 Task: In the Company hp.com, Create email and send with subject: 'We're Thrilled to Welcome You ', and with mail content 'Good Evening._x000D_
Elevate your business to new heights. Our innovative solution is tailored to meet the unique needs of your industry, delivering exceptional results._x000D_
Thanks & Regards', attach the document: Terms_and_conditions.doc and insert image: visitingcard.jpg. Below Thanks & Regards, write Flickr and insert the URL: 'www.flickr.com'. Mark checkbox to create task to follow up : In 2 weeks.  Enter or choose an email address of recipient's from company's contact and send.. Logged in from softage.1@softage.net
Action: Mouse moved to (106, 77)
Screenshot: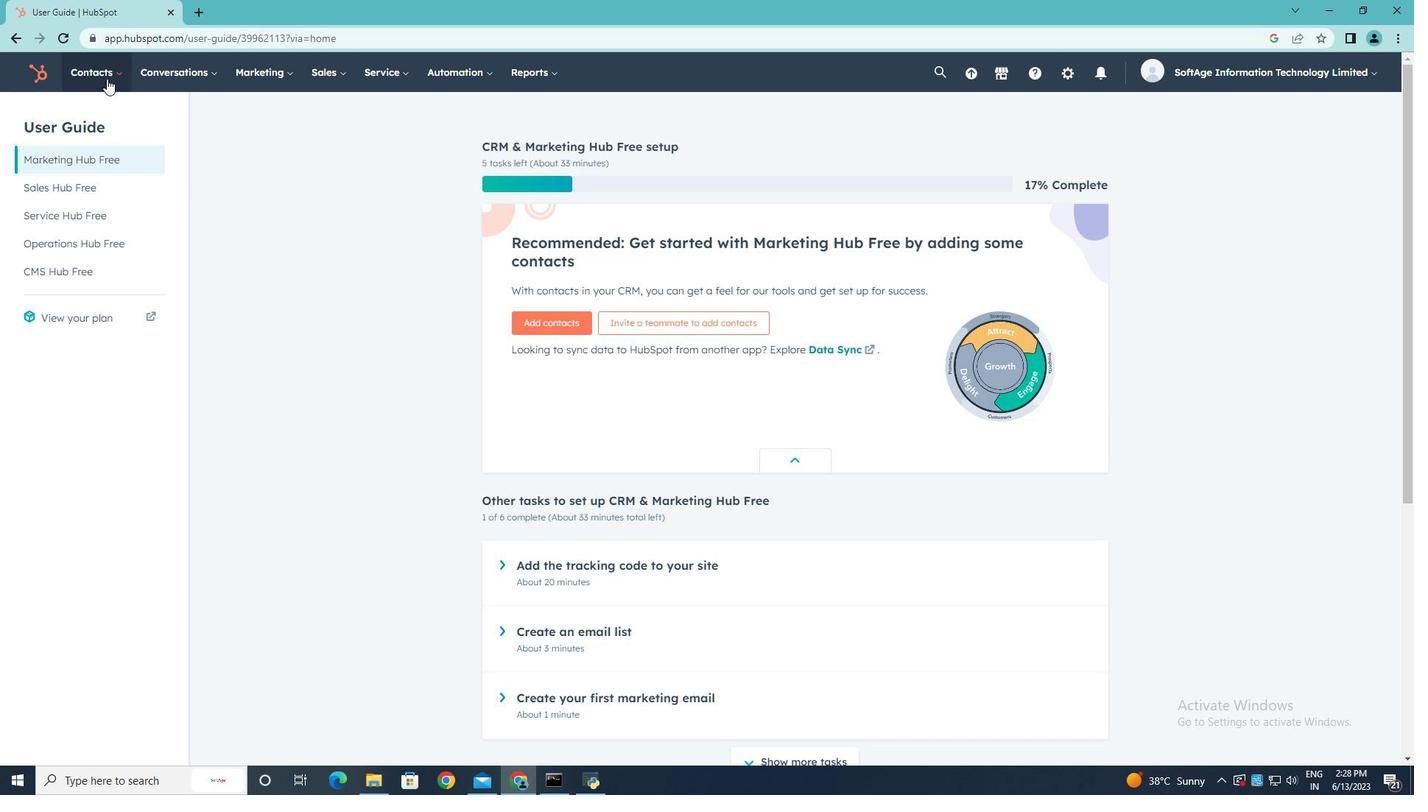 
Action: Mouse pressed left at (106, 77)
Screenshot: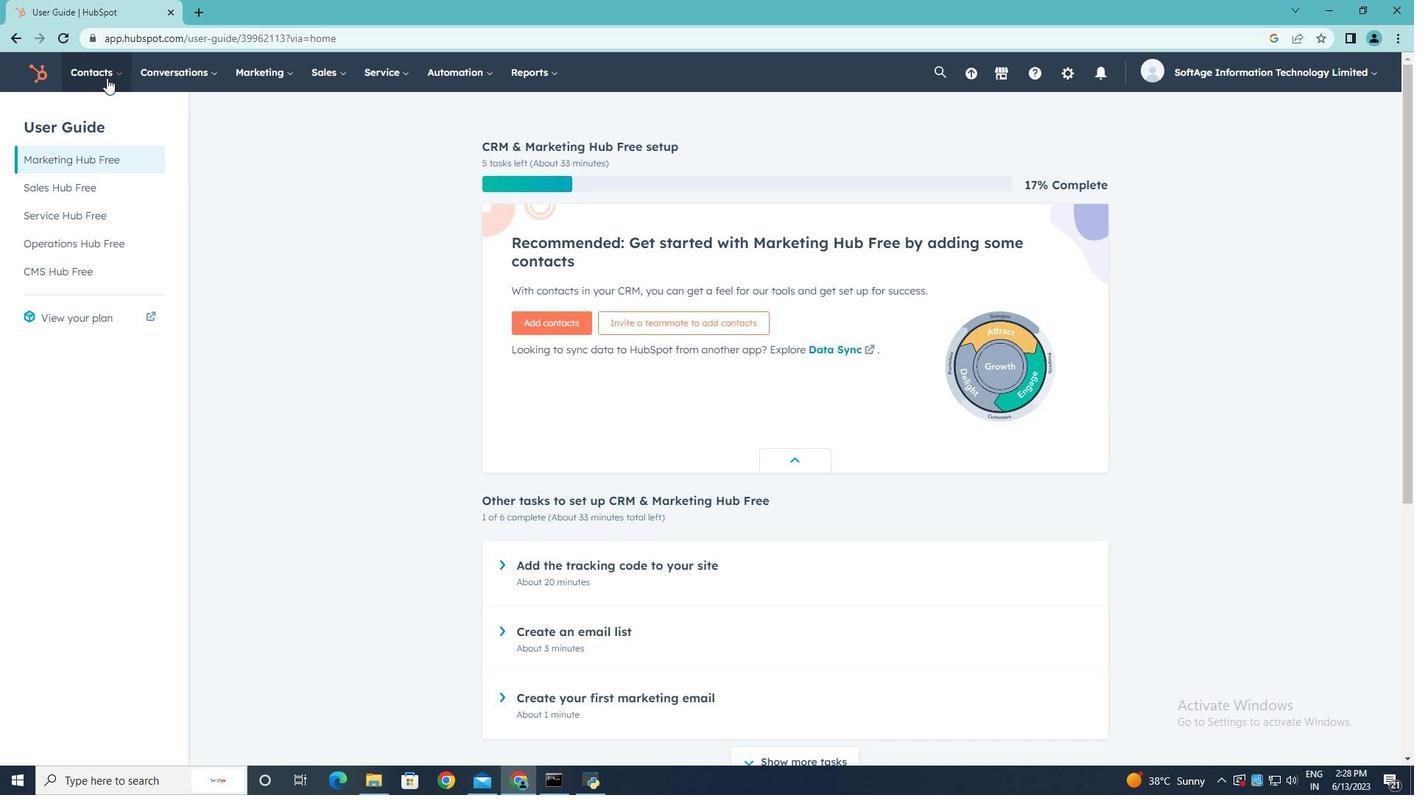 
Action: Mouse moved to (108, 148)
Screenshot: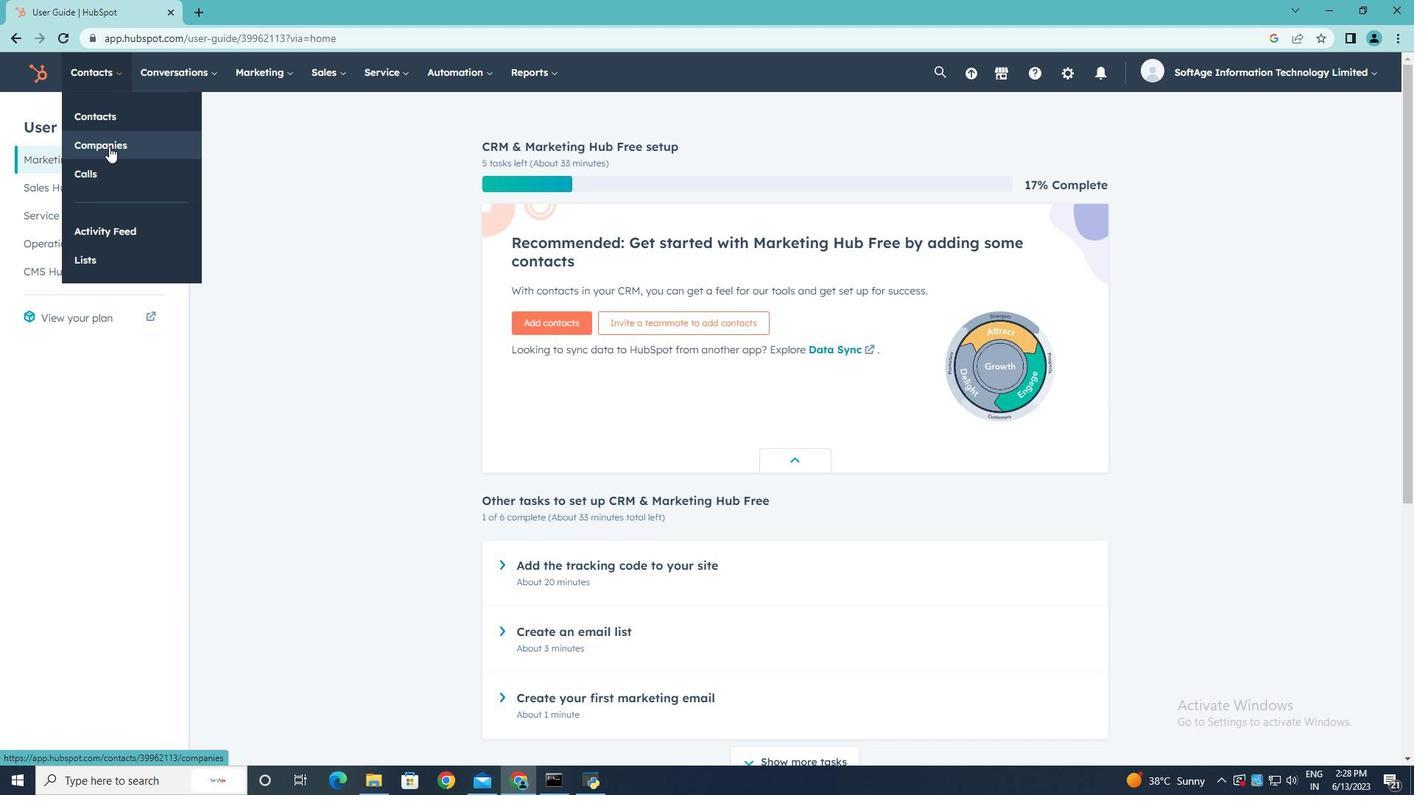 
Action: Mouse pressed left at (108, 148)
Screenshot: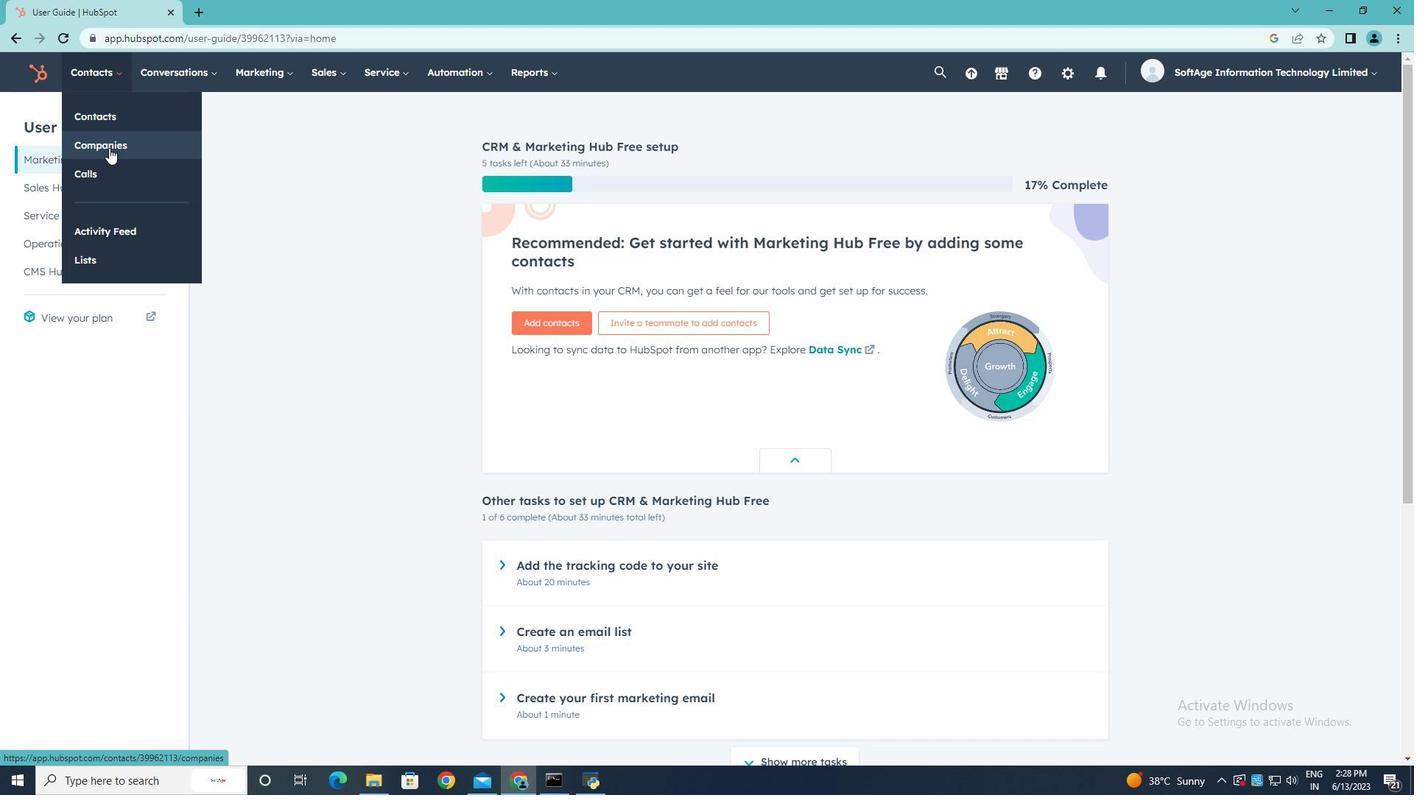 
Action: Mouse moved to (94, 235)
Screenshot: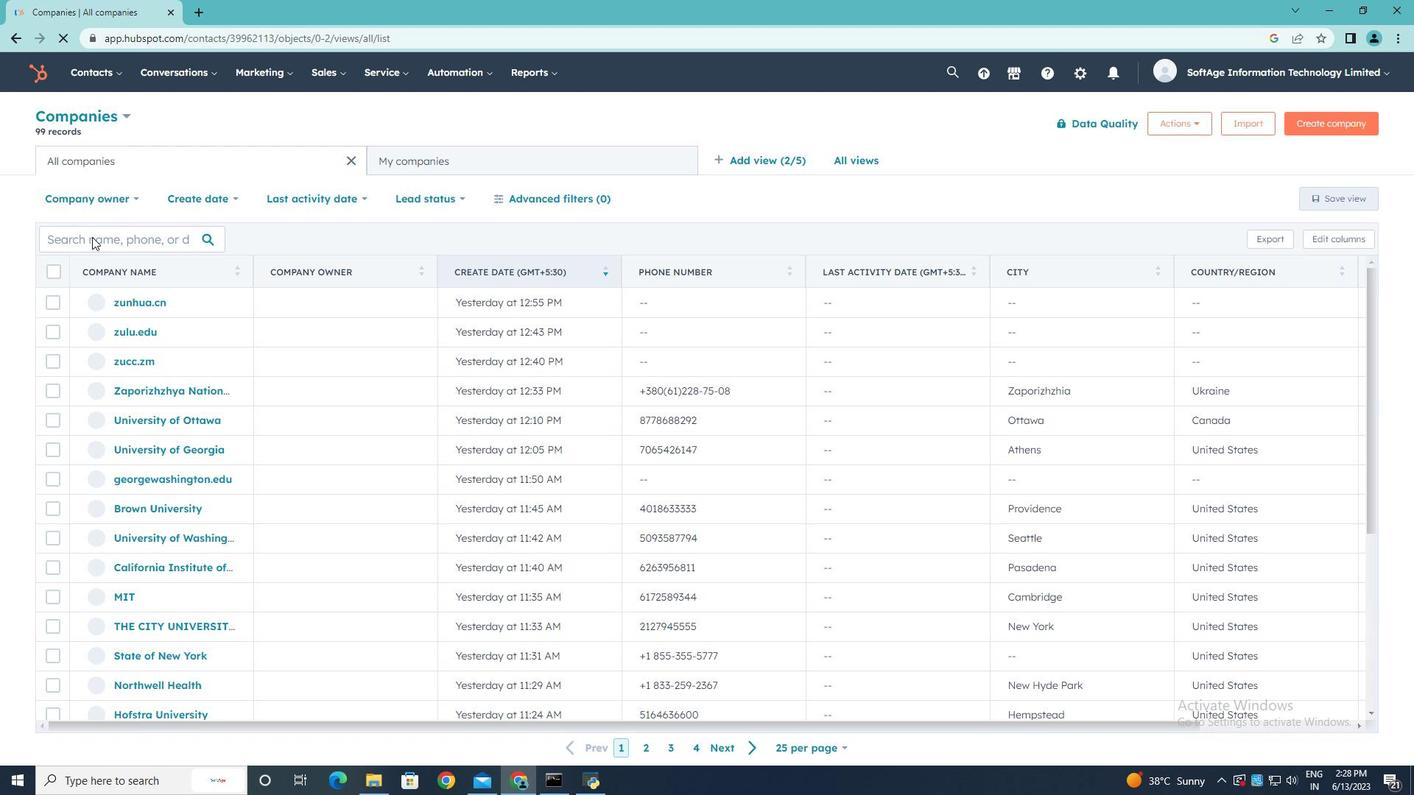 
Action: Mouse pressed left at (94, 235)
Screenshot: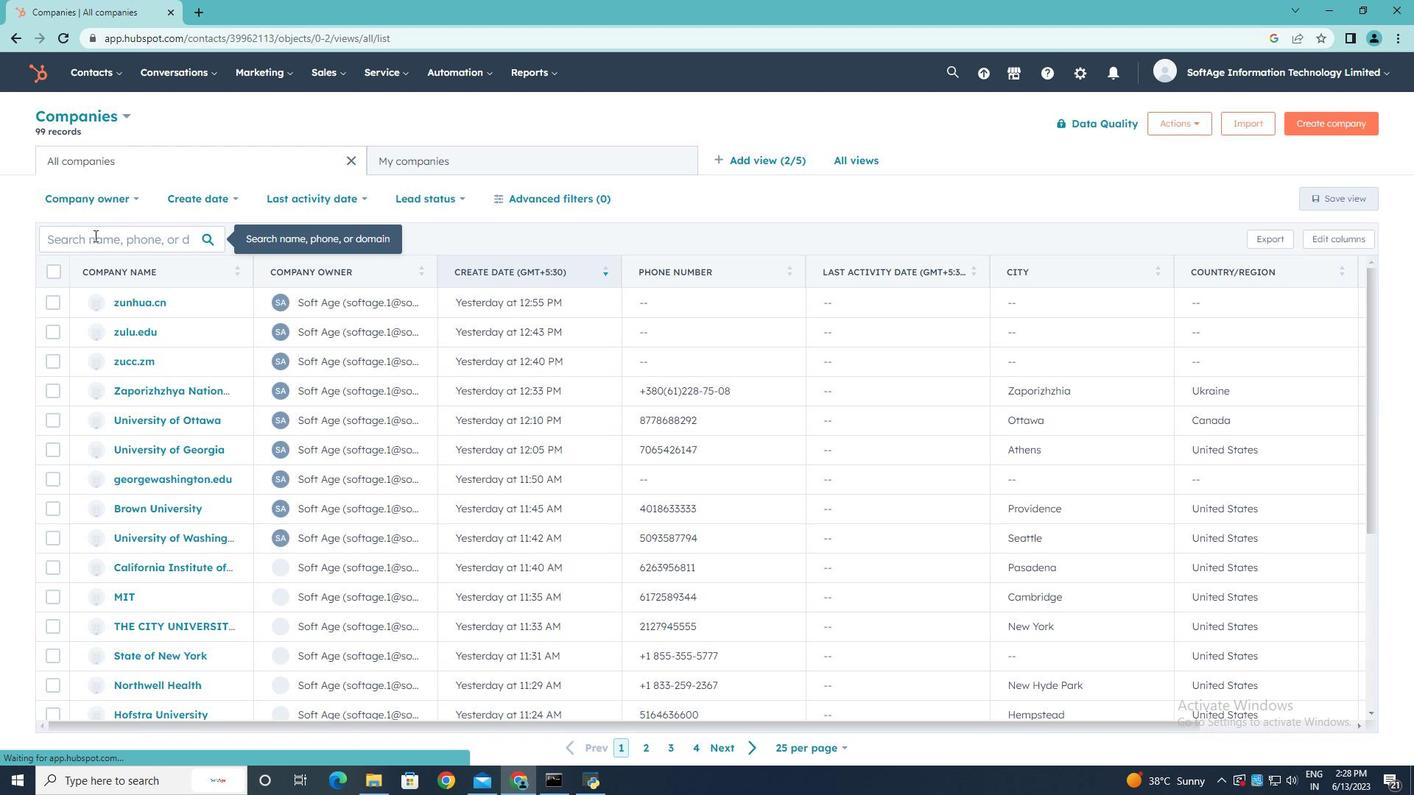 
Action: Key pressed hp.com
Screenshot: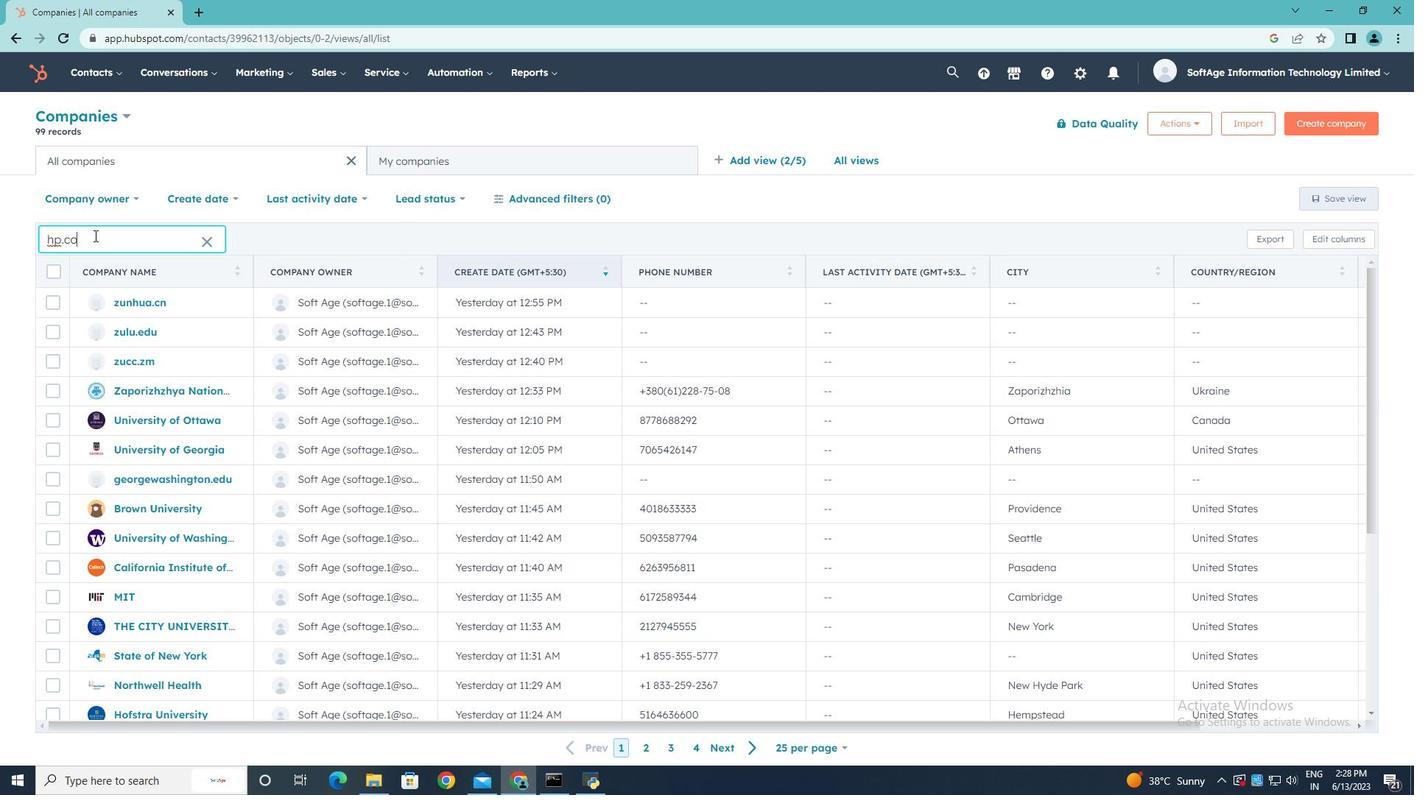 
Action: Mouse moved to (142, 301)
Screenshot: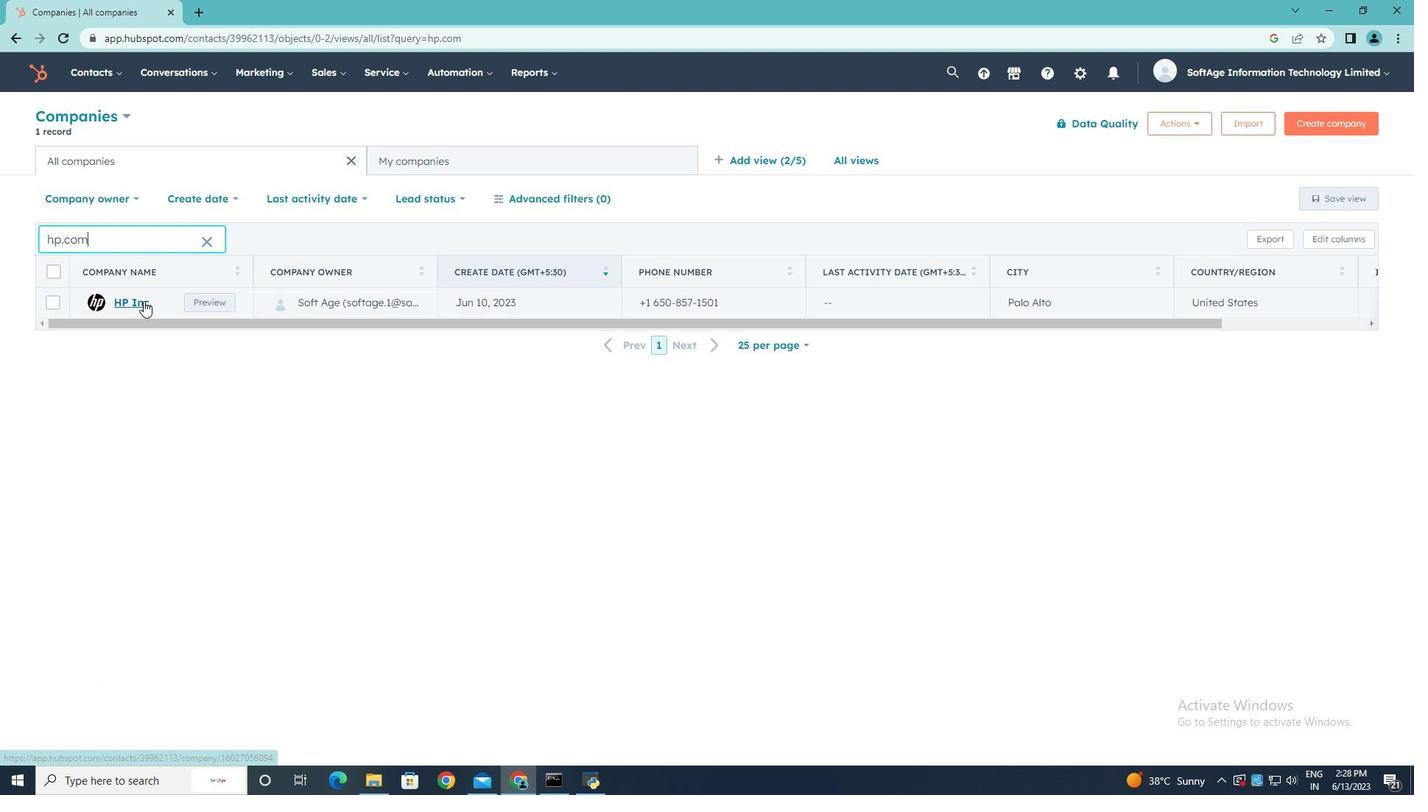 
Action: Mouse pressed left at (142, 301)
Screenshot: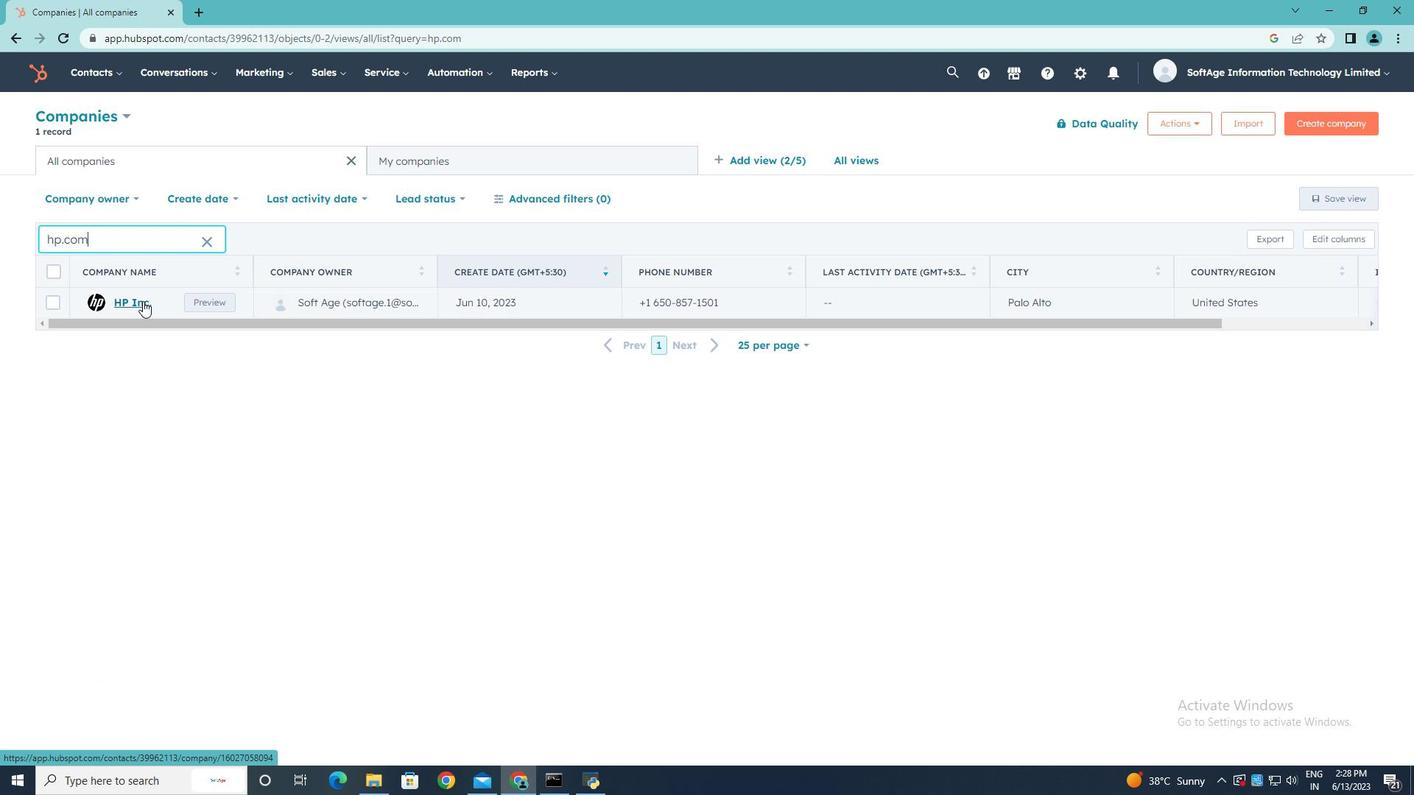 
Action: Mouse moved to (104, 255)
Screenshot: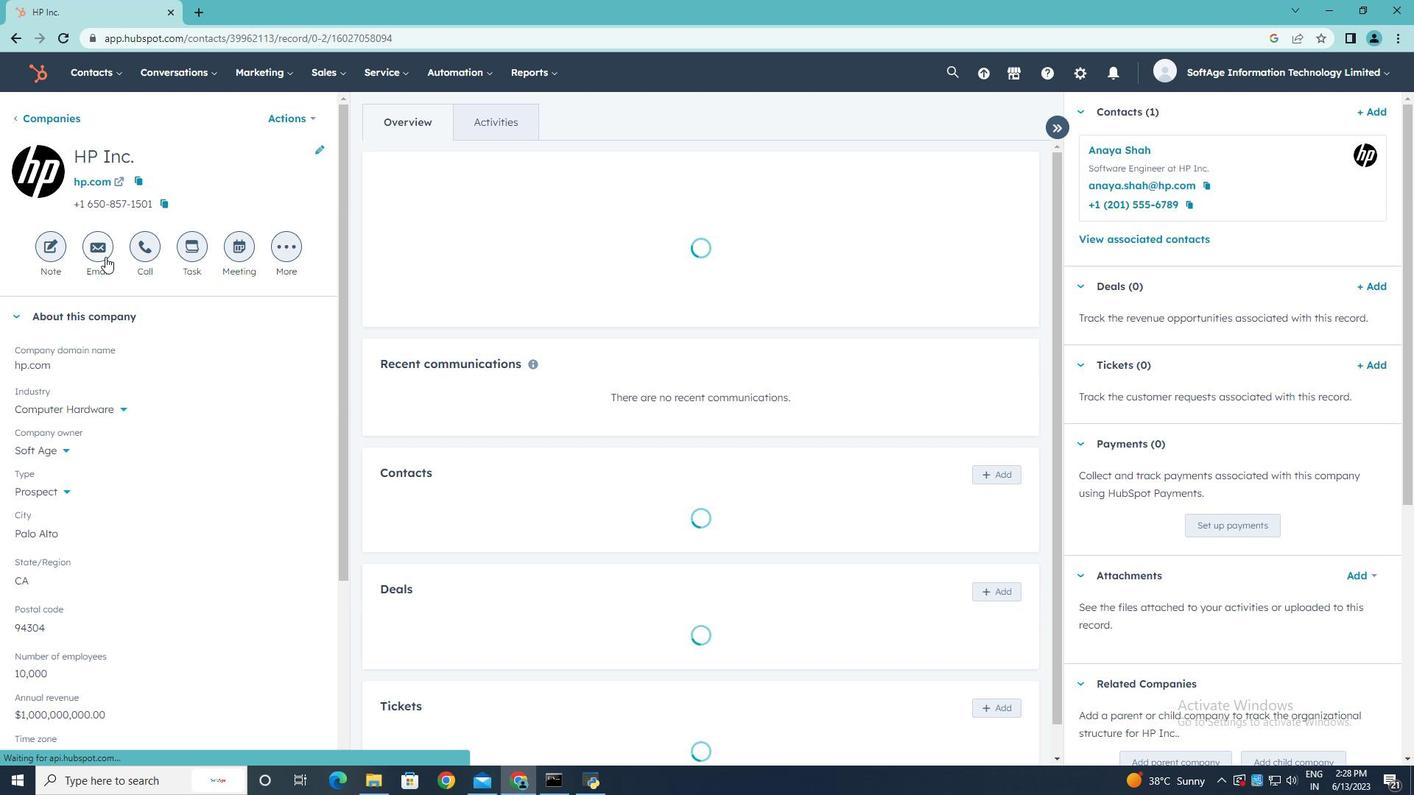 
Action: Mouse pressed left at (104, 255)
Screenshot: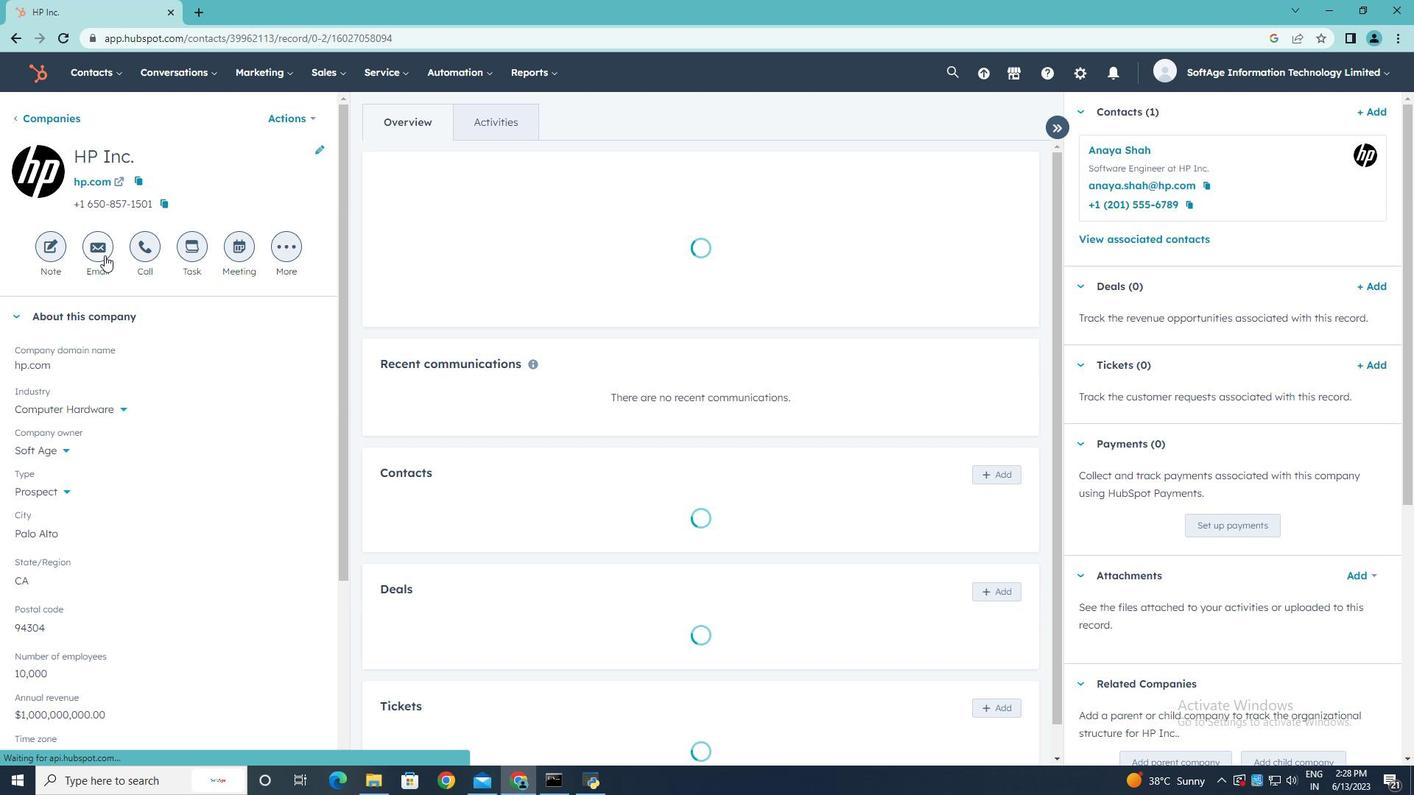 
Action: Mouse moved to (173, 274)
Screenshot: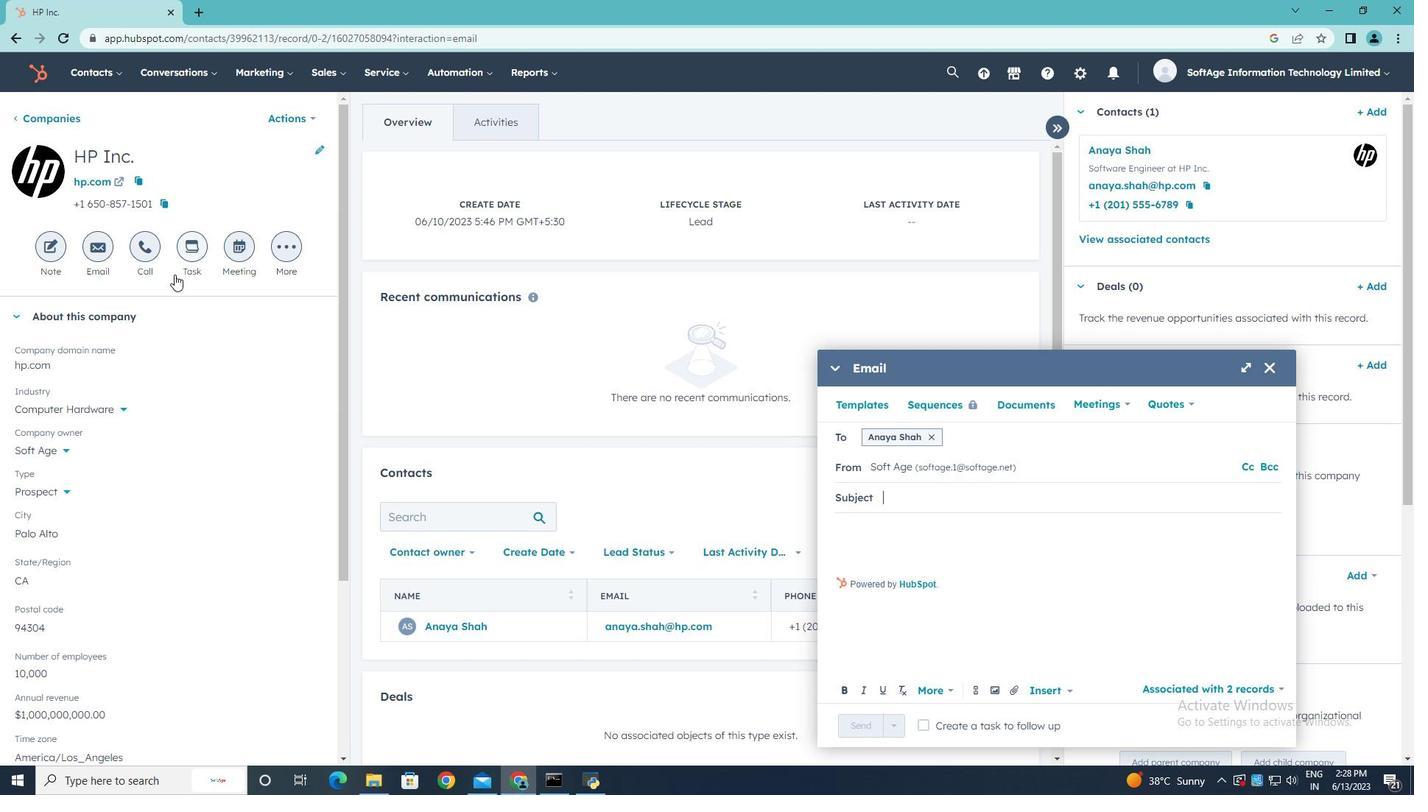 
Action: Key pressed <Key.shift>We're<Key.space><Key.shift>Thrilled<Key.space>to<Key.space><Key.shift>Welcome<Key.space><Key.shift>You
Screenshot: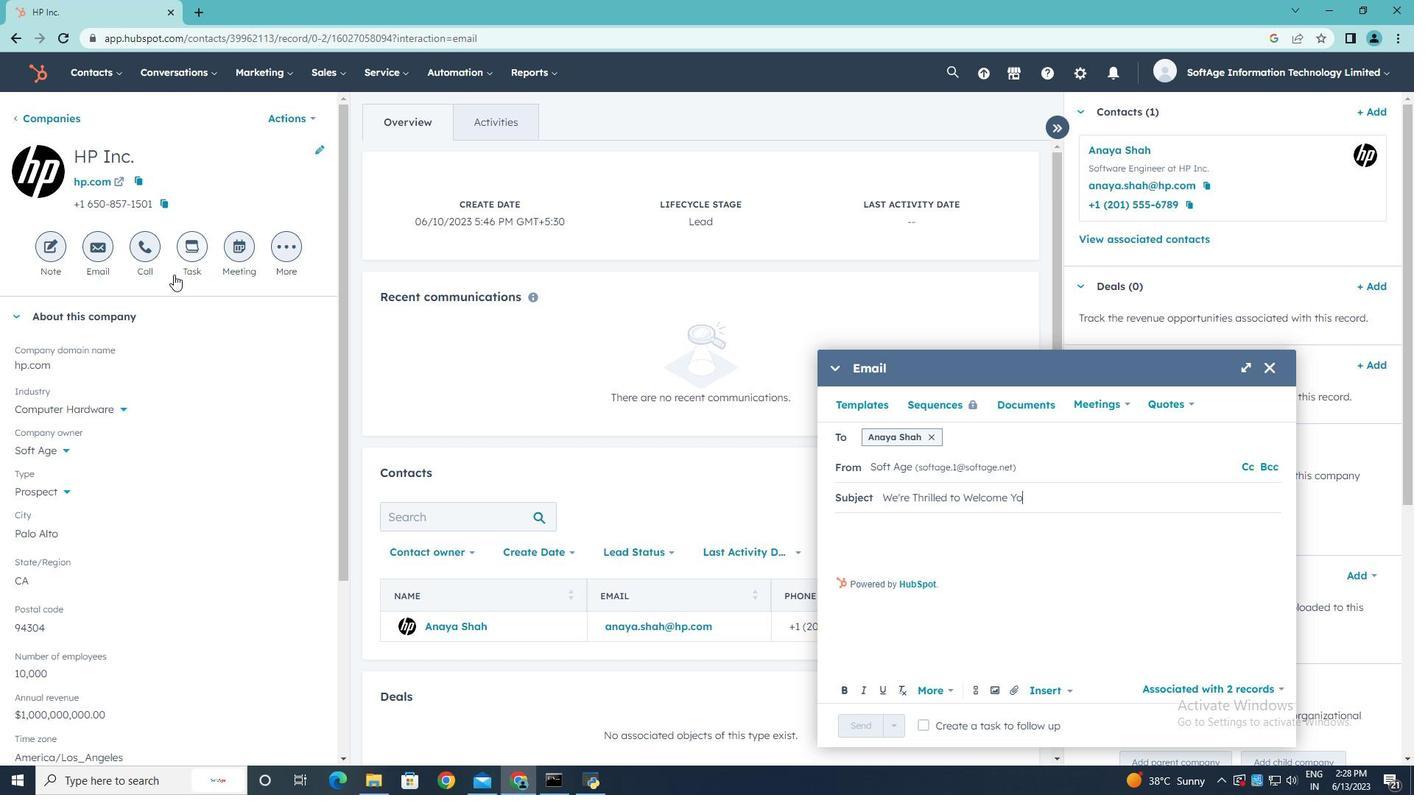 
Action: Mouse moved to (836, 523)
Screenshot: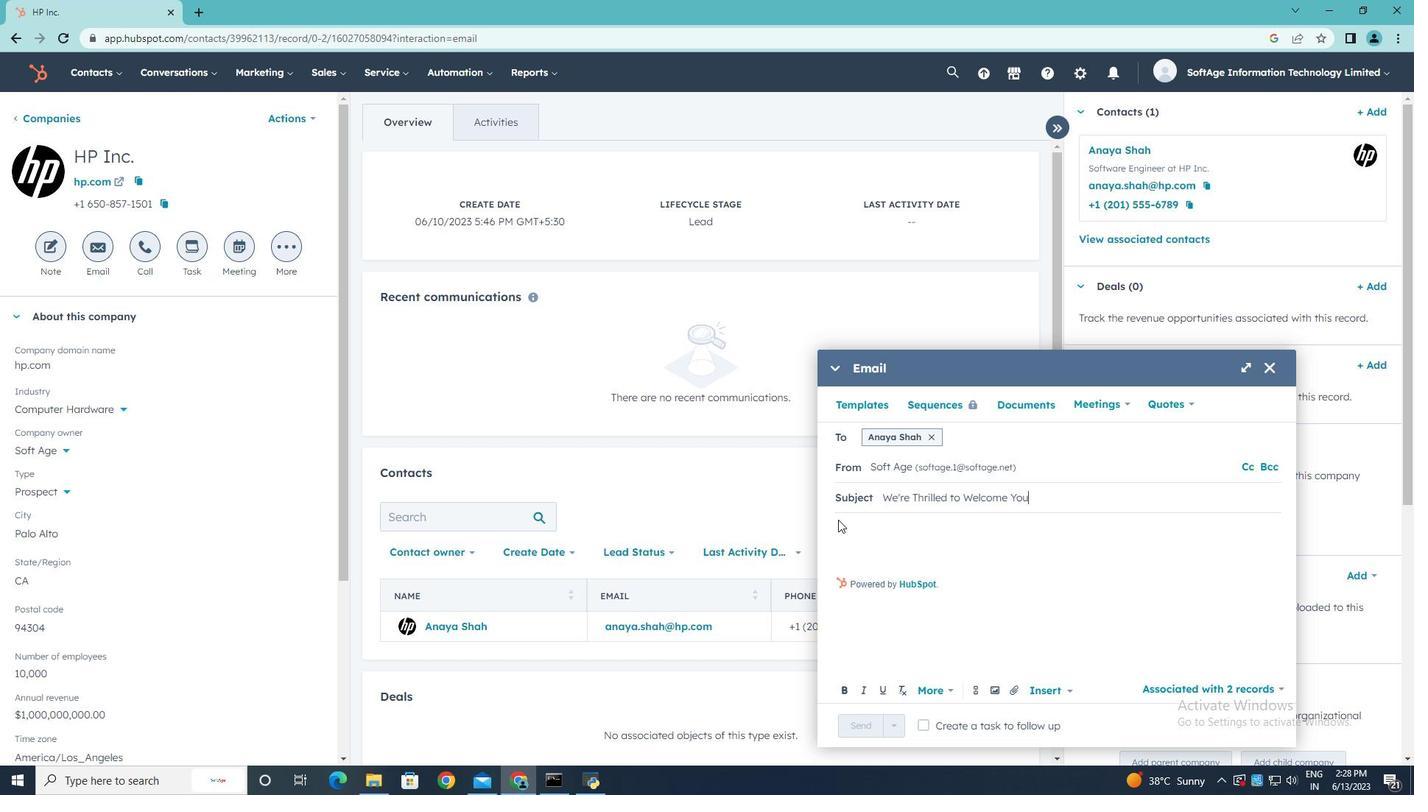 
Action: Mouse pressed left at (836, 523)
Screenshot: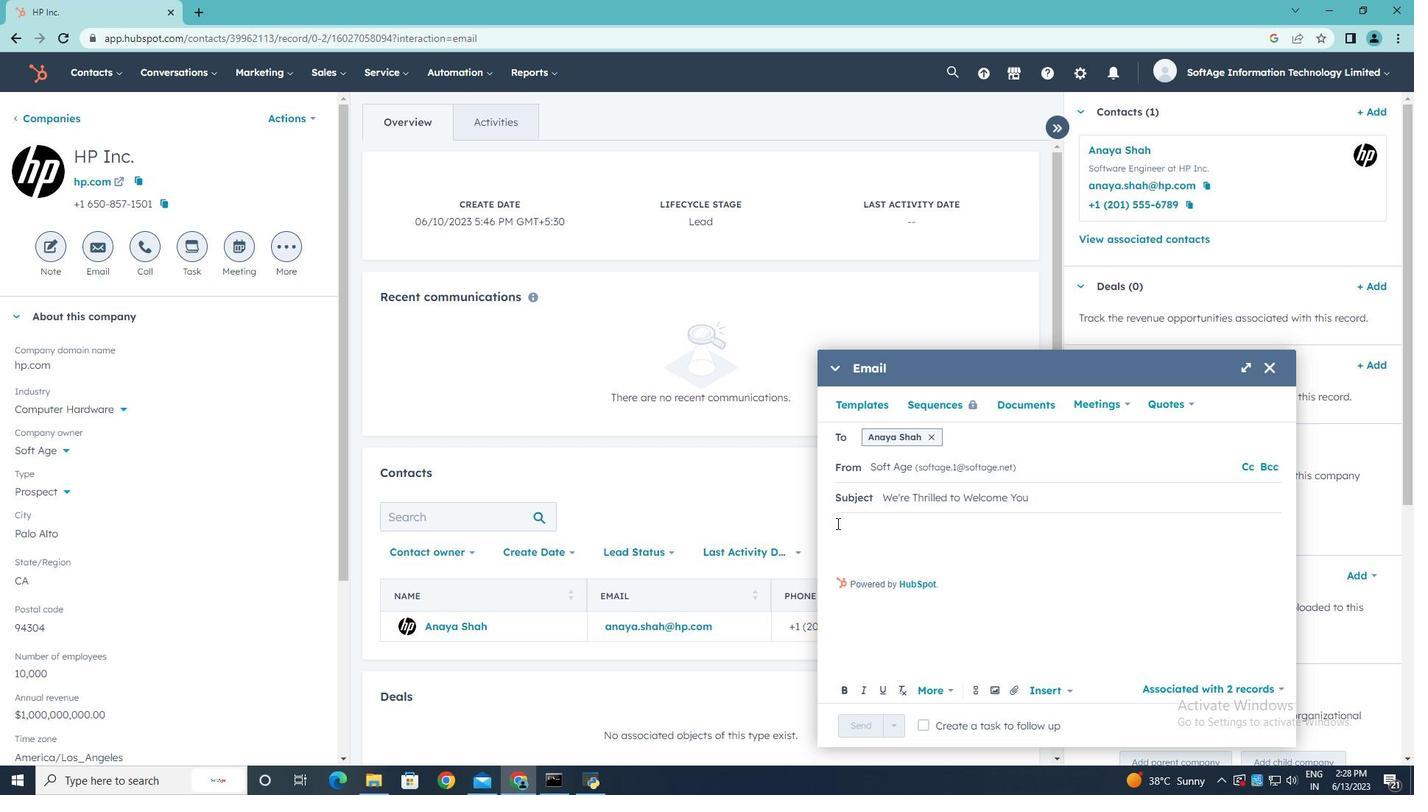 
Action: Mouse moved to (838, 466)
Screenshot: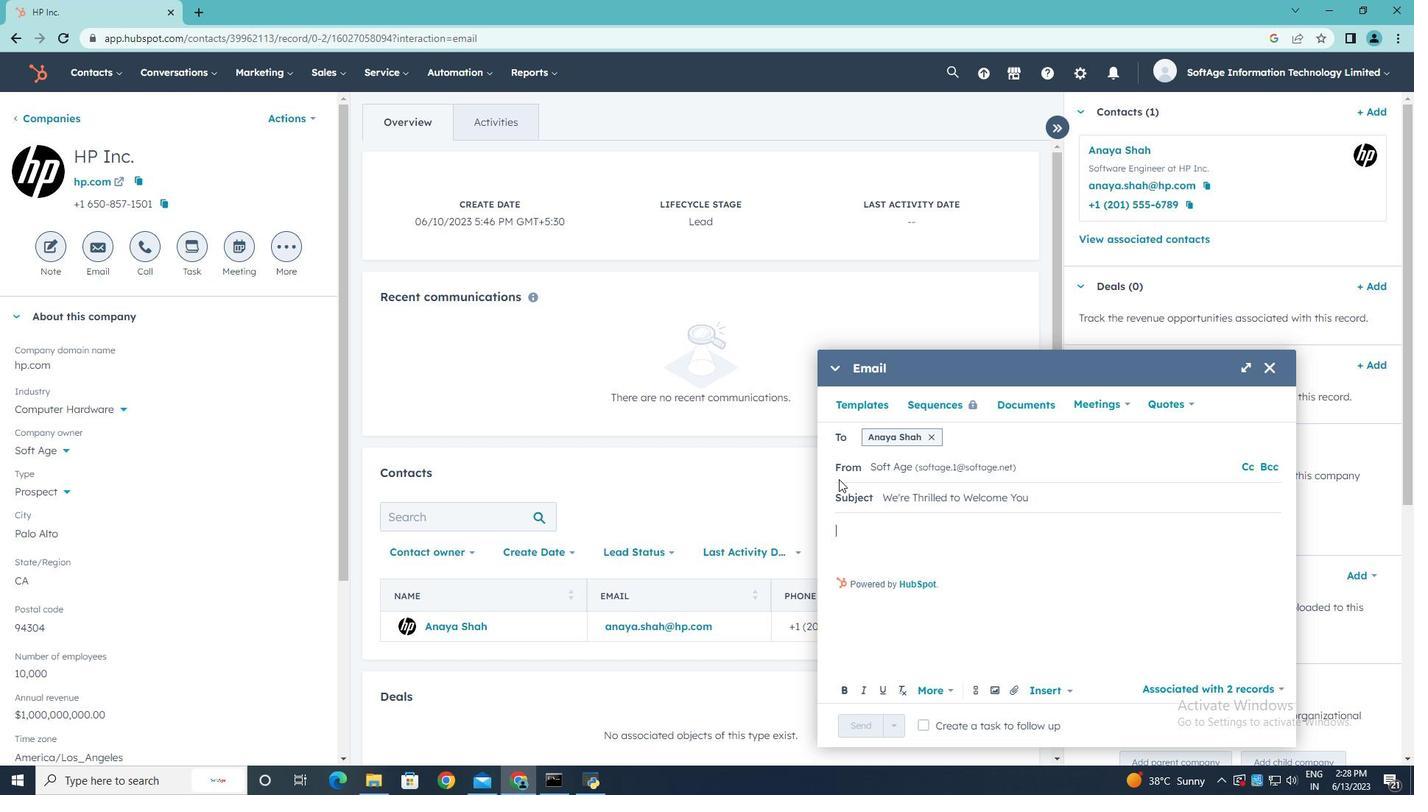 
Action: Key pressed <Key.shift><Key.shift><Key.shift><Key.shift><Key.shift><Key.shift><Key.shift><Key.shift><Key.shift><Key.shift><Key.shift><Key.shift><Key.shift><Key.shift><Key.shift><Key.shift><Key.shift><Key.shift><Key.shift><Key.shift><Key.shift><Key.shift><Key.shift><Key.shift><Key.shift><Key.shift><Key.shift><Key.shift><Key.shift><Key.shift><Key.shift><Key.shift><Key.shift>Good<Key.space><Key.shift><Key.shift><Key.shift><Key.shift><Key.shift><Key.shift><Key.shift><Key.shift><Key.shift><Key.shift>Evening.
Screenshot: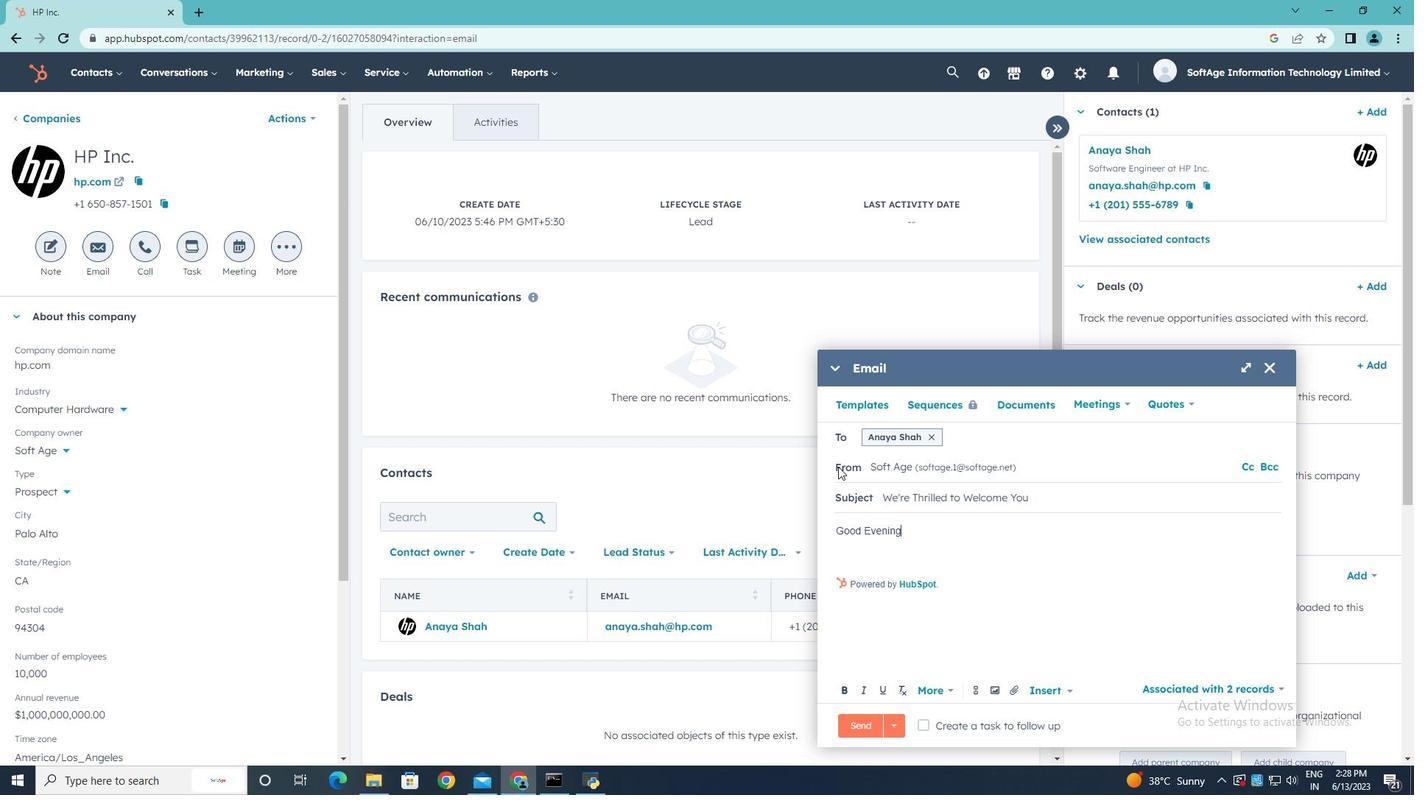 
Action: Mouse moved to (838, 545)
Screenshot: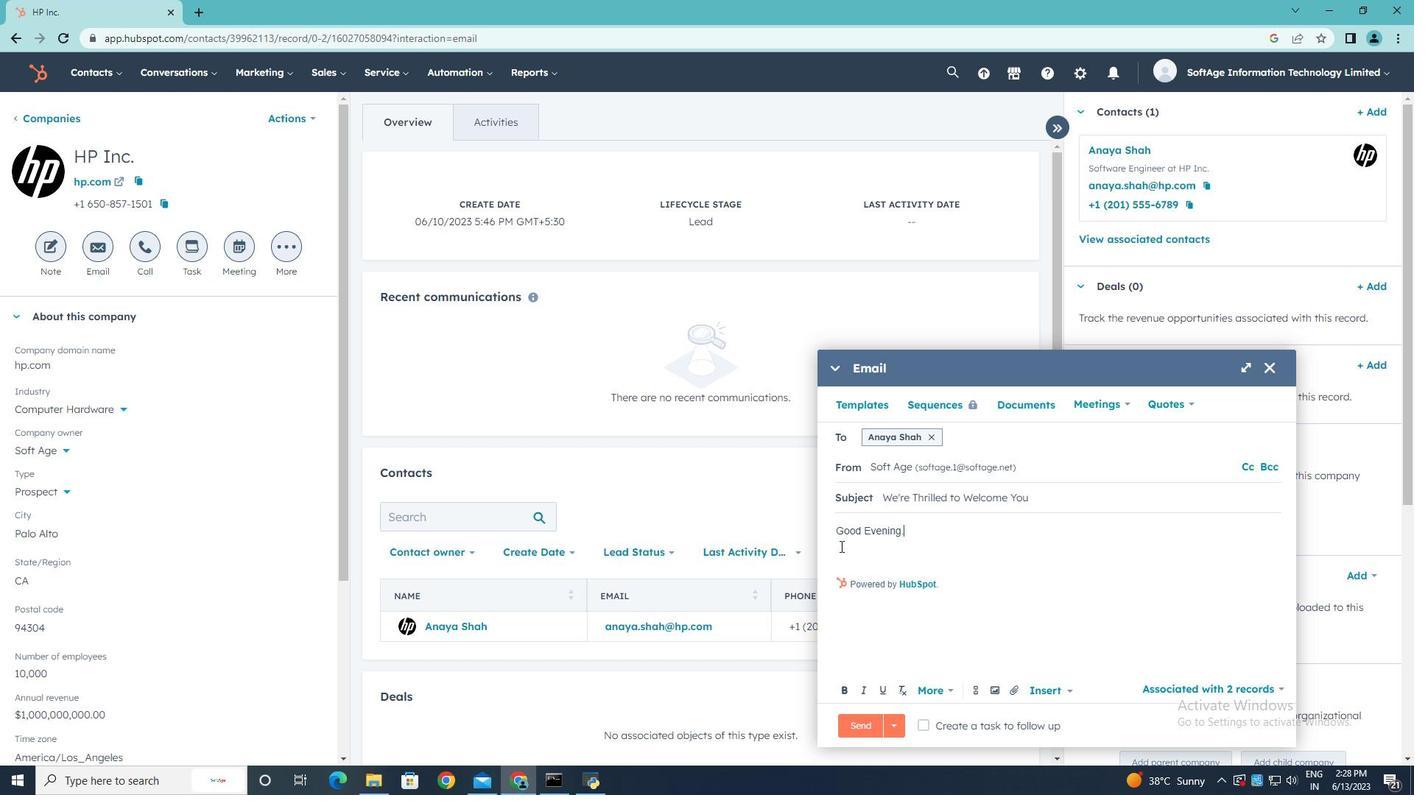 
Action: Mouse pressed left at (838, 545)
Screenshot: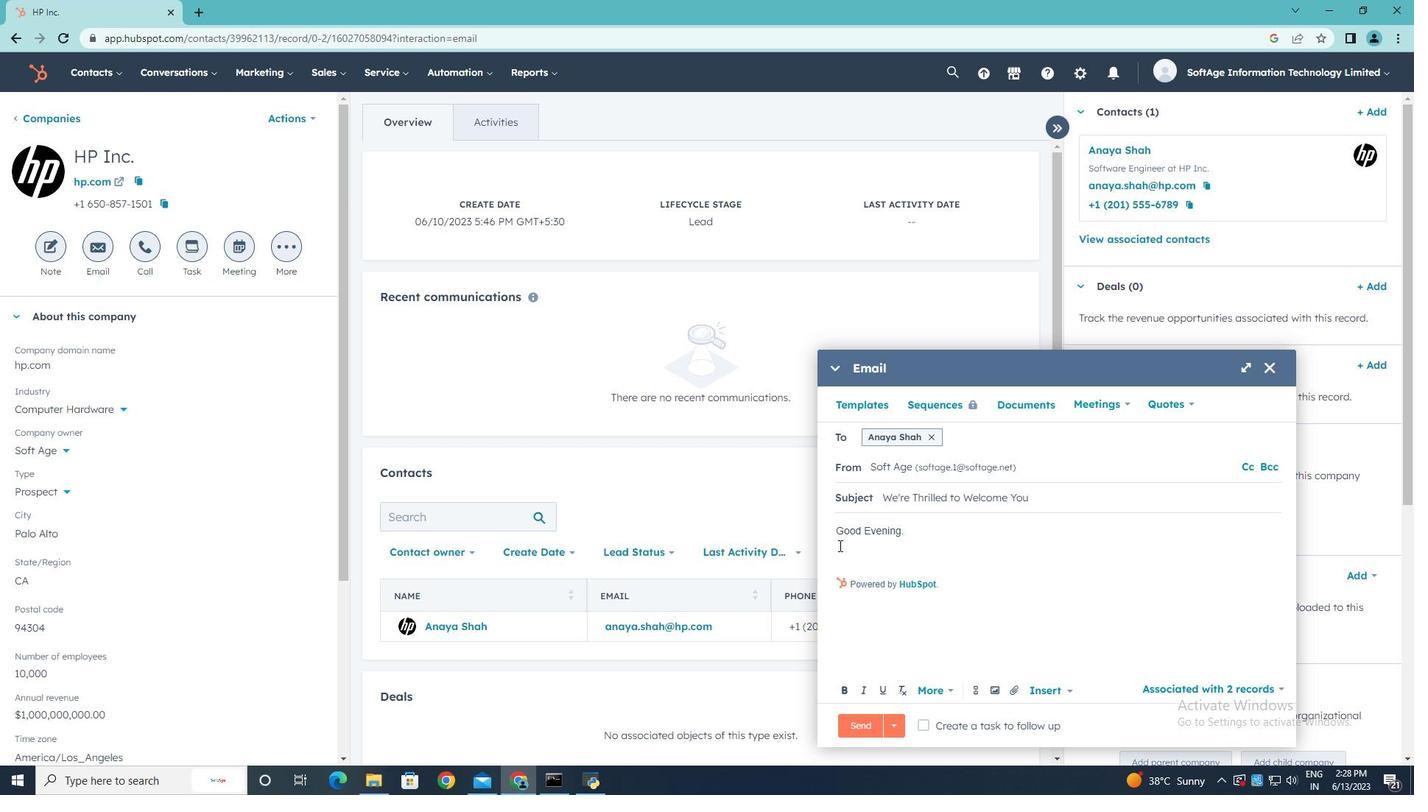 
Action: Mouse moved to (842, 463)
Screenshot: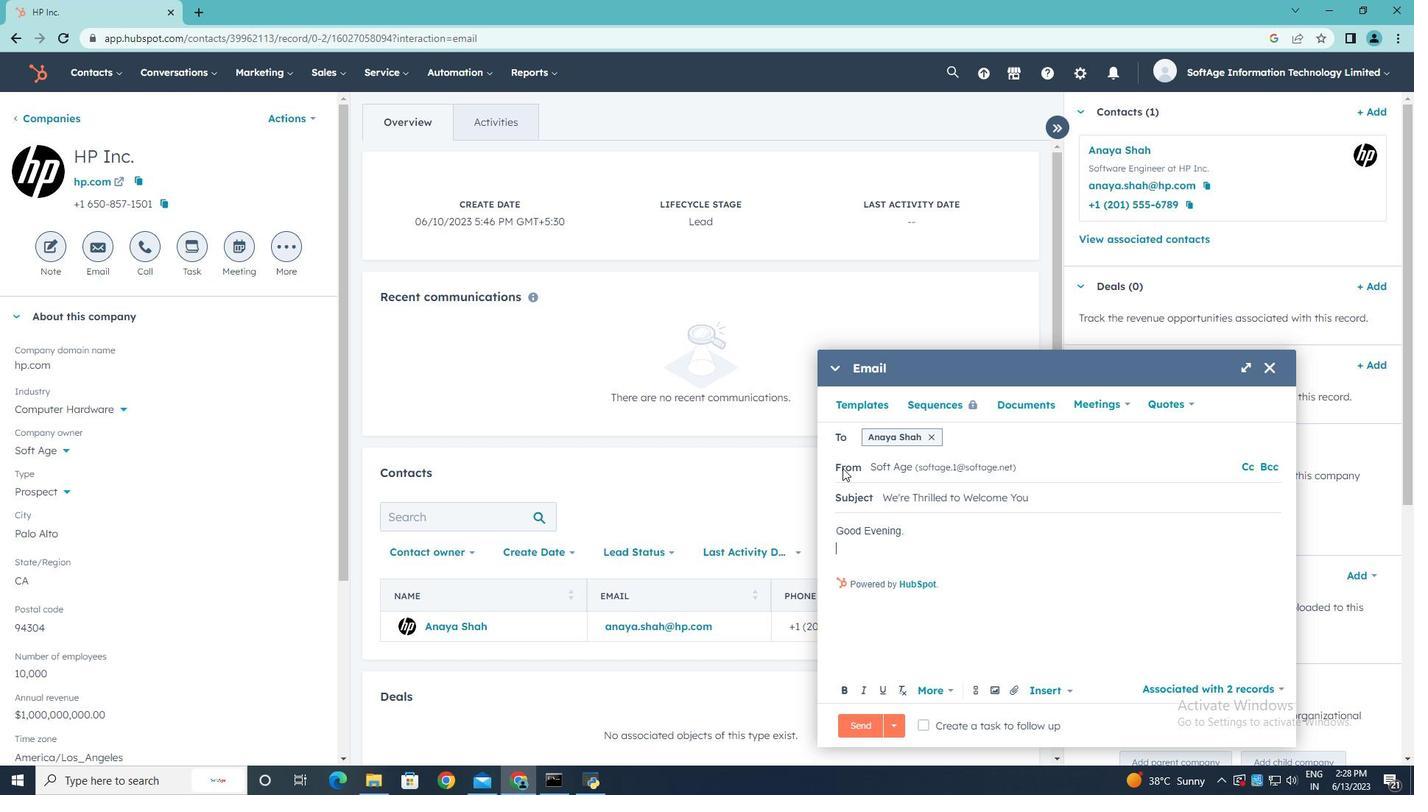 
Action: Key pressed <Key.shift><Key.shift><Key.shift><Key.shift>Elevate<Key.space>your<Key.space>business<Key.space>to<Key.space>new<Key.space>heights.<Key.space><Key.shift>Our<Key.space>innovative<Key.space>solution<Key.space>is<Key.space>tailored<Key.space>to<Key.space>meet<Key.space>the<Key.space>unique<Key.space>needs<Key.space>of<Key.space>your<Key.space>industry,<Key.space>delivering<Key.space>exceptional<Key.space>results.
Screenshot: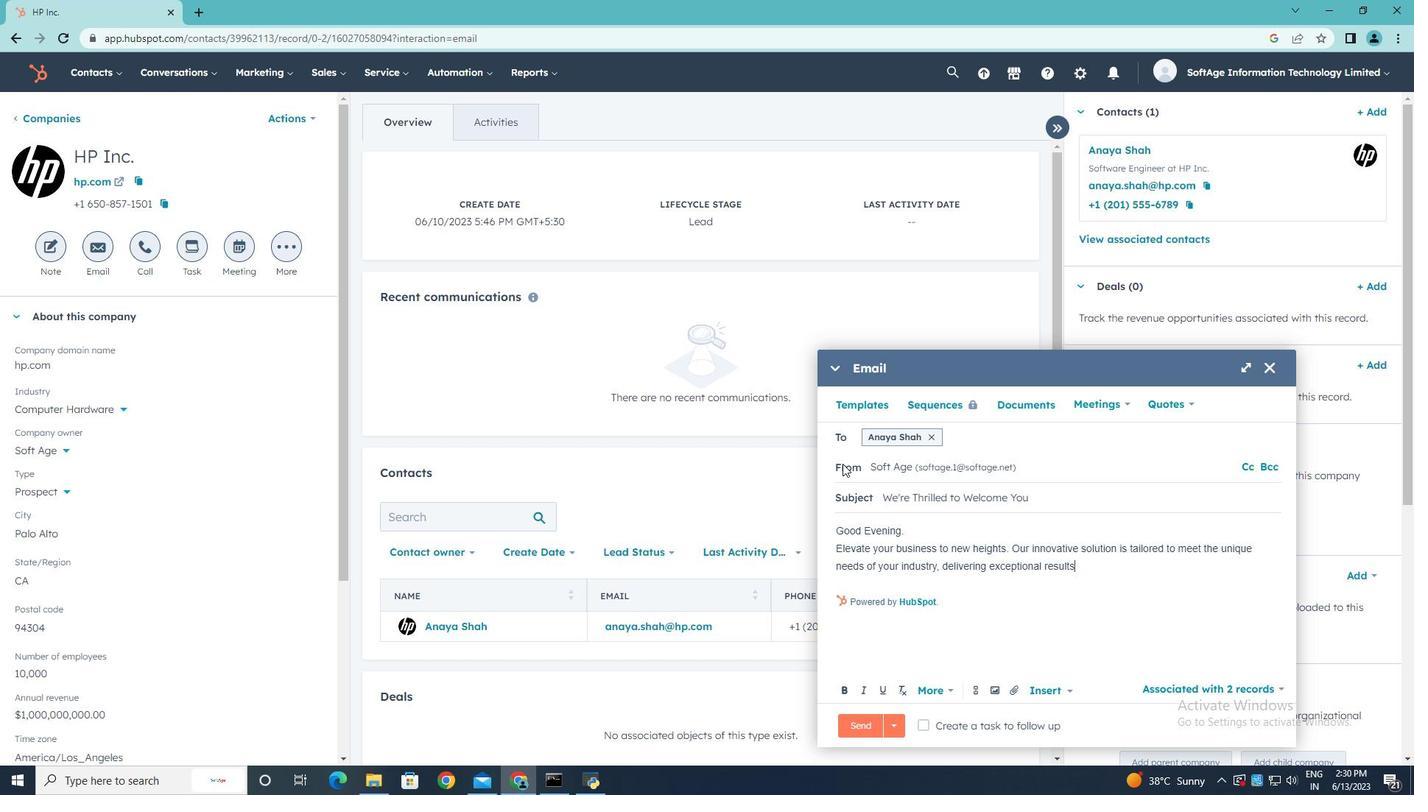 
Action: Mouse moved to (844, 580)
Screenshot: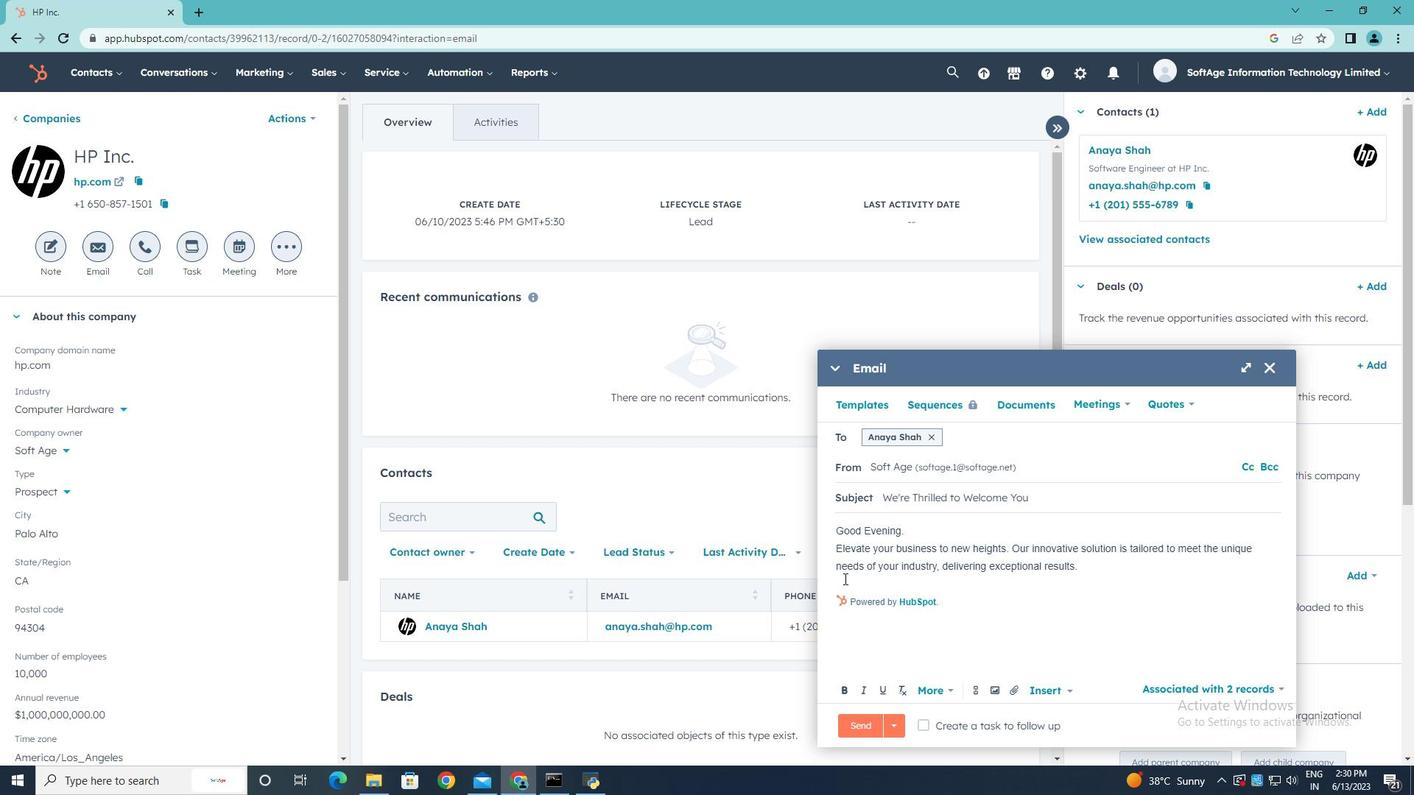 
Action: Mouse pressed left at (844, 580)
Screenshot: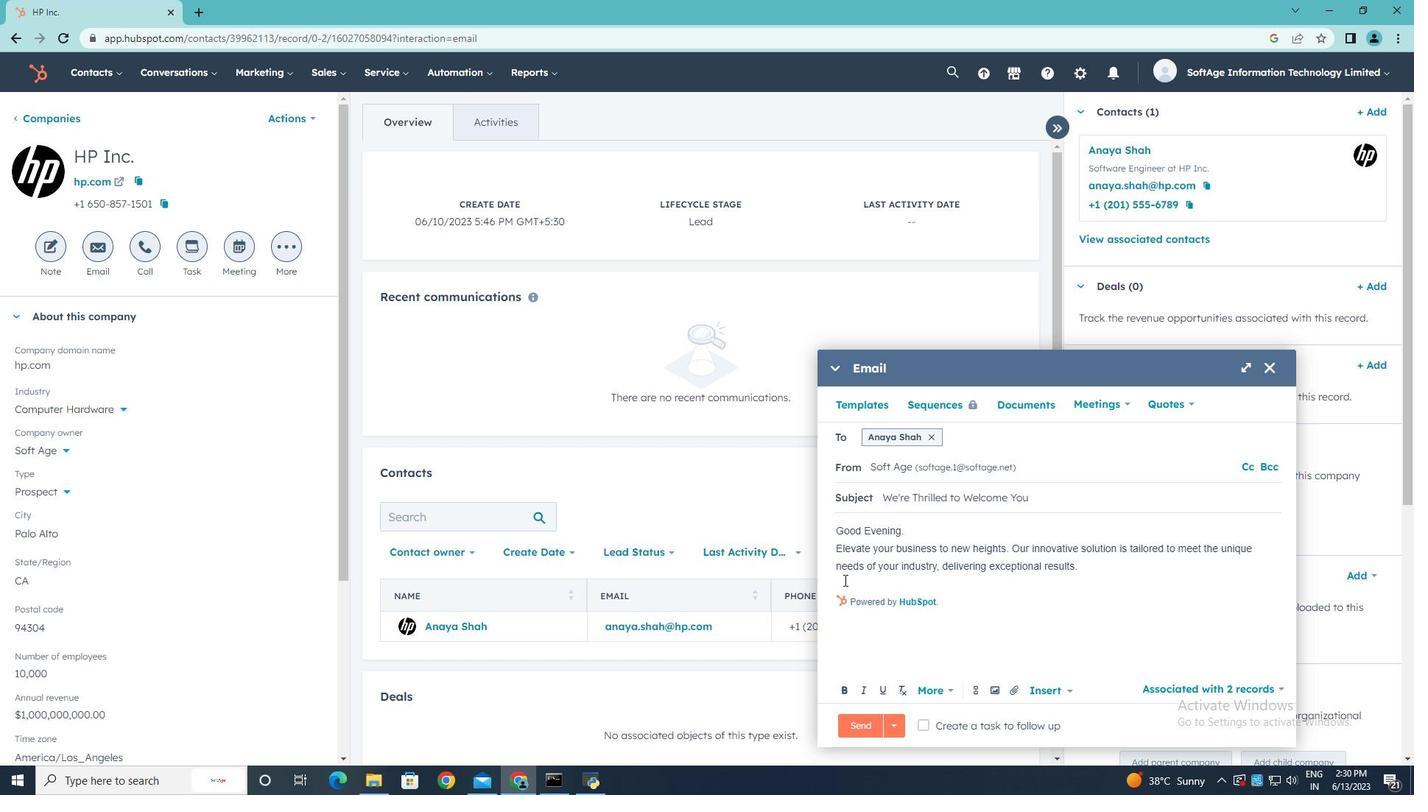 
Action: Key pressed <Key.enter><Key.shift>Thanks<Key.space><Key.shift><Key.shift><Key.shift><Key.shift>&<Key.space><Key.shift>Regards,
Screenshot: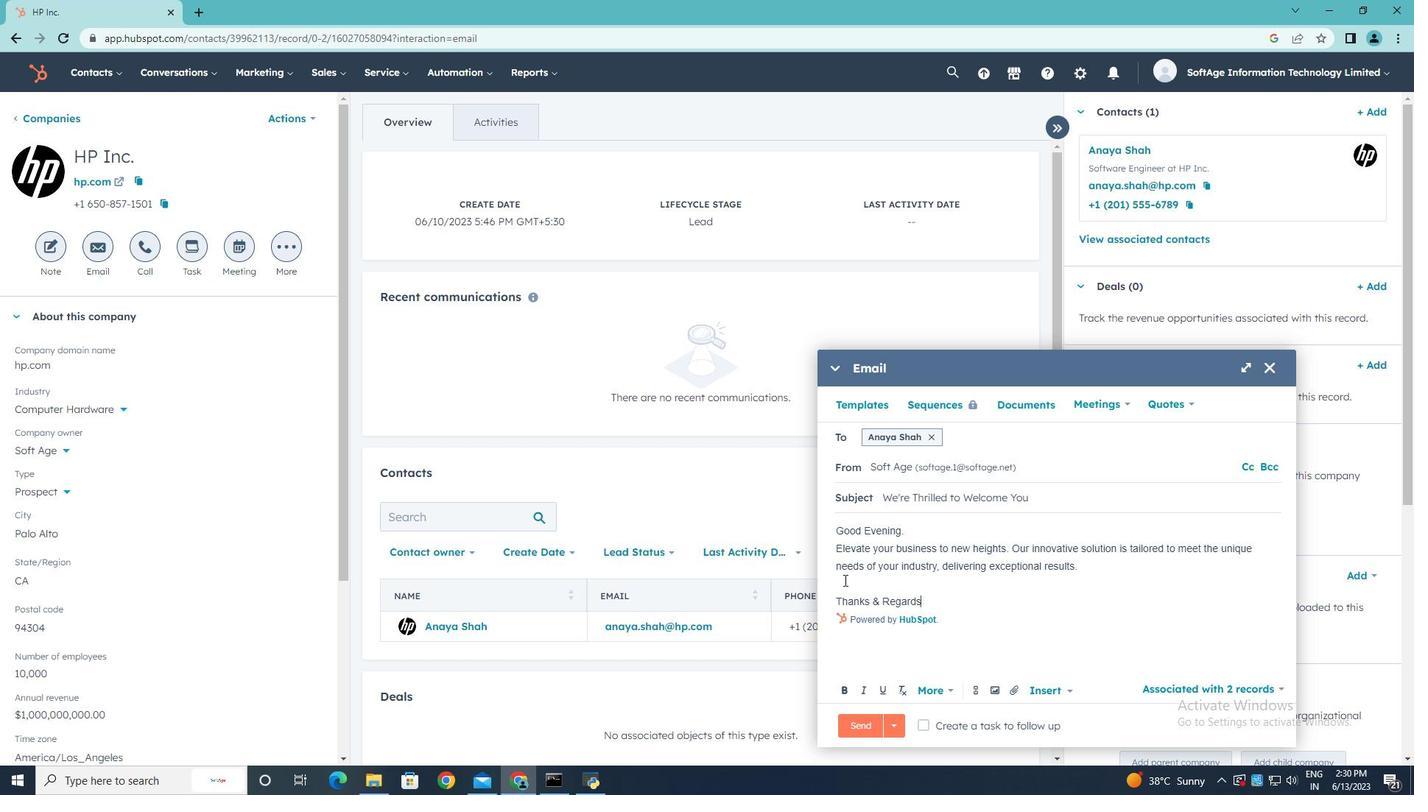 
Action: Mouse moved to (1011, 694)
Screenshot: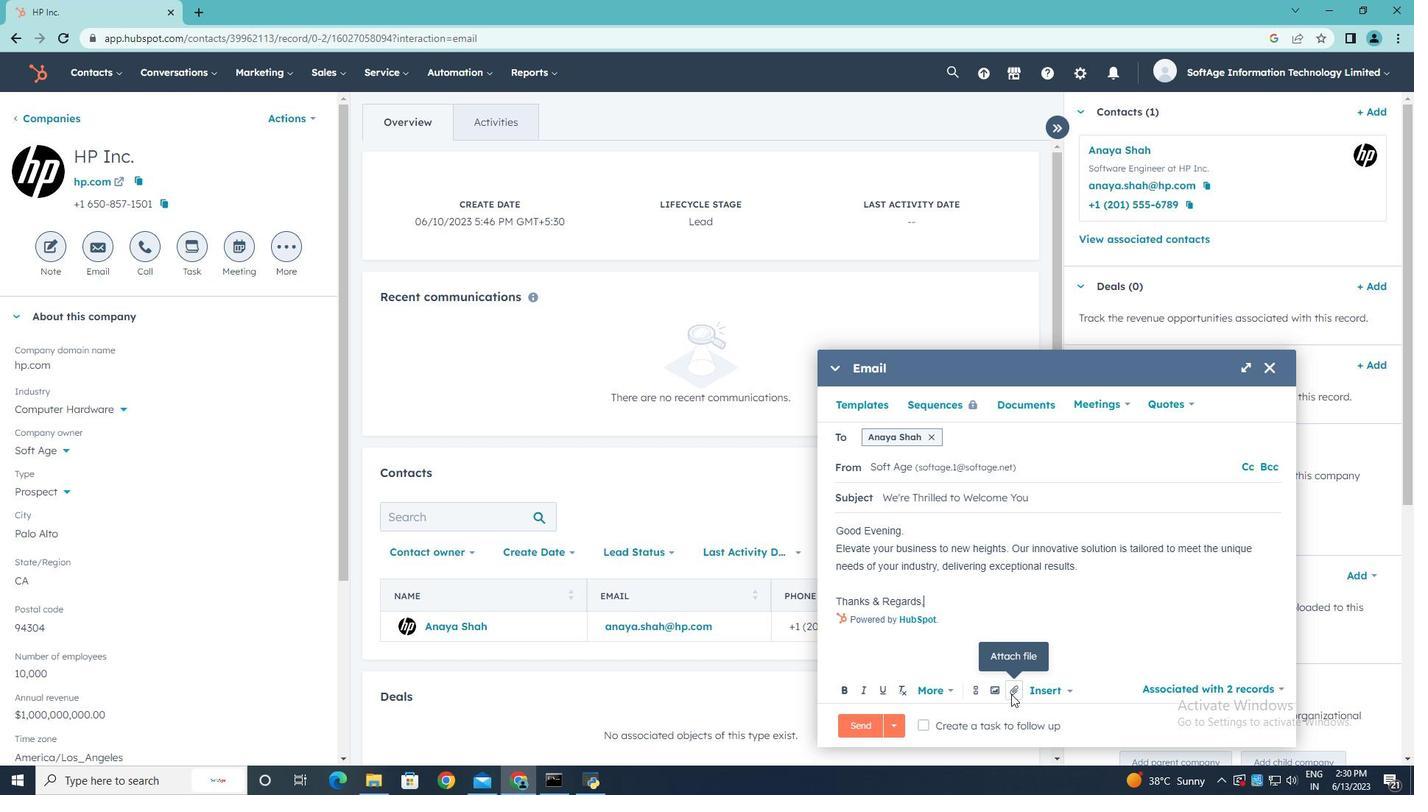 
Action: Mouse pressed left at (1011, 694)
Screenshot: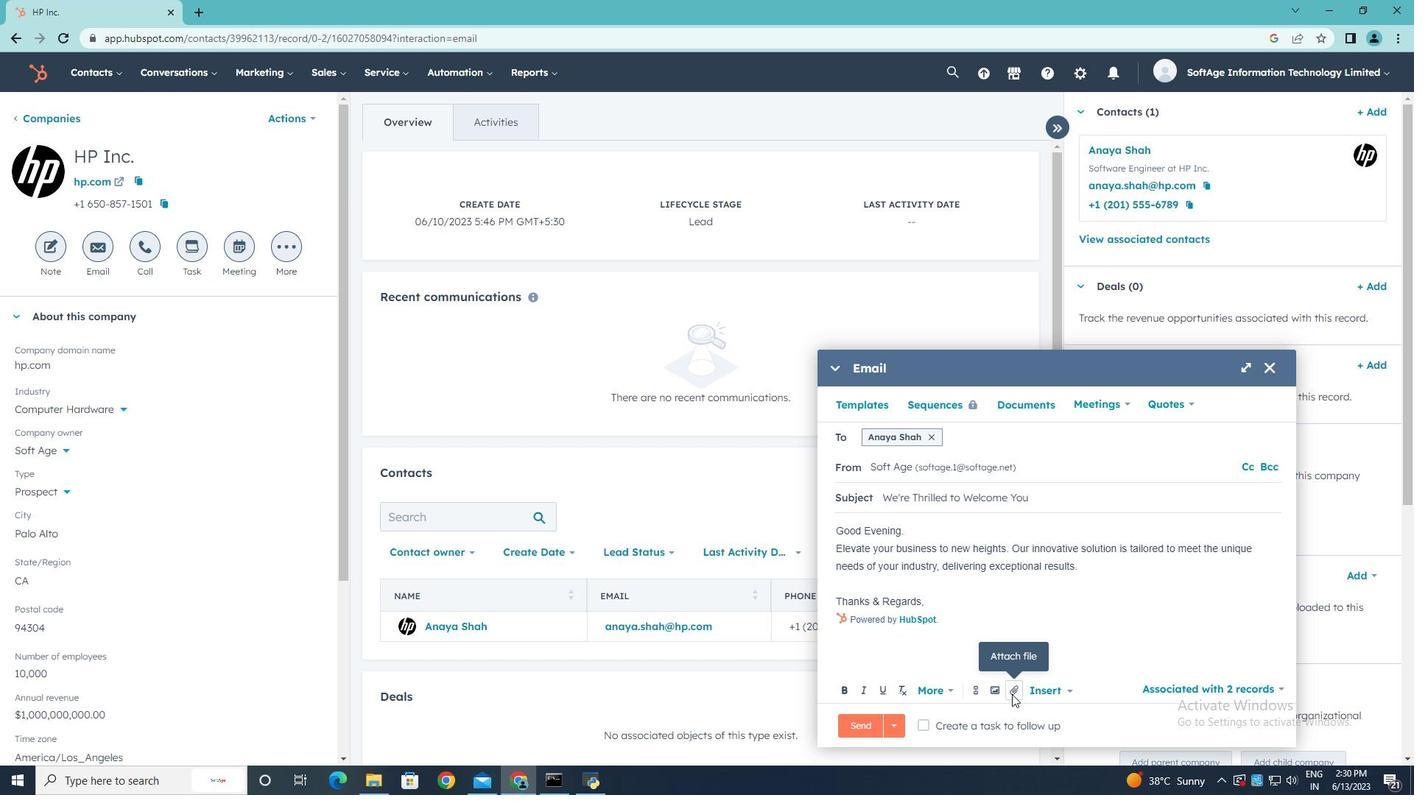 
Action: Mouse moved to (1041, 653)
Screenshot: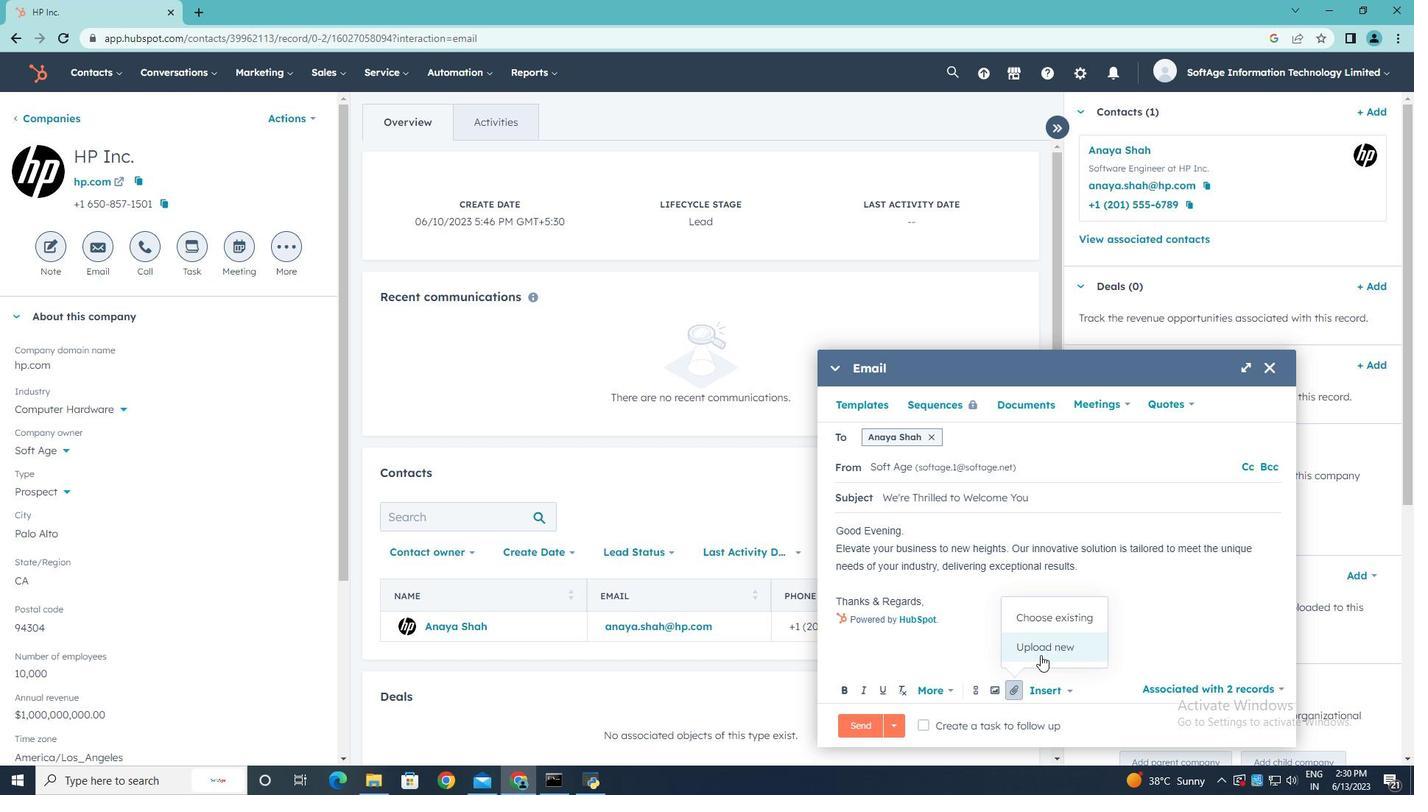 
Action: Mouse pressed left at (1041, 653)
Screenshot: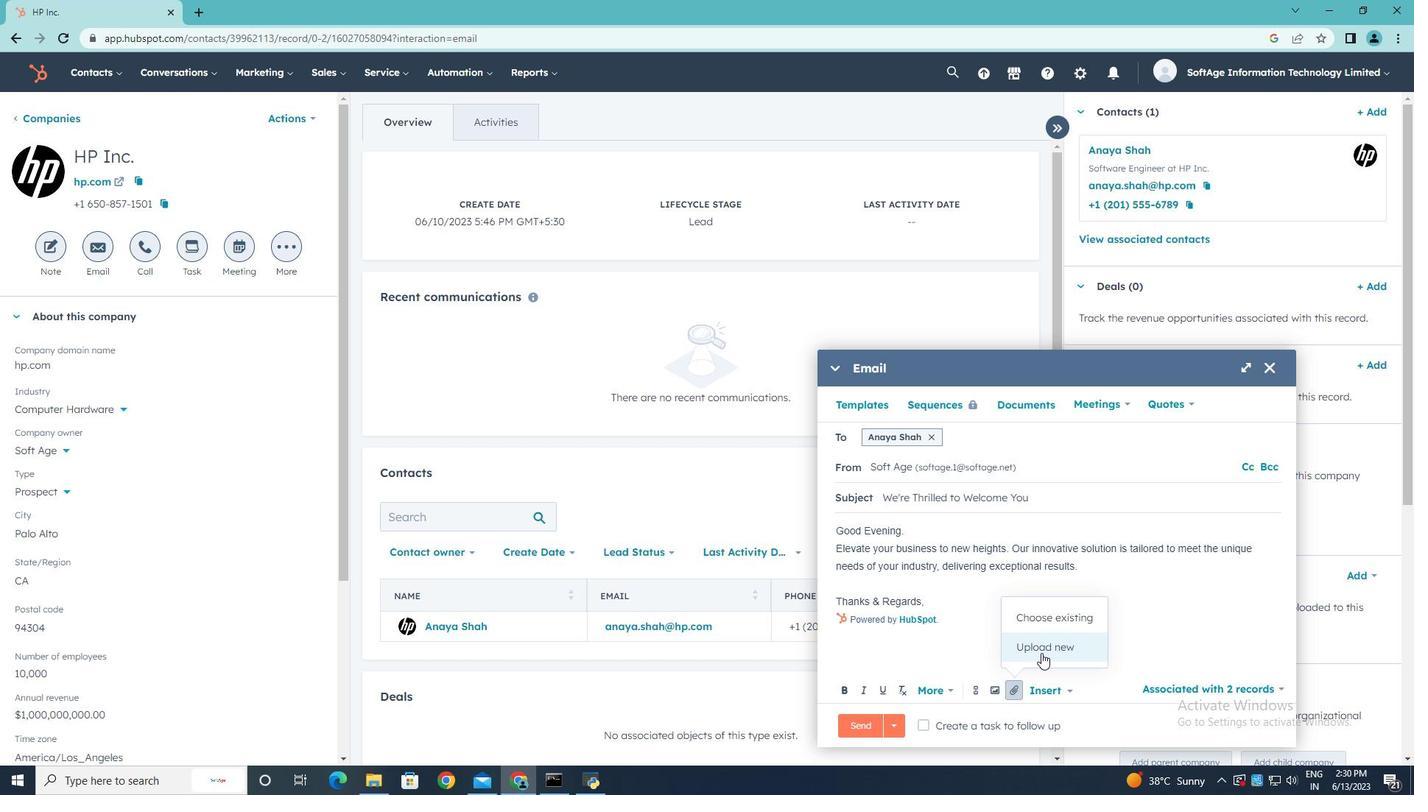 
Action: Mouse moved to (272, 148)
Screenshot: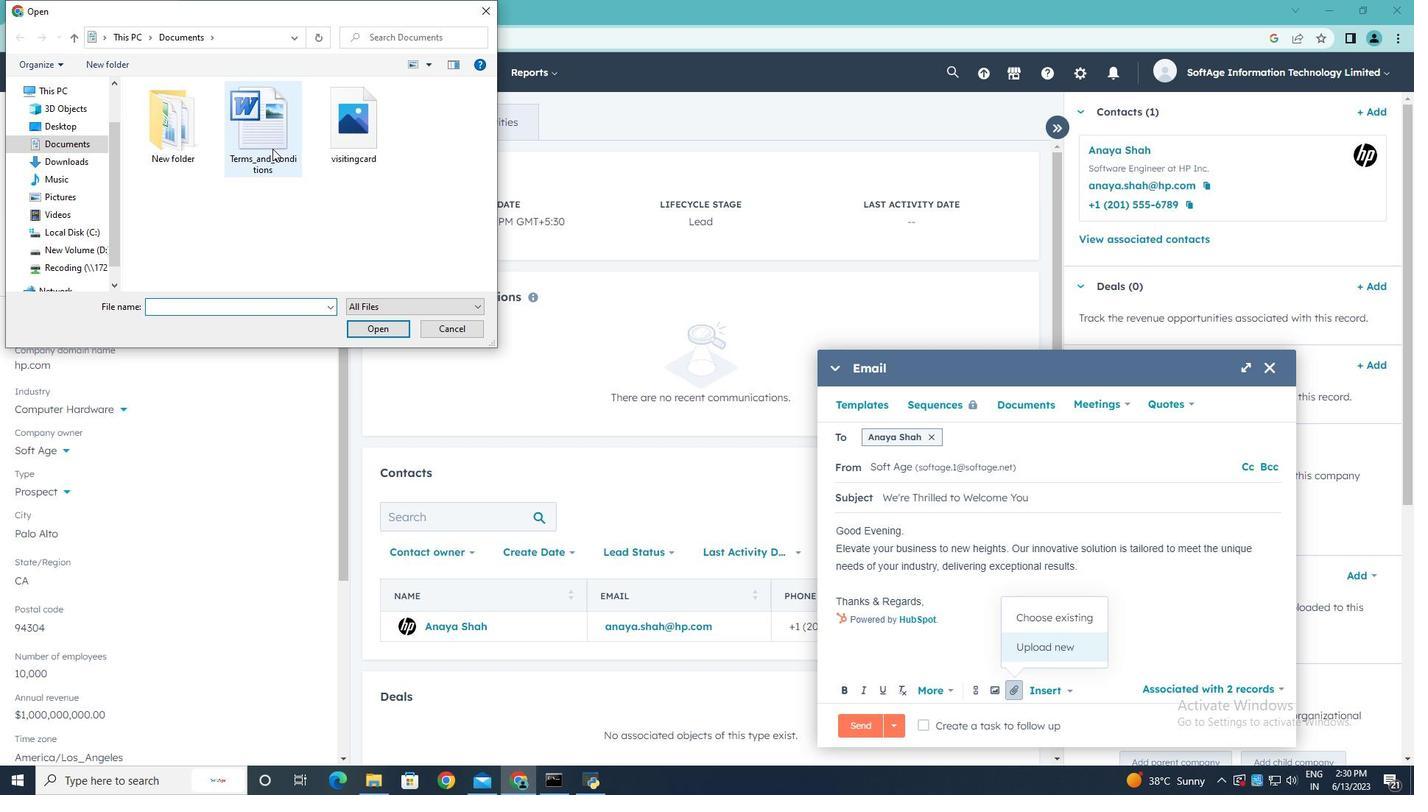 
Action: Mouse pressed left at (272, 148)
Screenshot: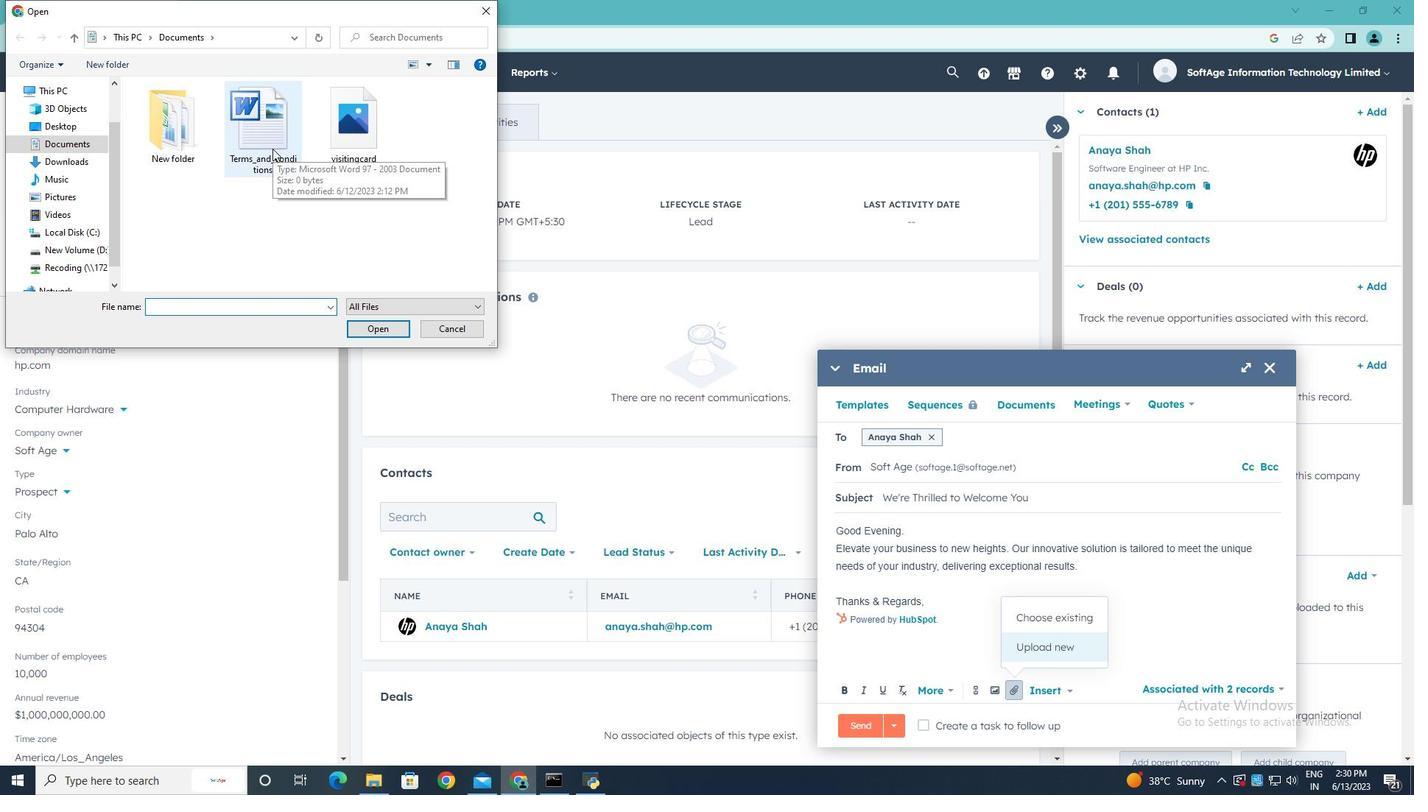 
Action: Mouse moved to (382, 331)
Screenshot: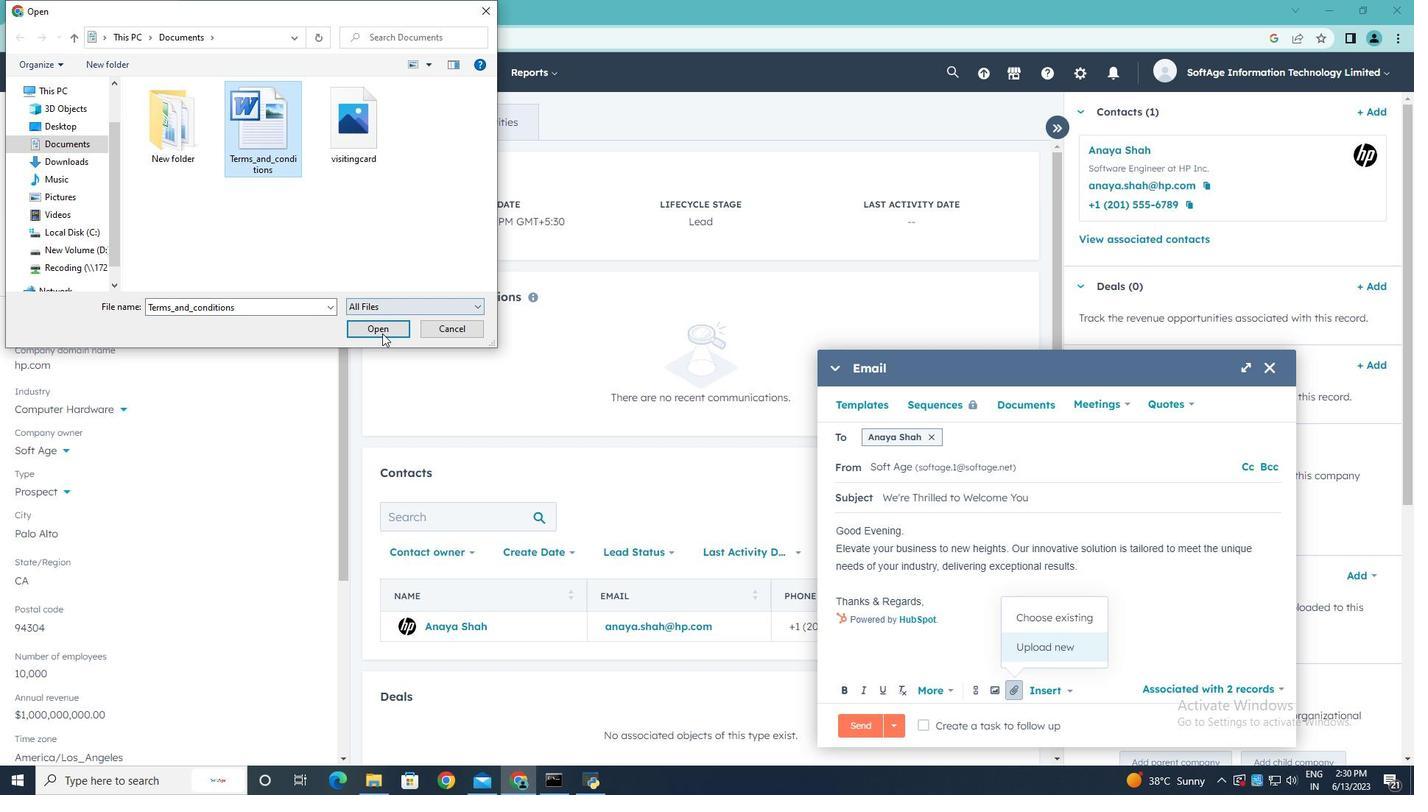 
Action: Mouse pressed left at (382, 331)
Screenshot: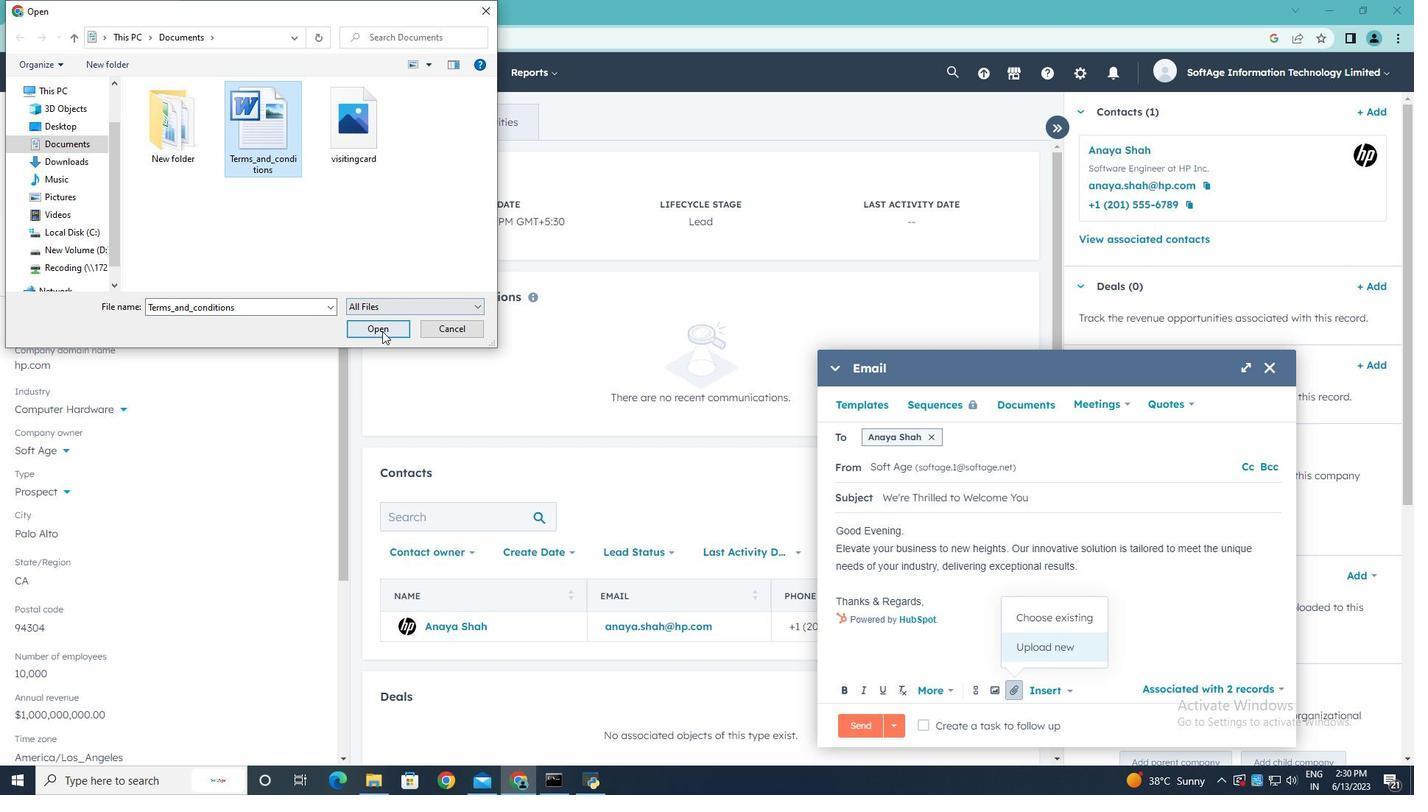 
Action: Mouse moved to (1014, 645)
Screenshot: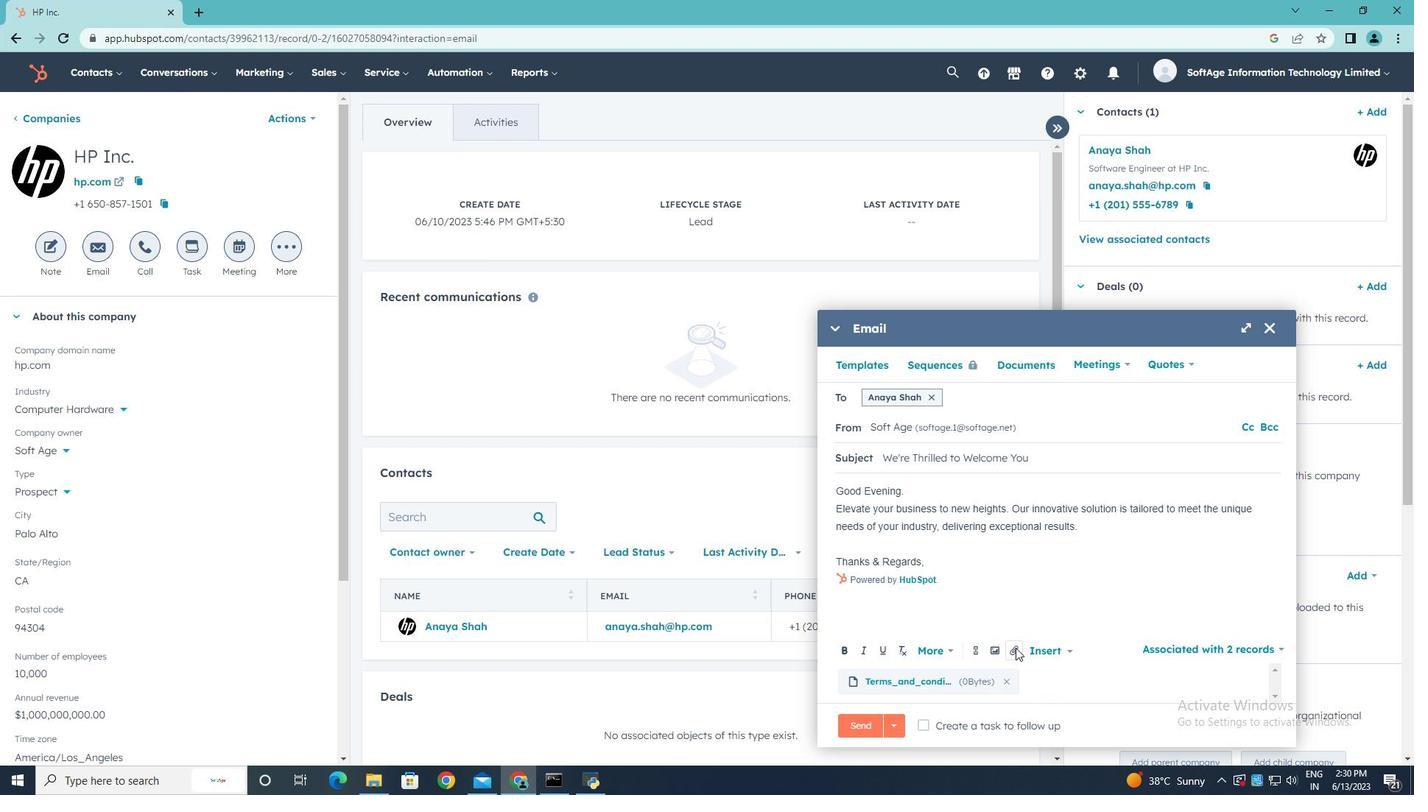
Action: Mouse pressed left at (1014, 645)
Screenshot: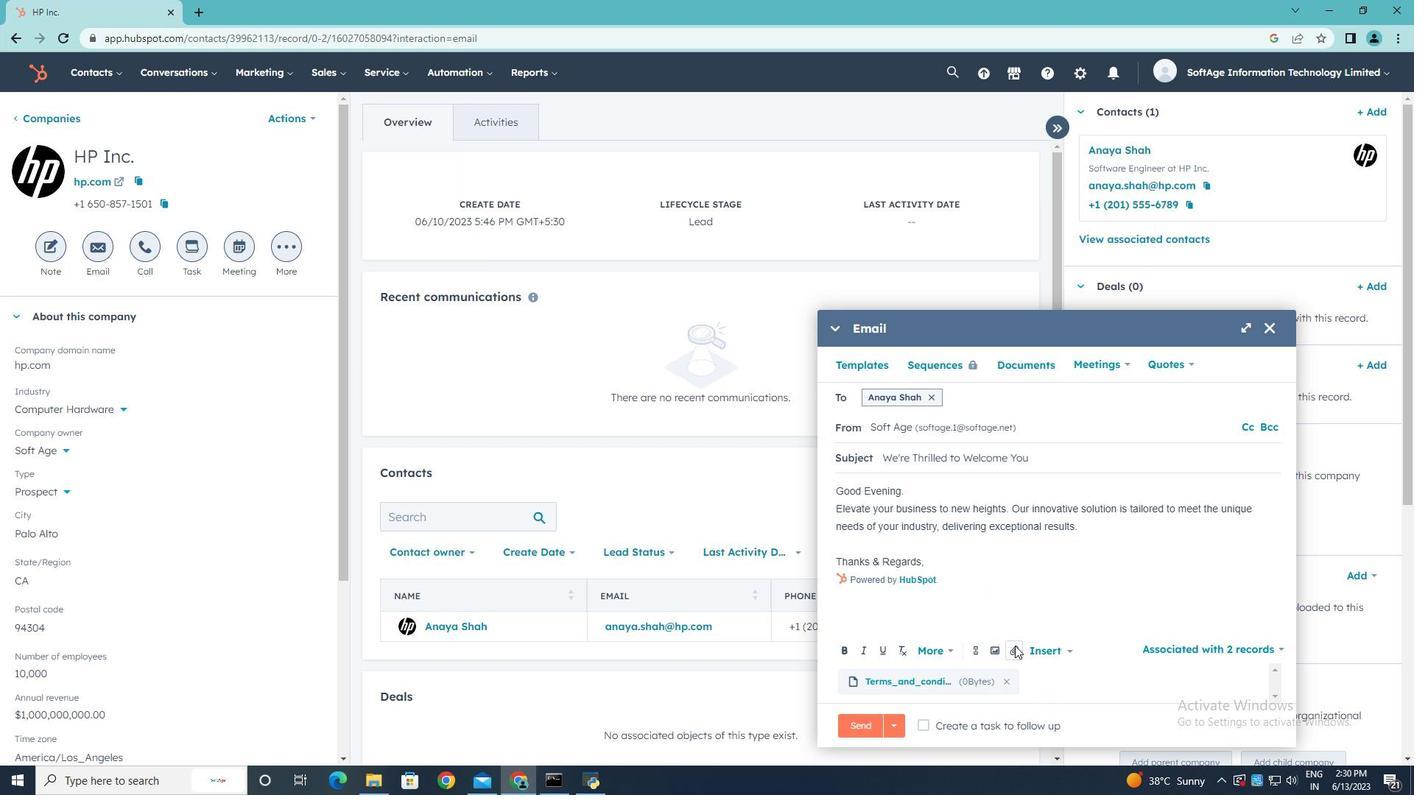 
Action: Mouse moved to (1048, 610)
Screenshot: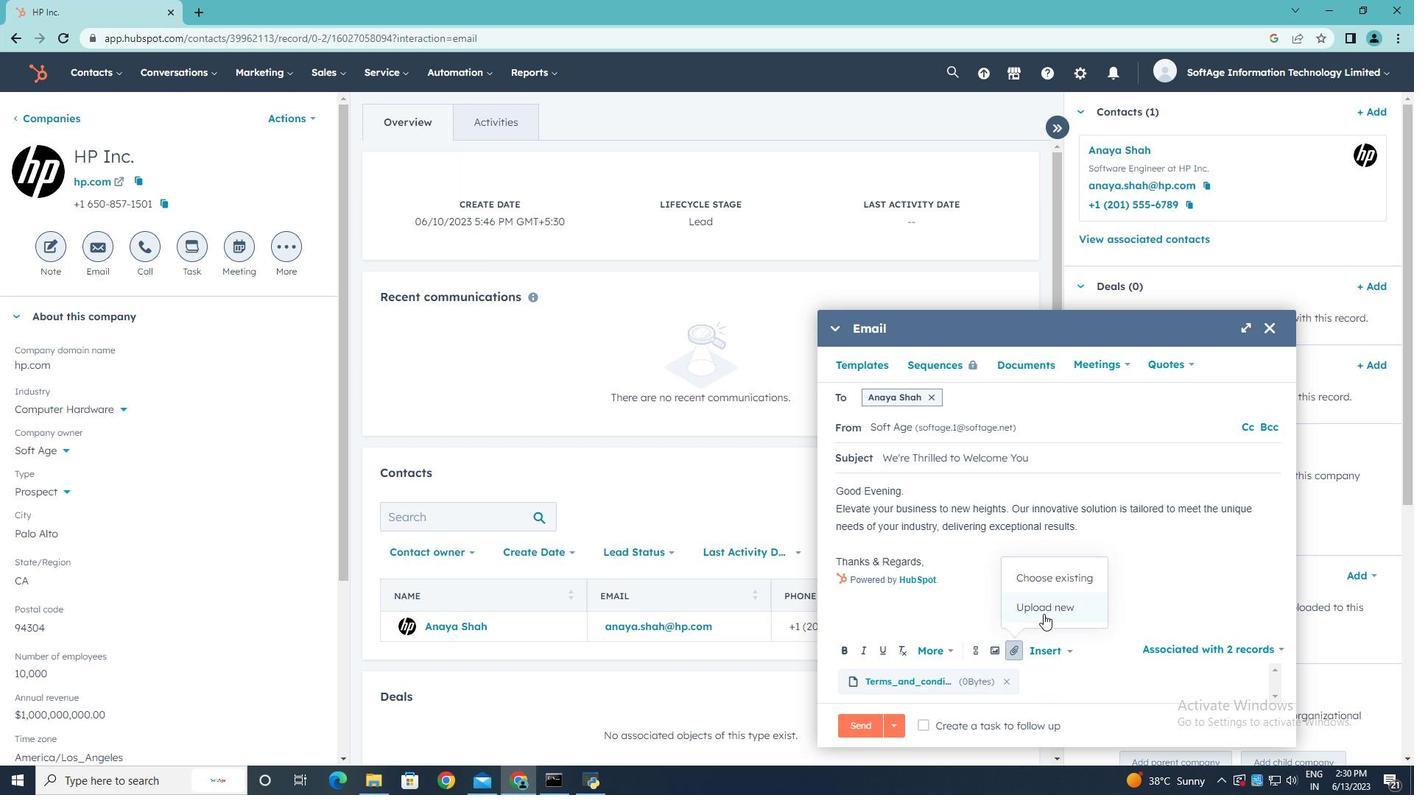 
Action: Mouse pressed left at (1048, 610)
Screenshot: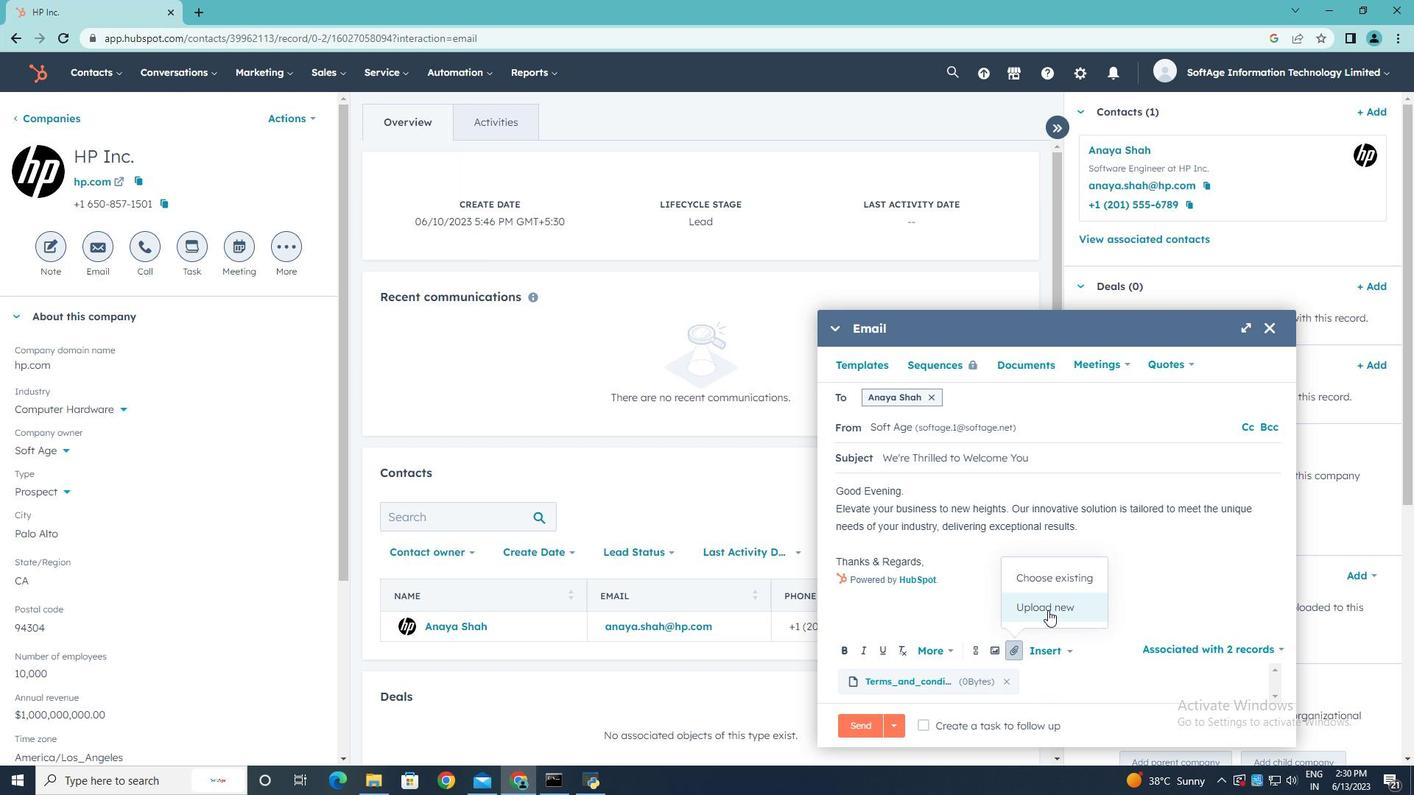 
Action: Mouse moved to (347, 140)
Screenshot: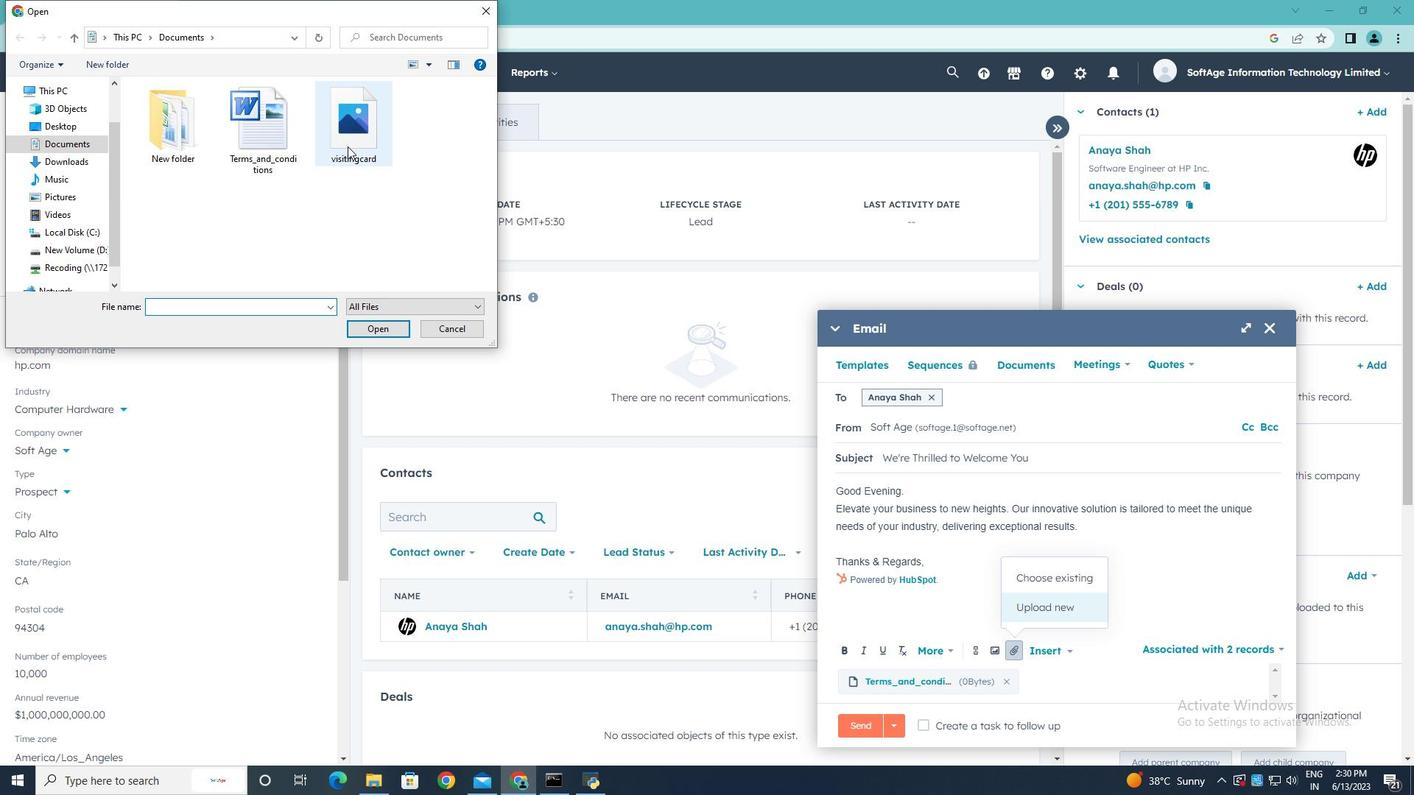 
Action: Mouse pressed left at (347, 140)
Screenshot: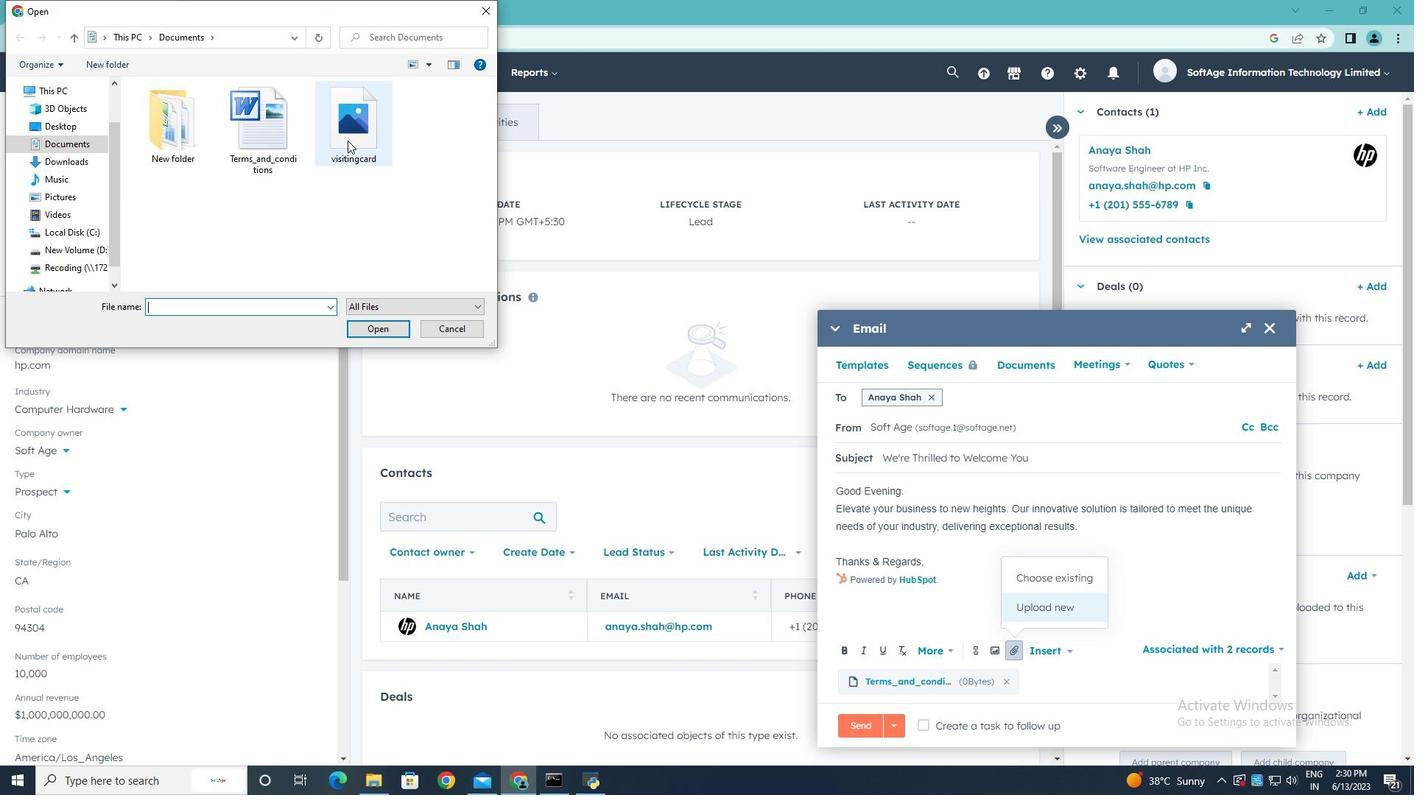 
Action: Mouse moved to (375, 332)
Screenshot: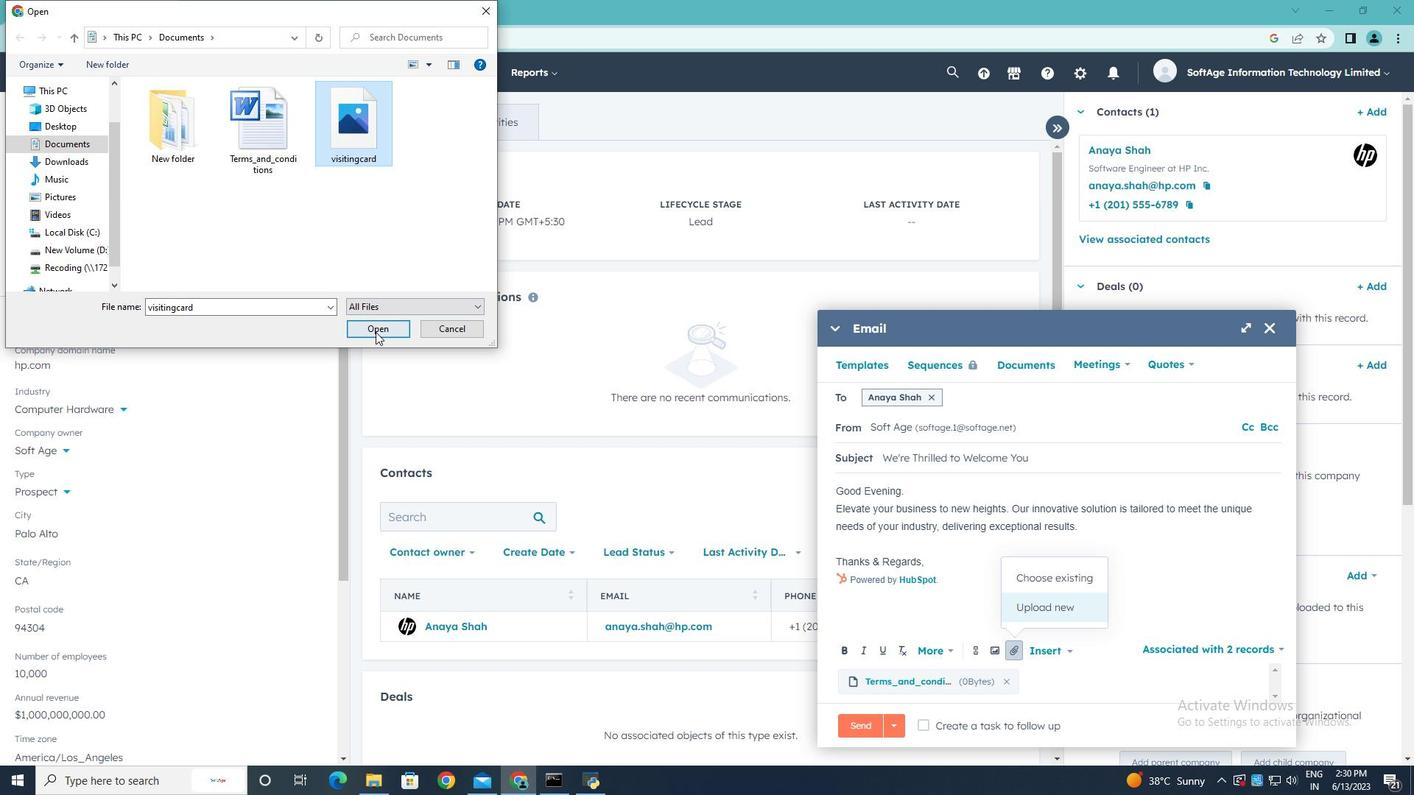 
Action: Mouse pressed left at (375, 332)
Screenshot: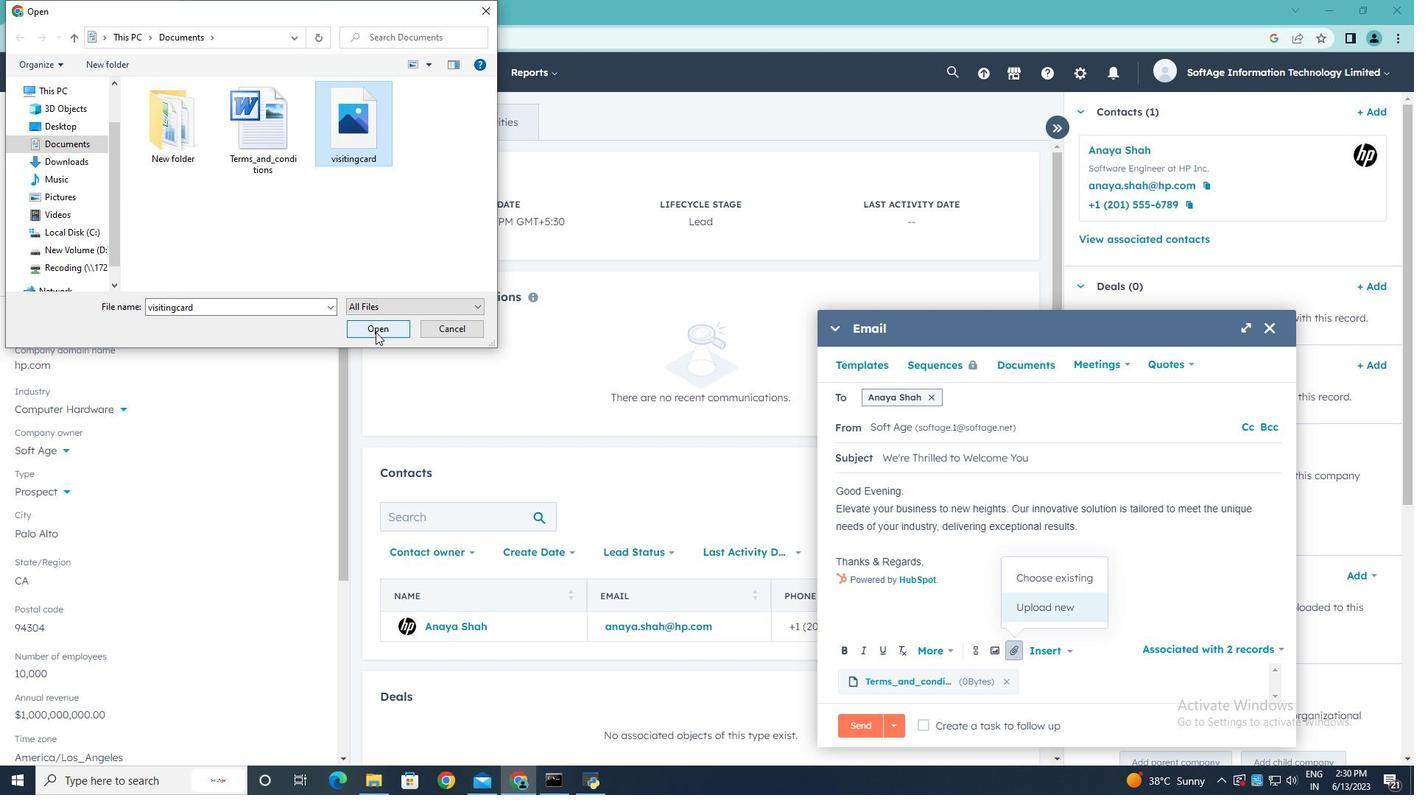 
Action: Mouse moved to (932, 562)
Screenshot: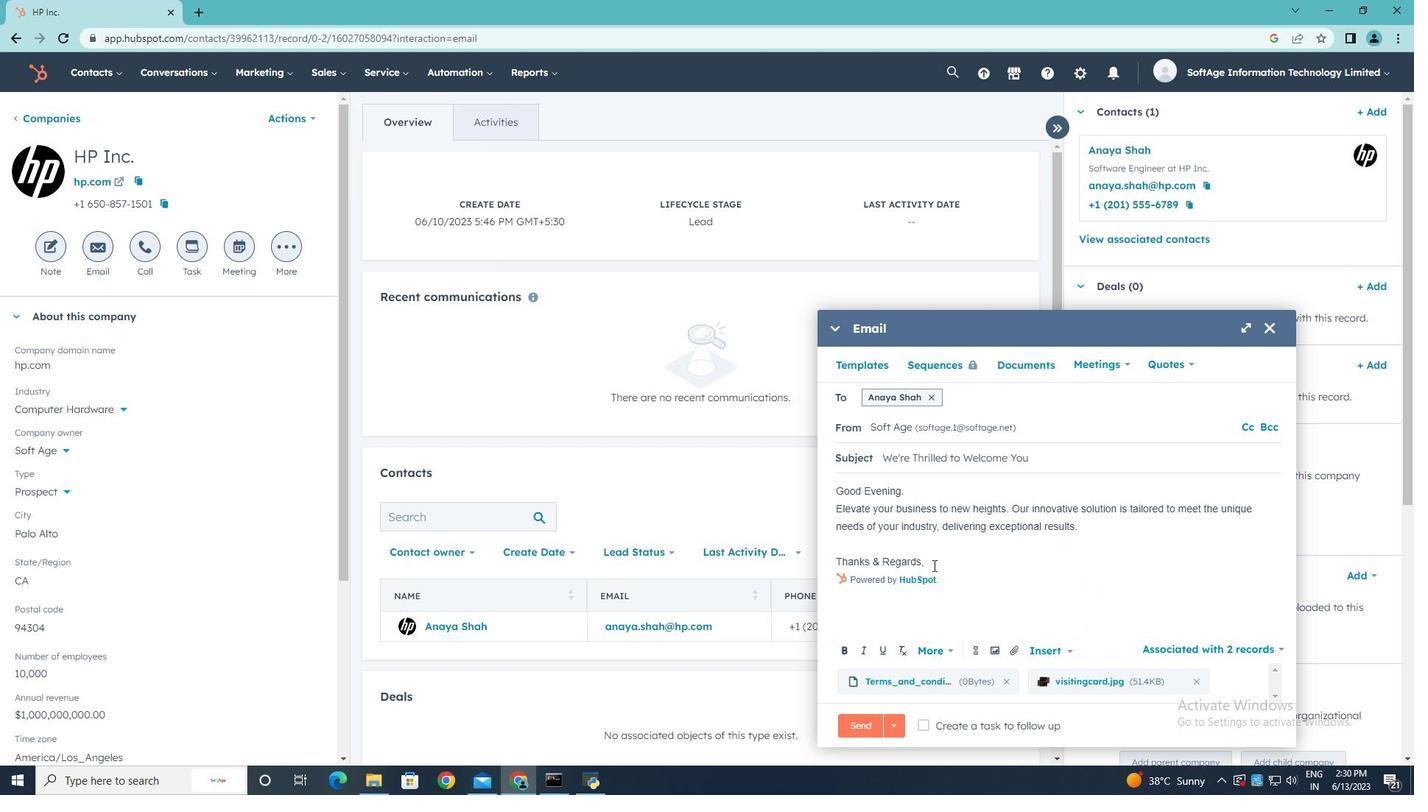 
Action: Mouse pressed left at (932, 562)
Screenshot: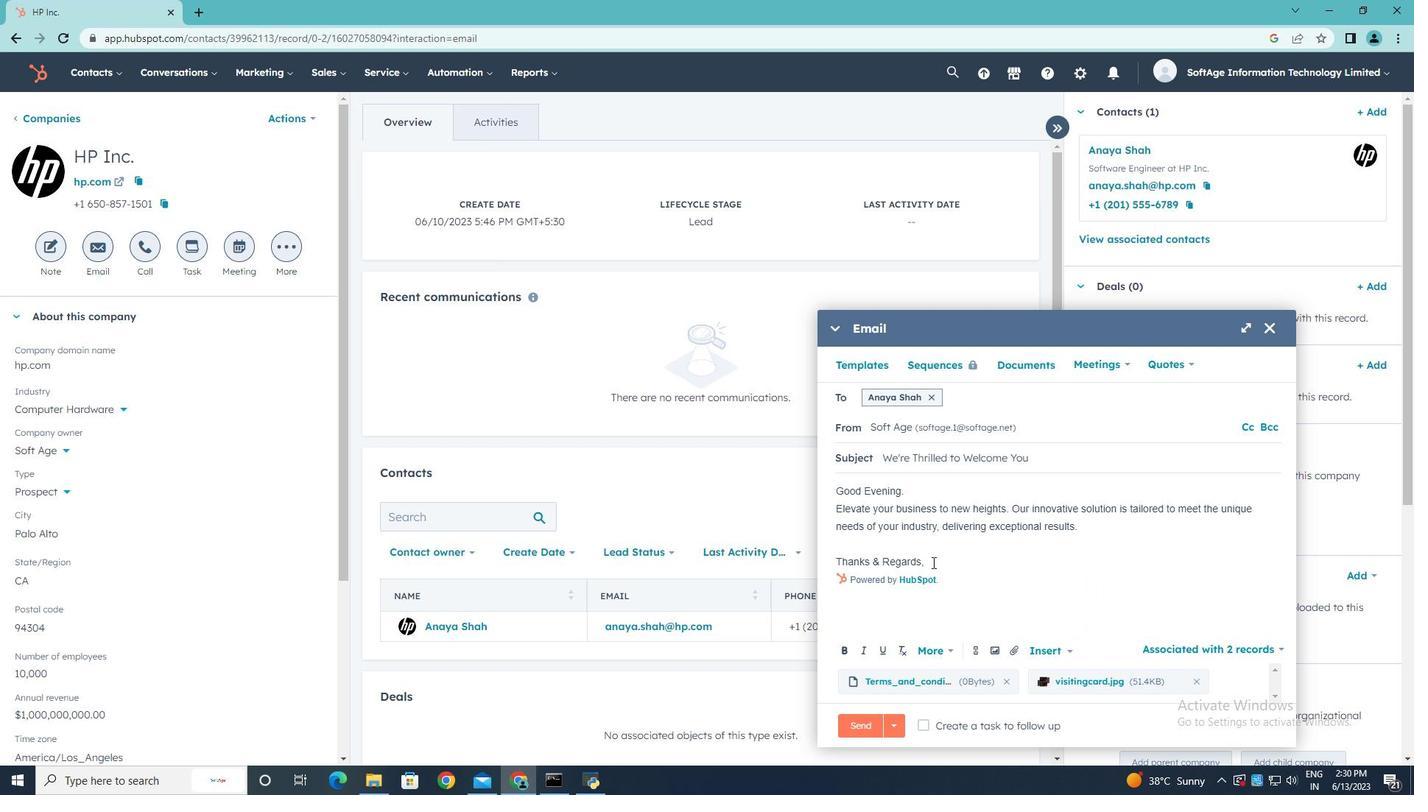 
Action: Key pressed <Key.enter>
Screenshot: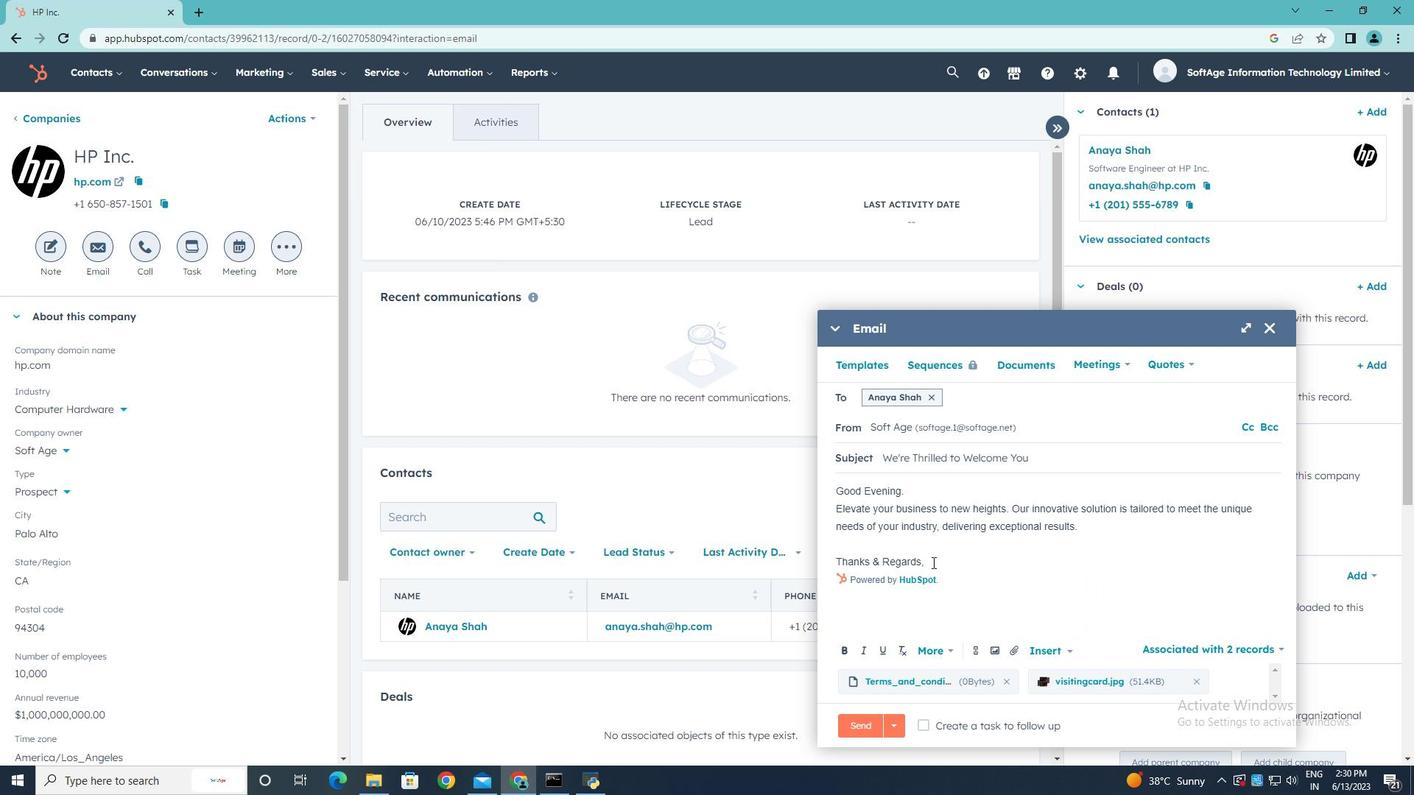 
Action: Mouse moved to (975, 651)
Screenshot: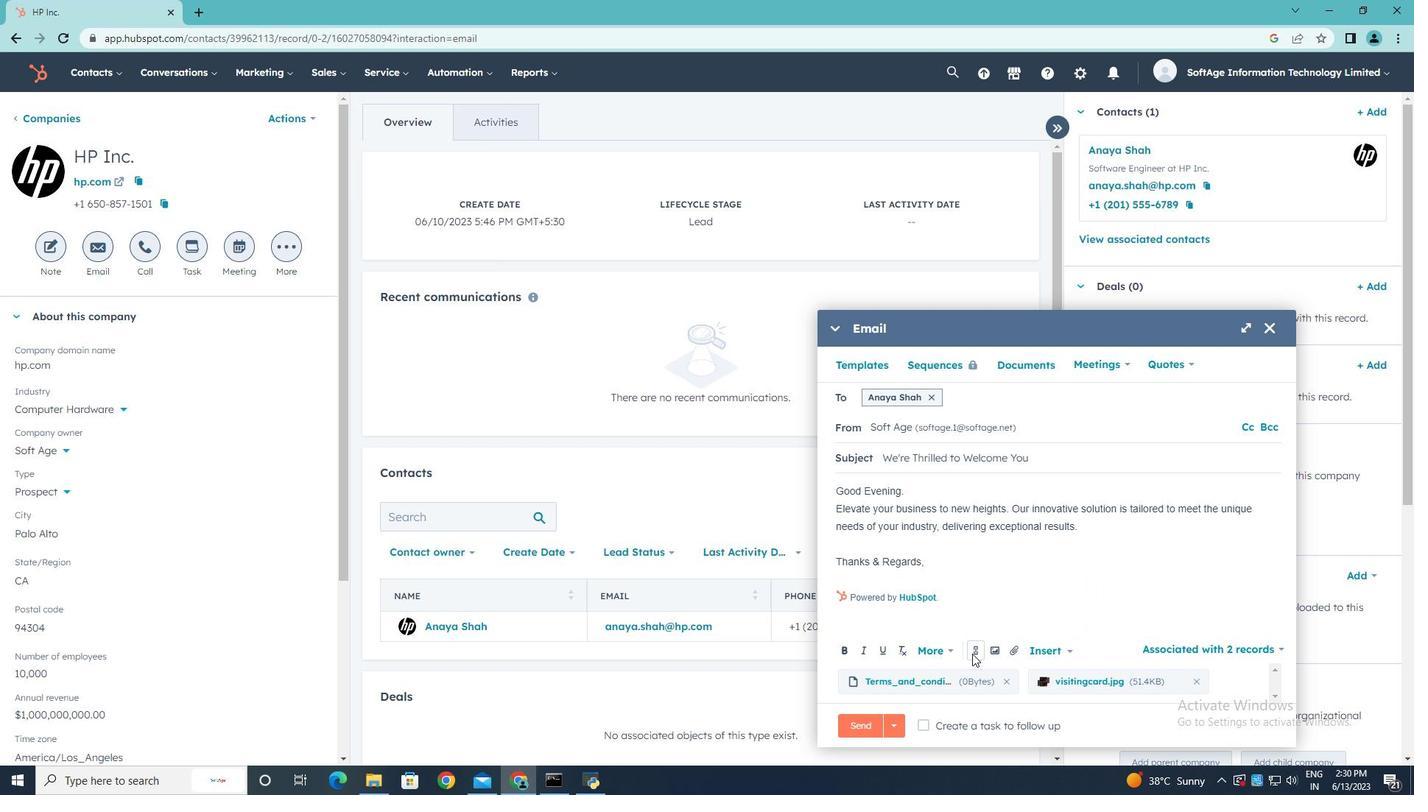 
Action: Mouse pressed left at (975, 651)
Screenshot: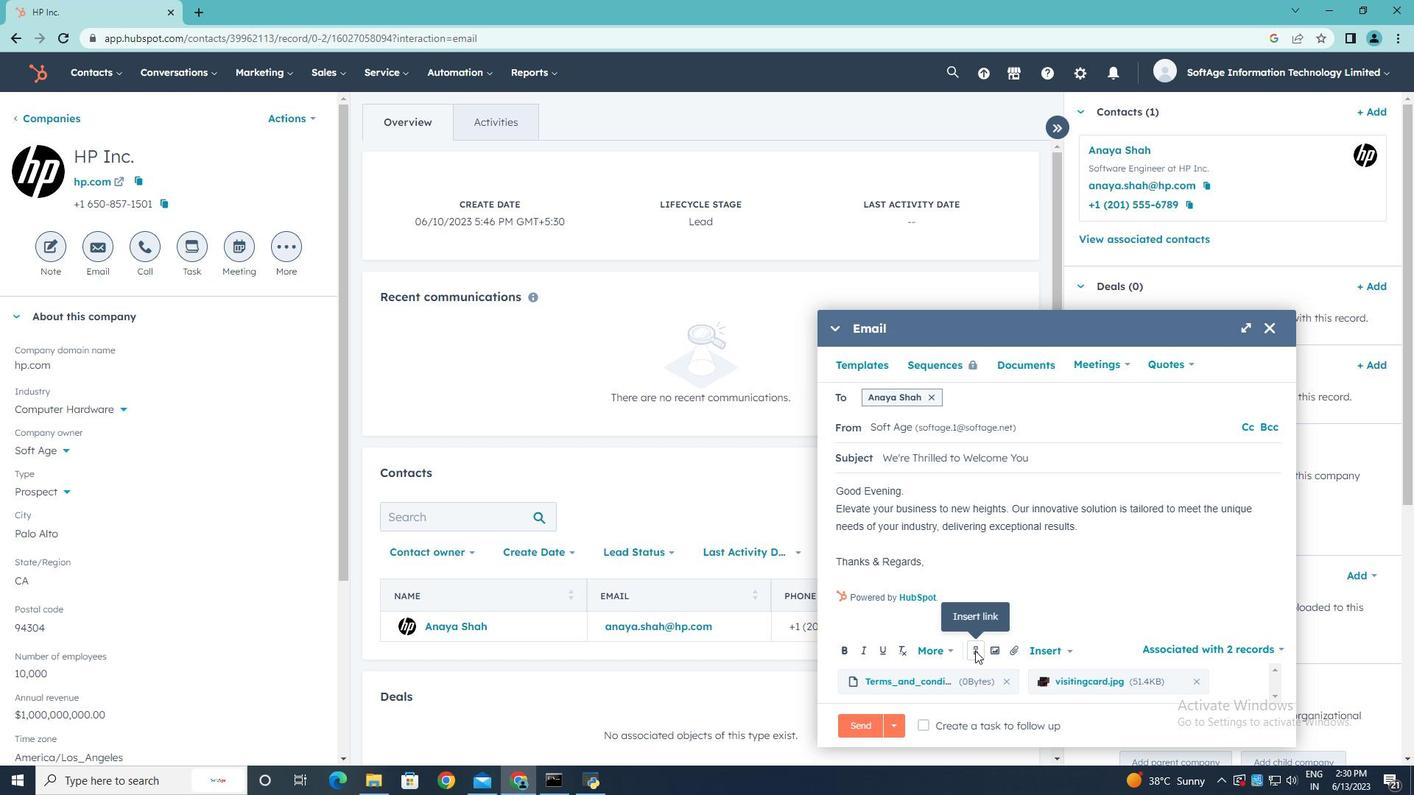 
Action: Mouse moved to (1000, 486)
Screenshot: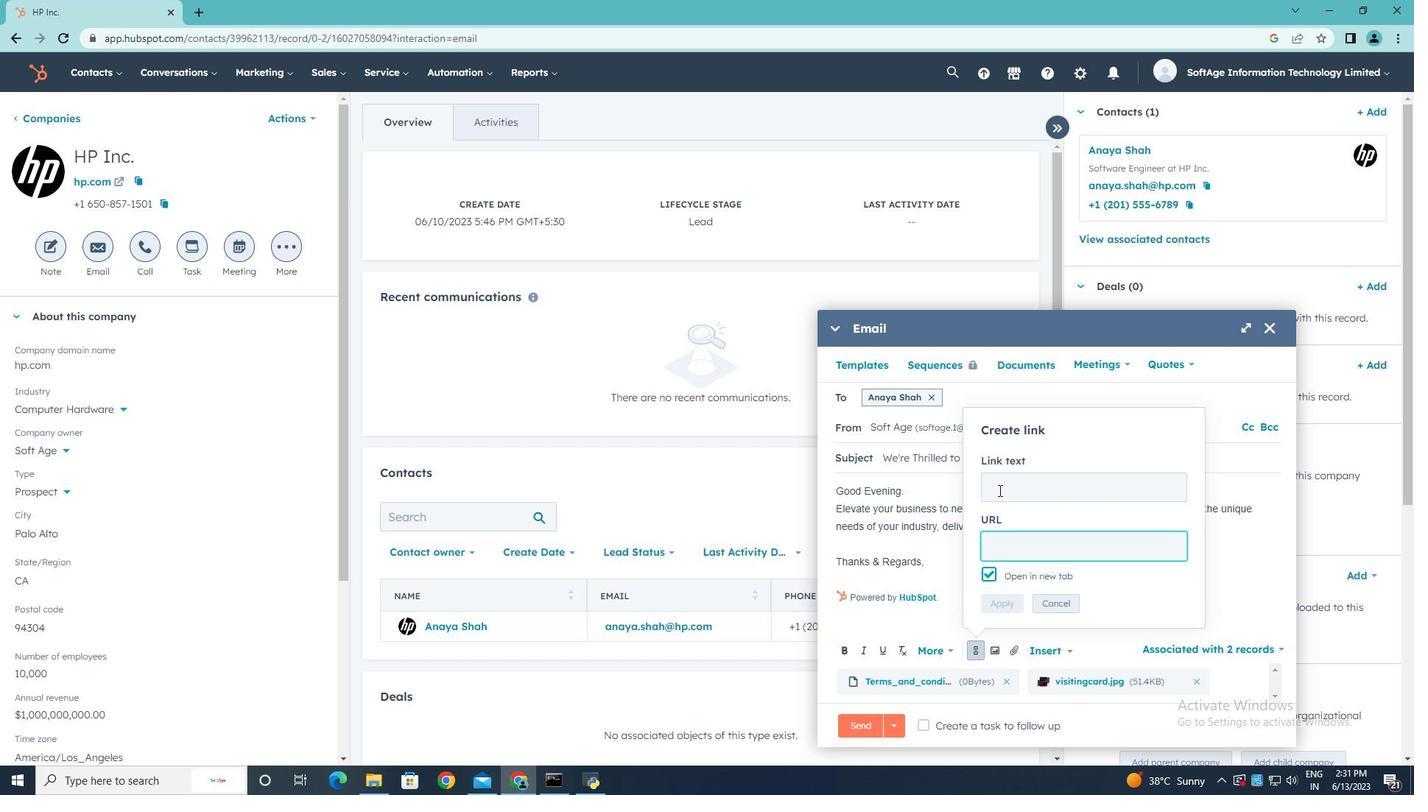 
Action: Mouse pressed left at (1000, 486)
Screenshot: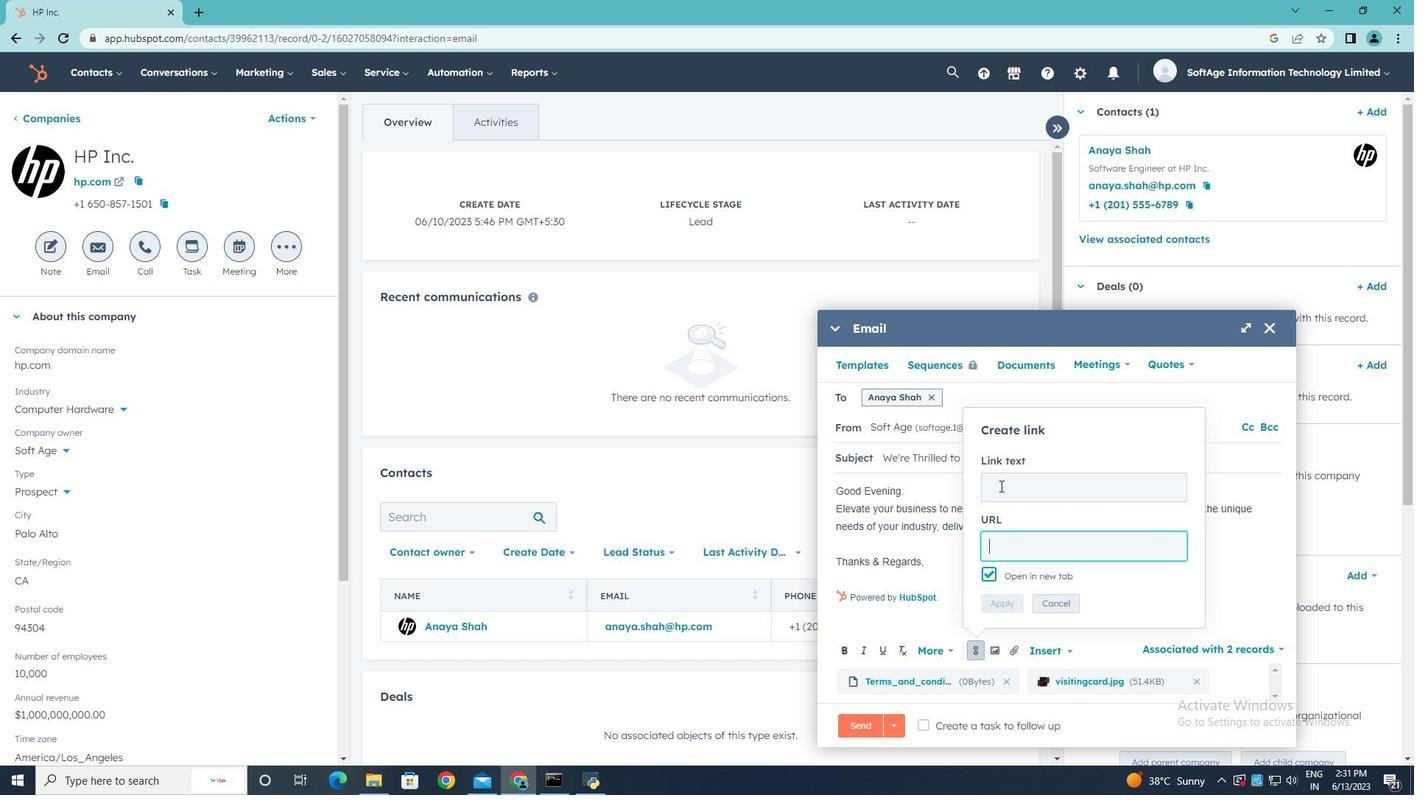 
Action: Mouse moved to (1000, 486)
Screenshot: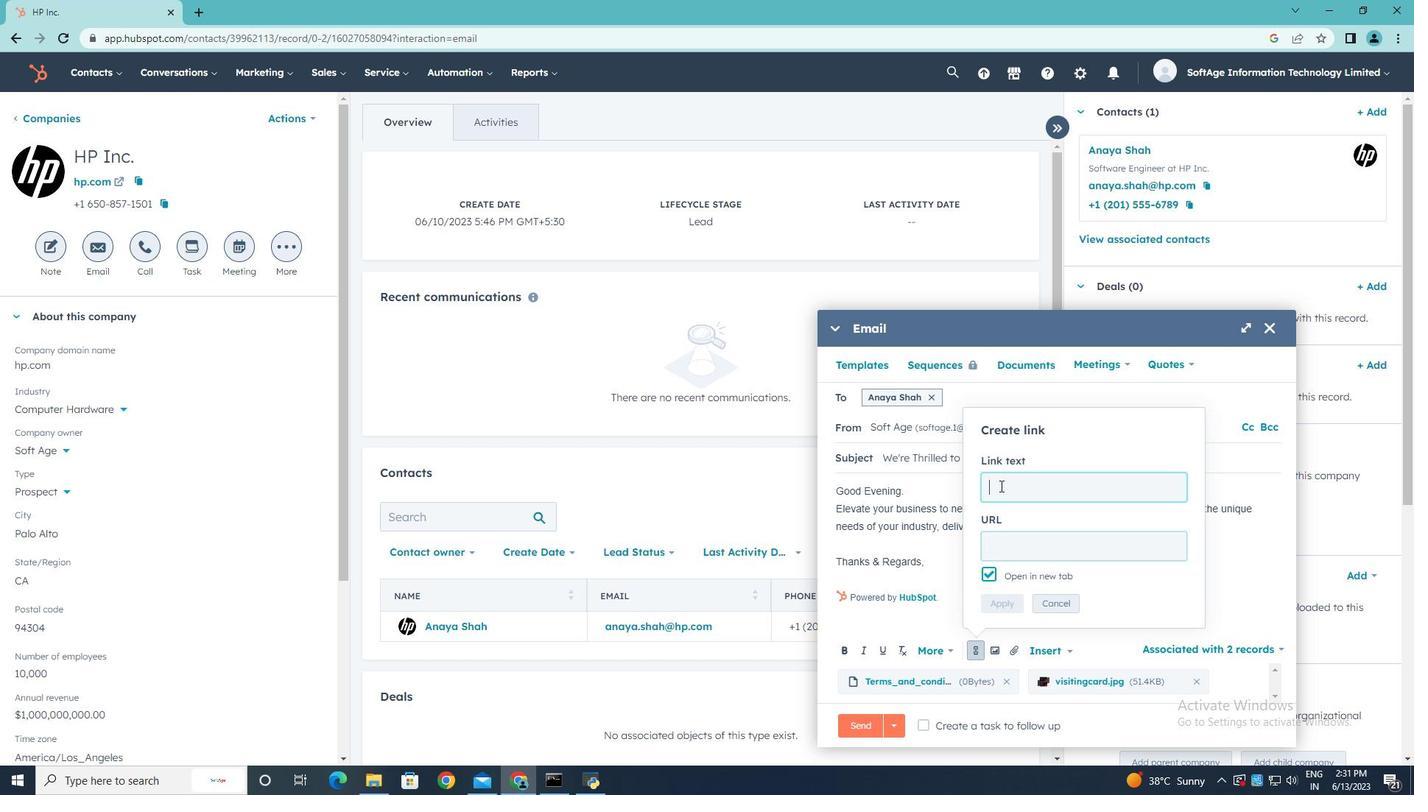 
Action: Key pressed <Key.shift><Key.shift>Flickr
Screenshot: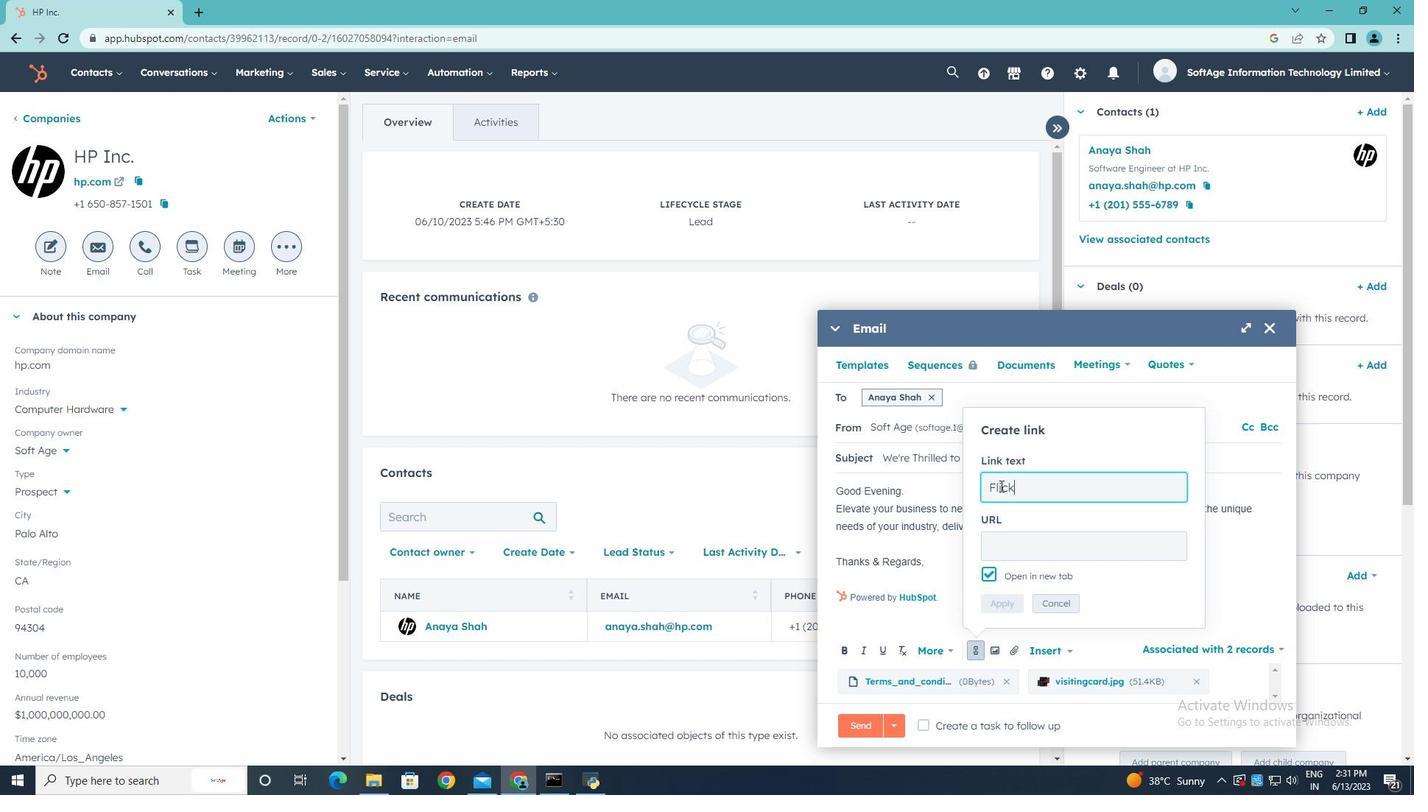 
Action: Mouse moved to (1037, 555)
Screenshot: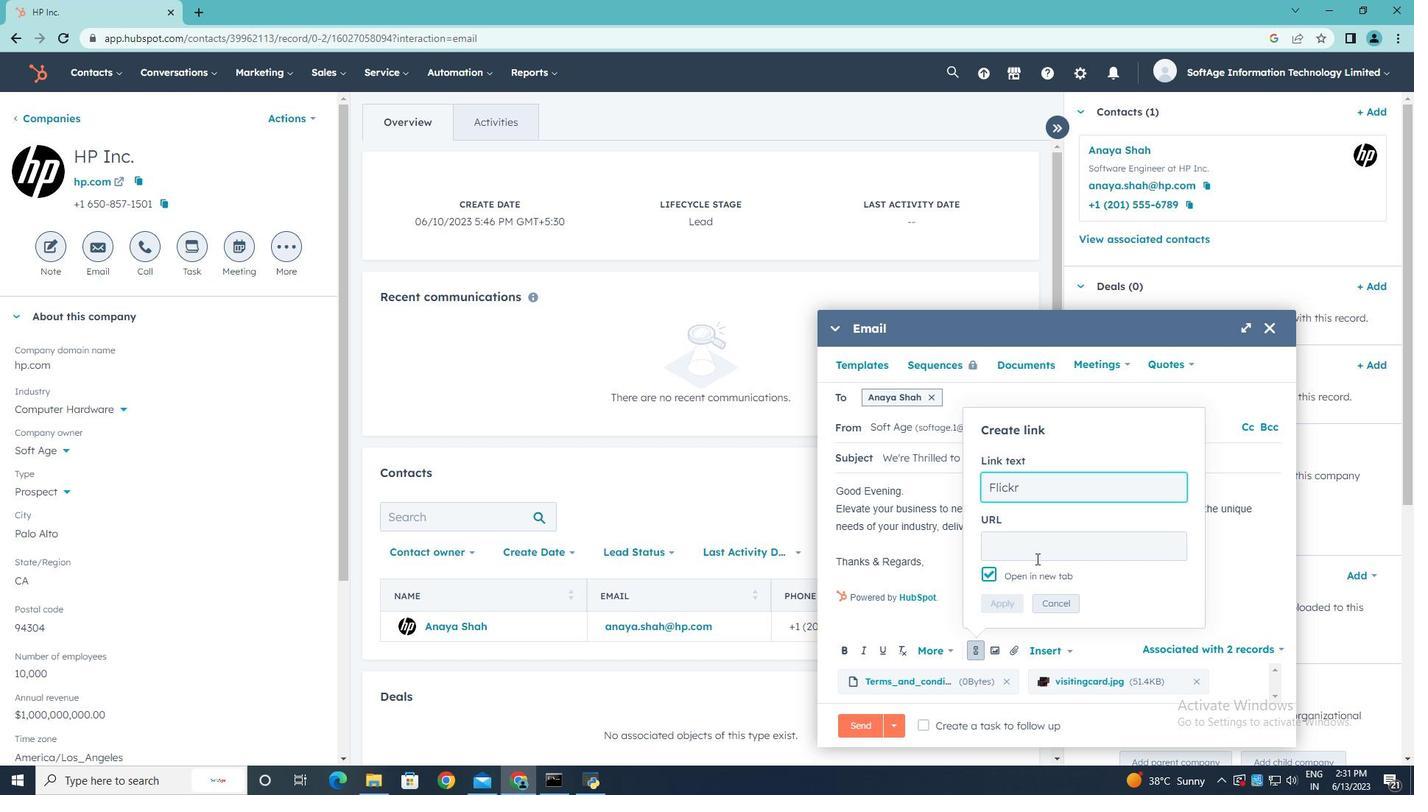 
Action: Mouse pressed left at (1037, 555)
Screenshot: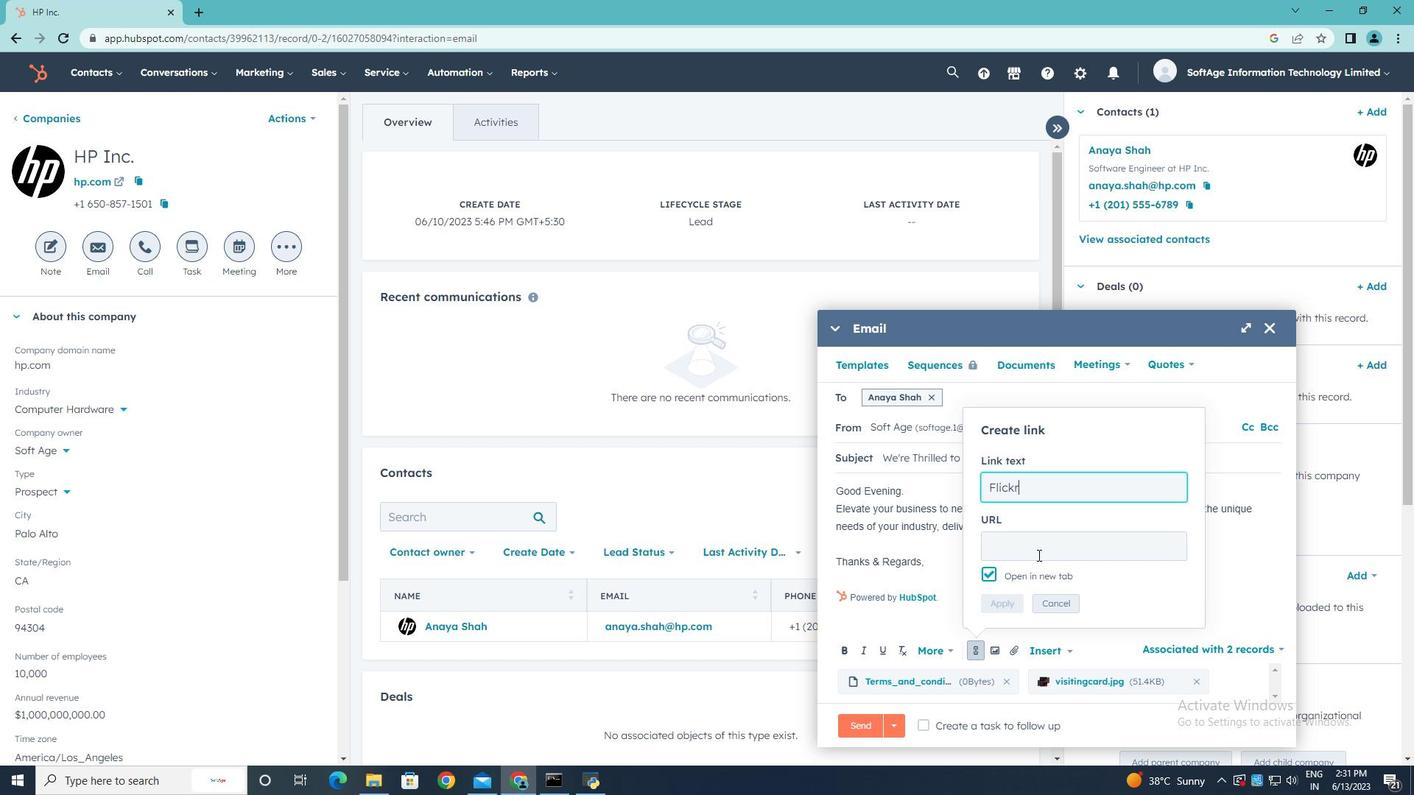 
Action: Key pressed www.flickr.com
Screenshot: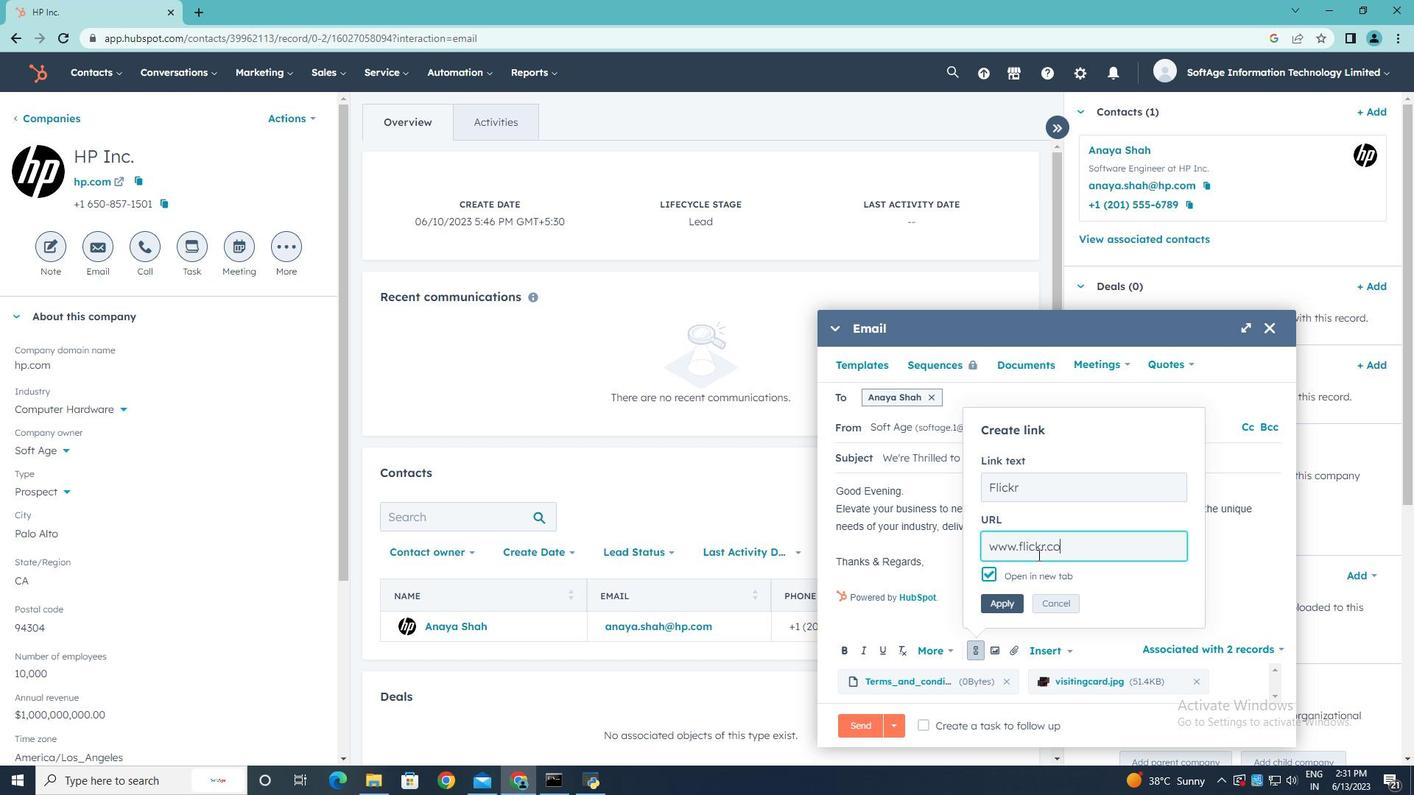 
Action: Mouse moved to (1002, 602)
Screenshot: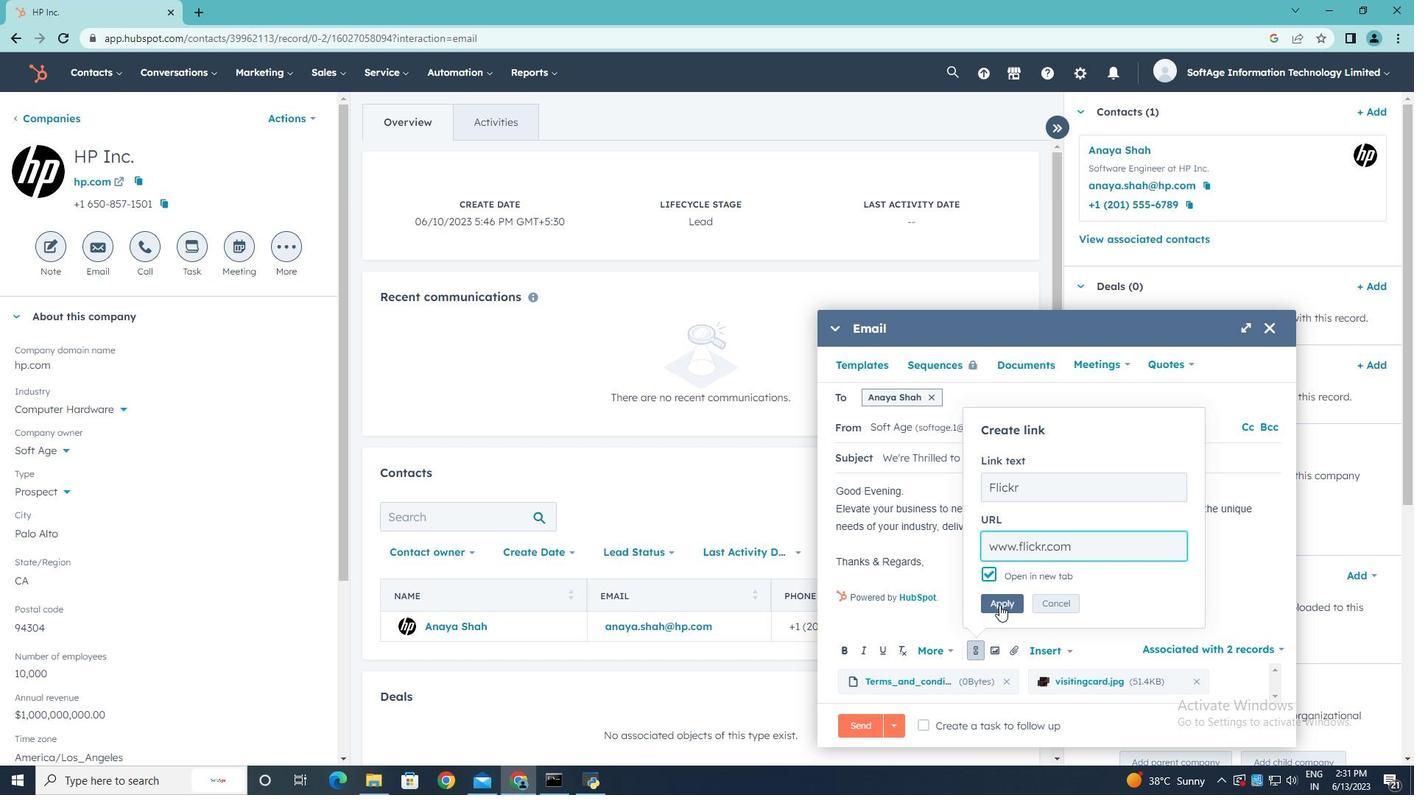 
Action: Mouse pressed left at (1002, 602)
Screenshot: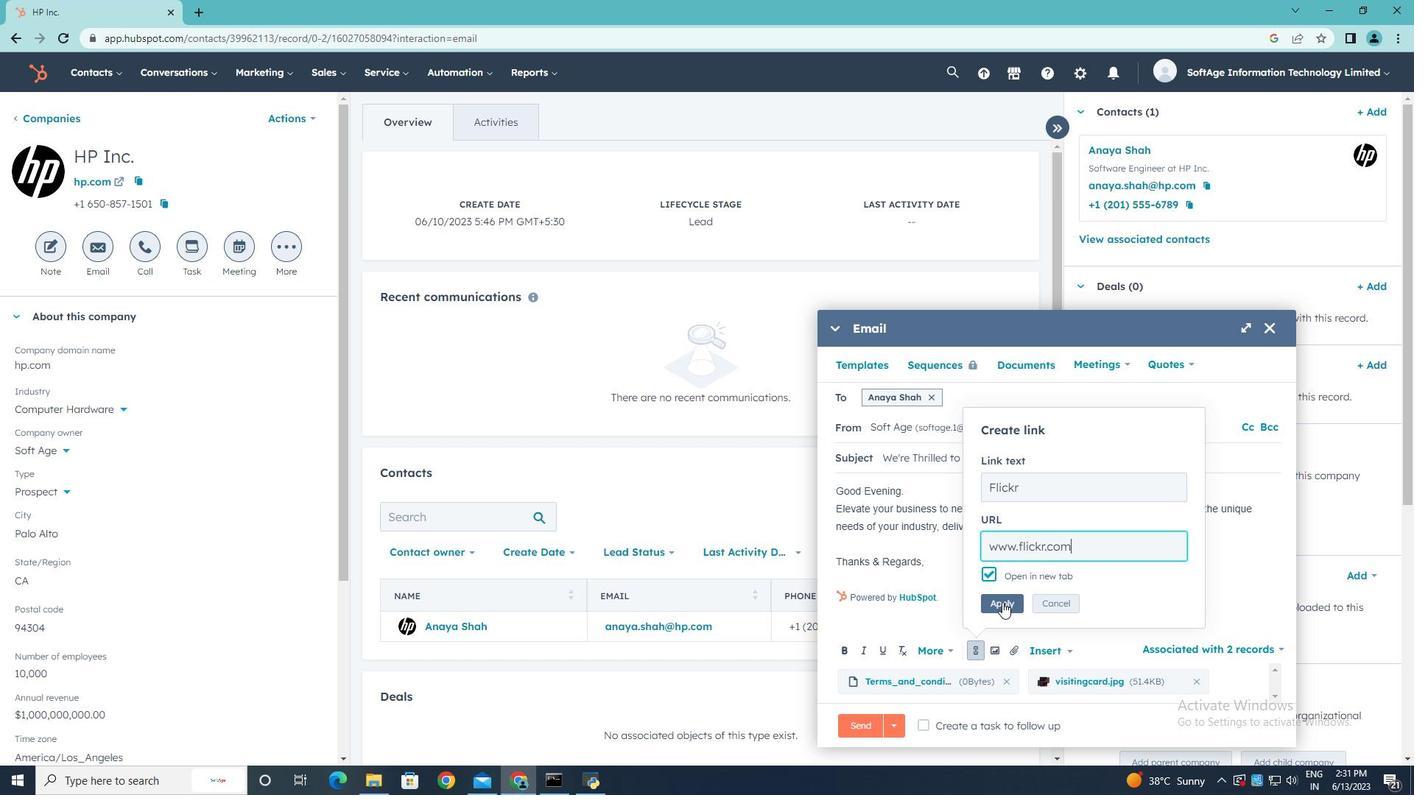 
Action: Mouse moved to (923, 726)
Screenshot: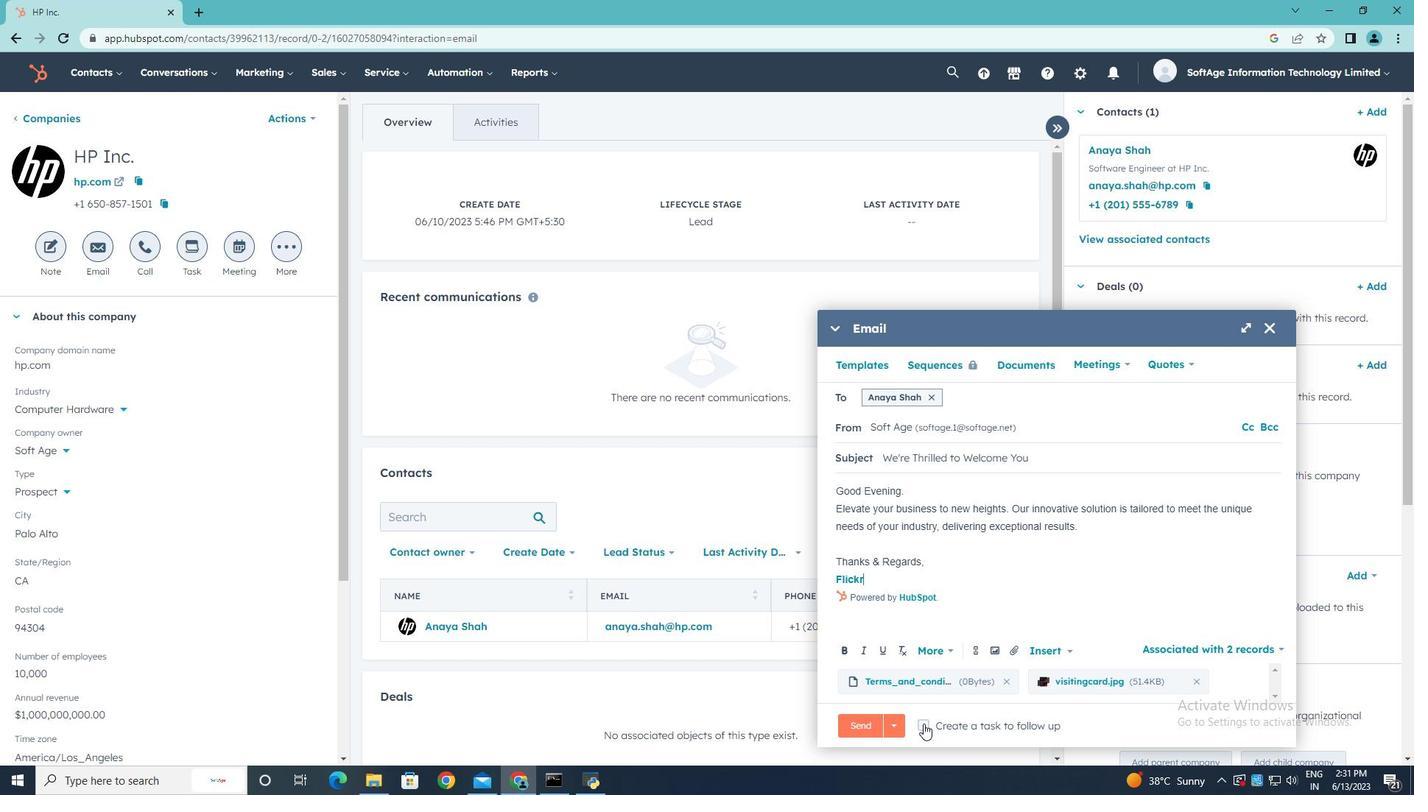 
Action: Mouse pressed left at (923, 726)
Screenshot: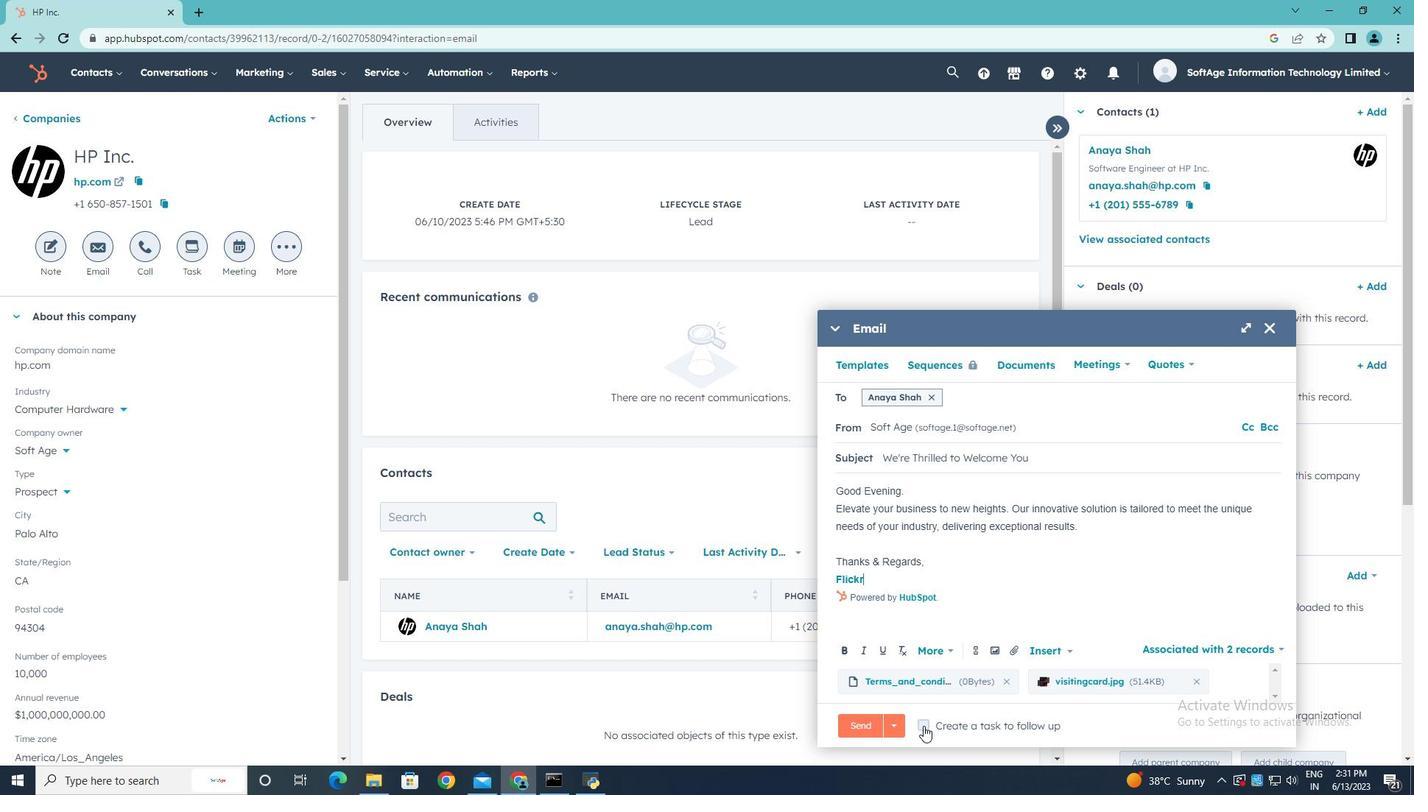 
Action: Mouse moved to (1210, 723)
Screenshot: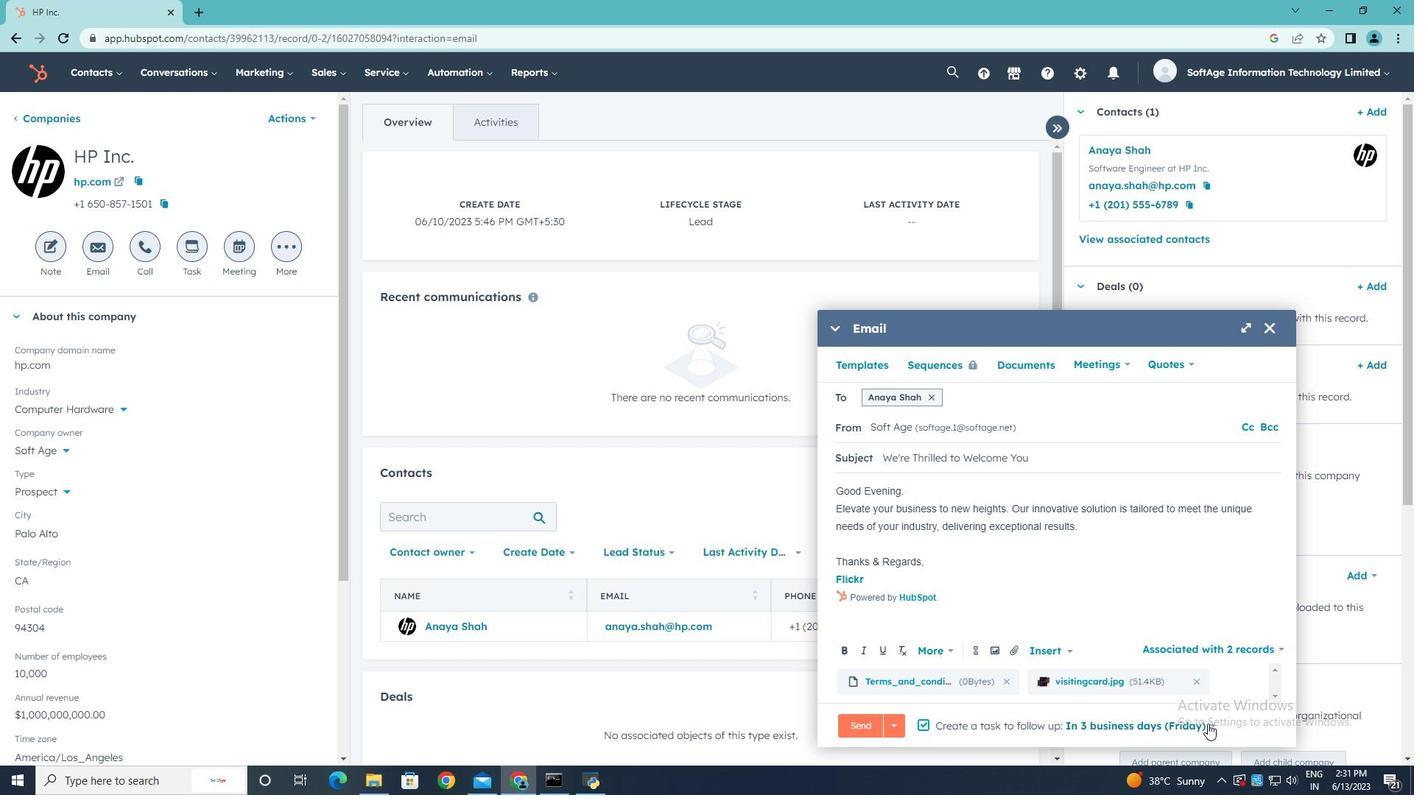 
Action: Mouse pressed left at (1210, 723)
Screenshot: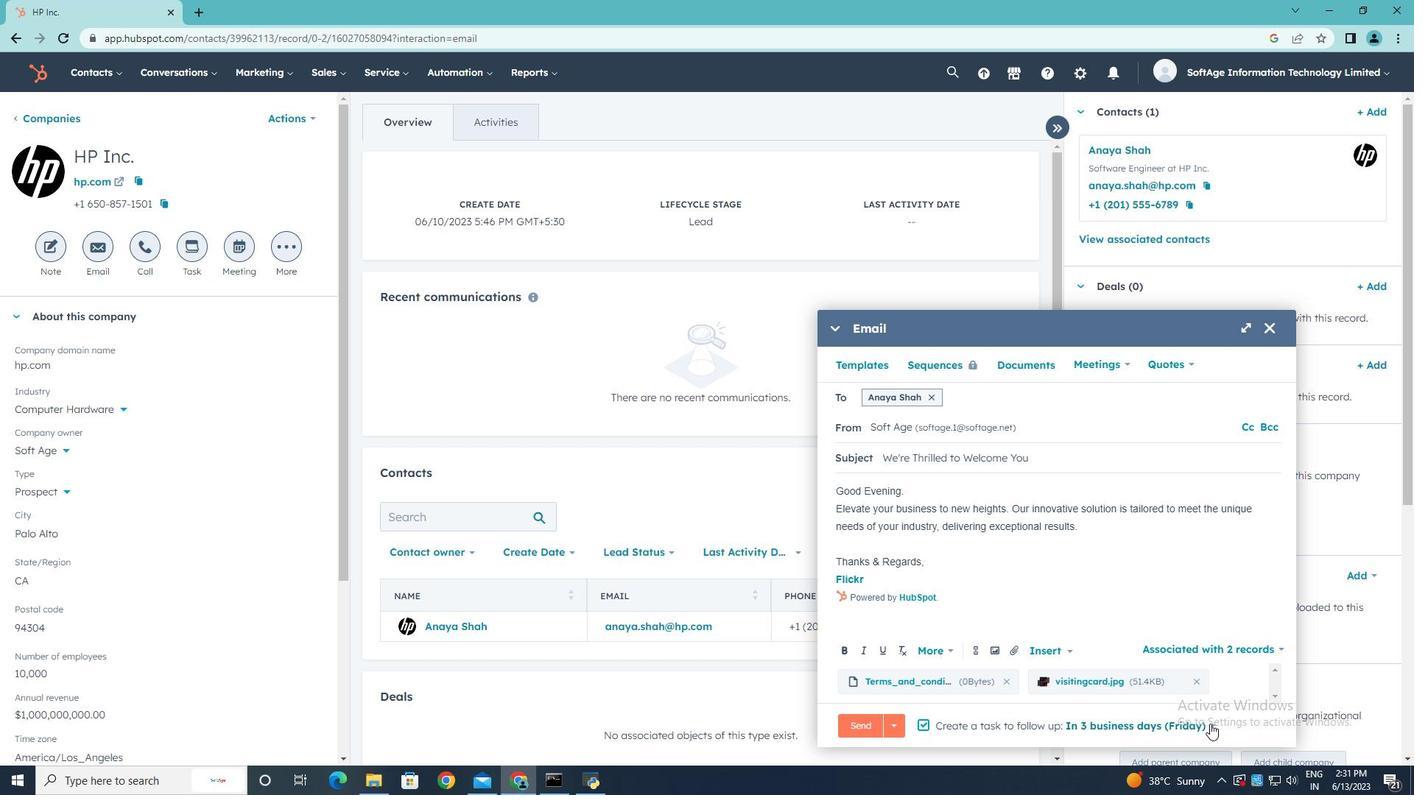 
Action: Mouse moved to (1151, 636)
Screenshot: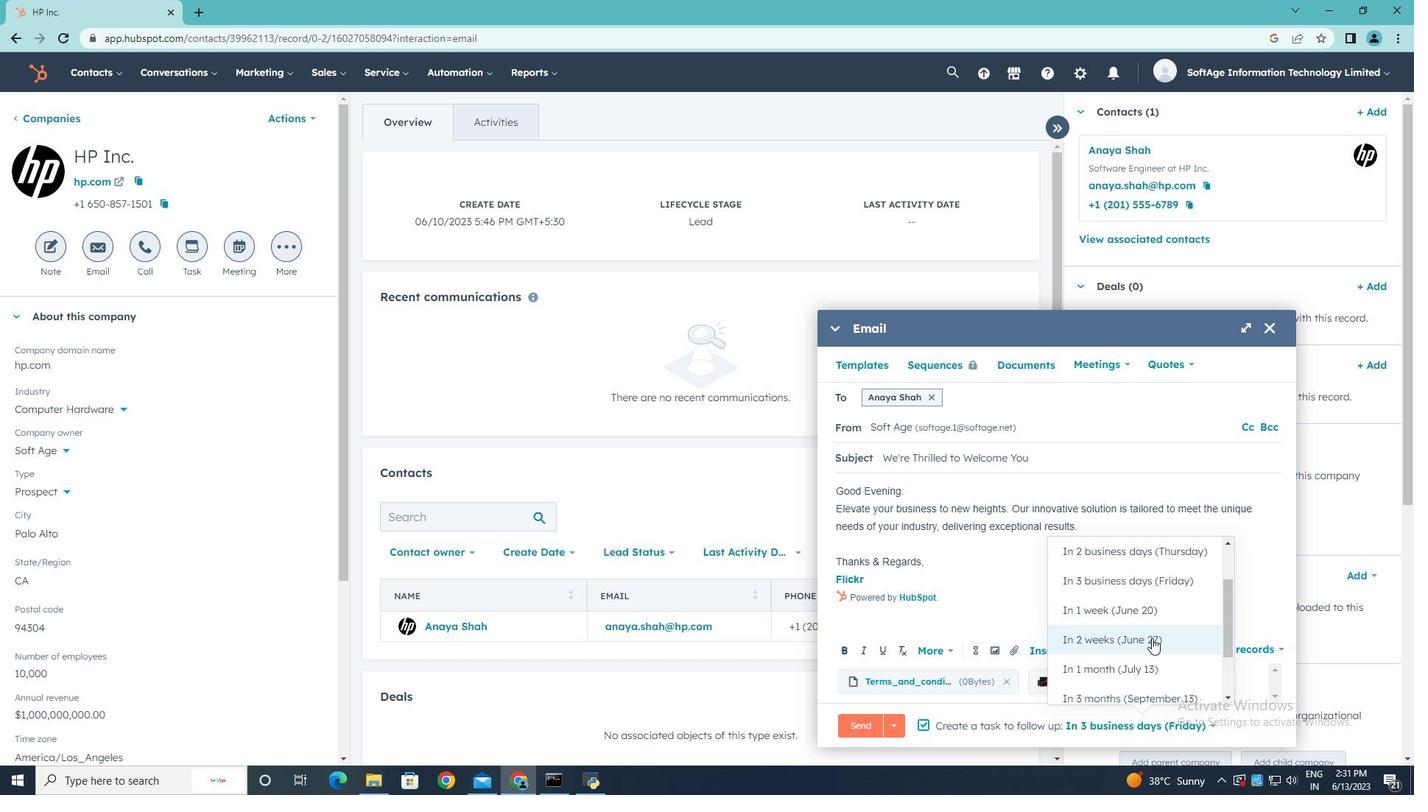 
Action: Mouse pressed left at (1151, 636)
Screenshot: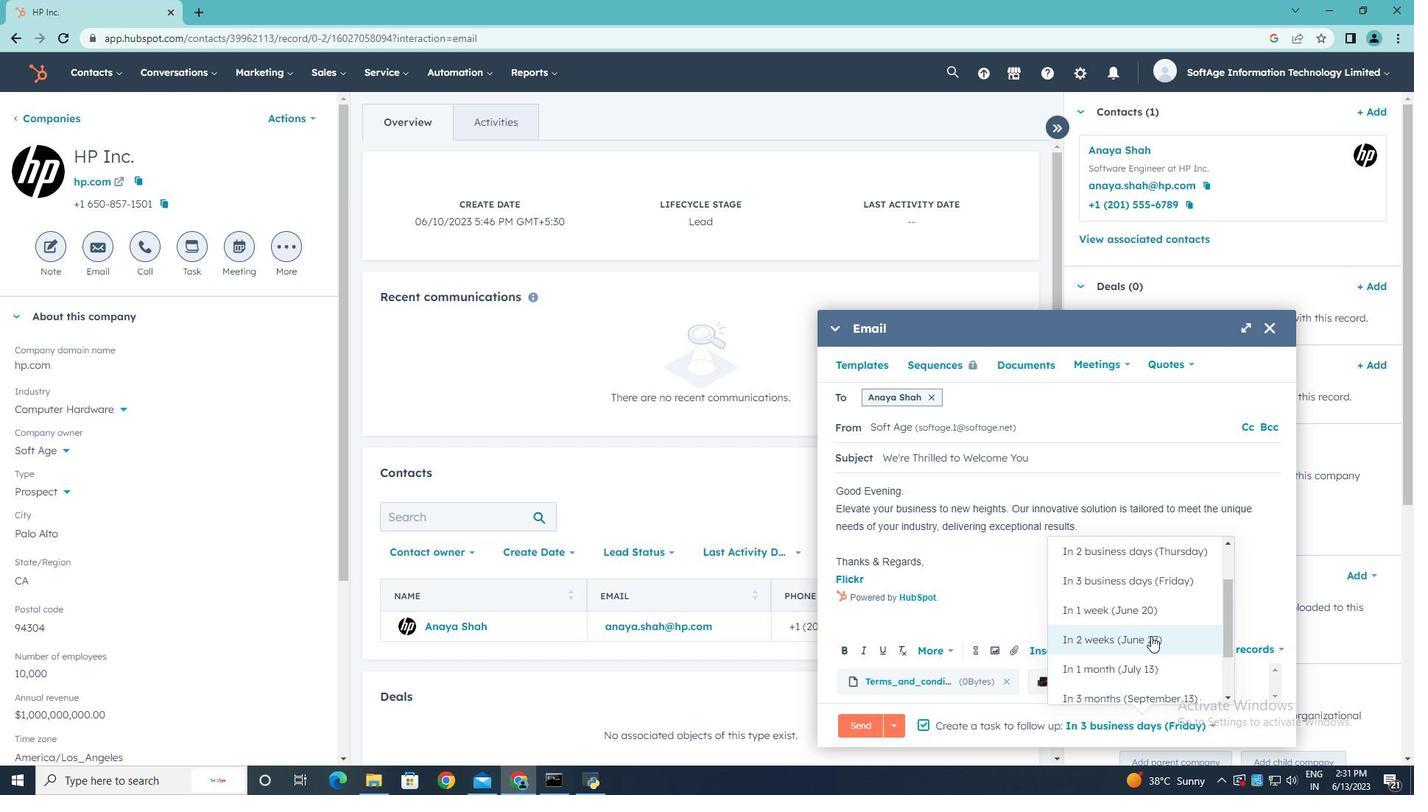 
Action: Mouse moved to (1148, 655)
Screenshot: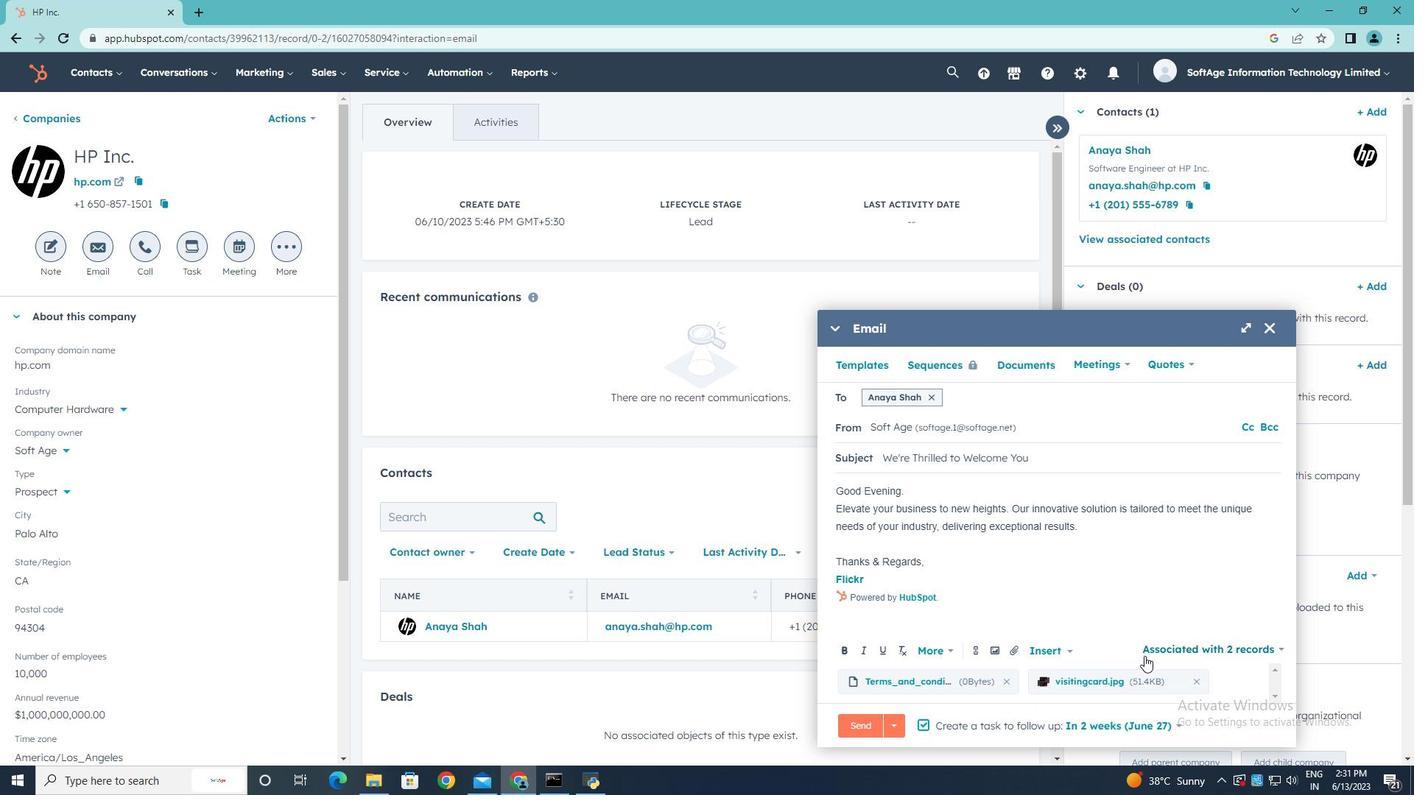 
Action: Mouse scrolled (1148, 654) with delta (0, 0)
Screenshot: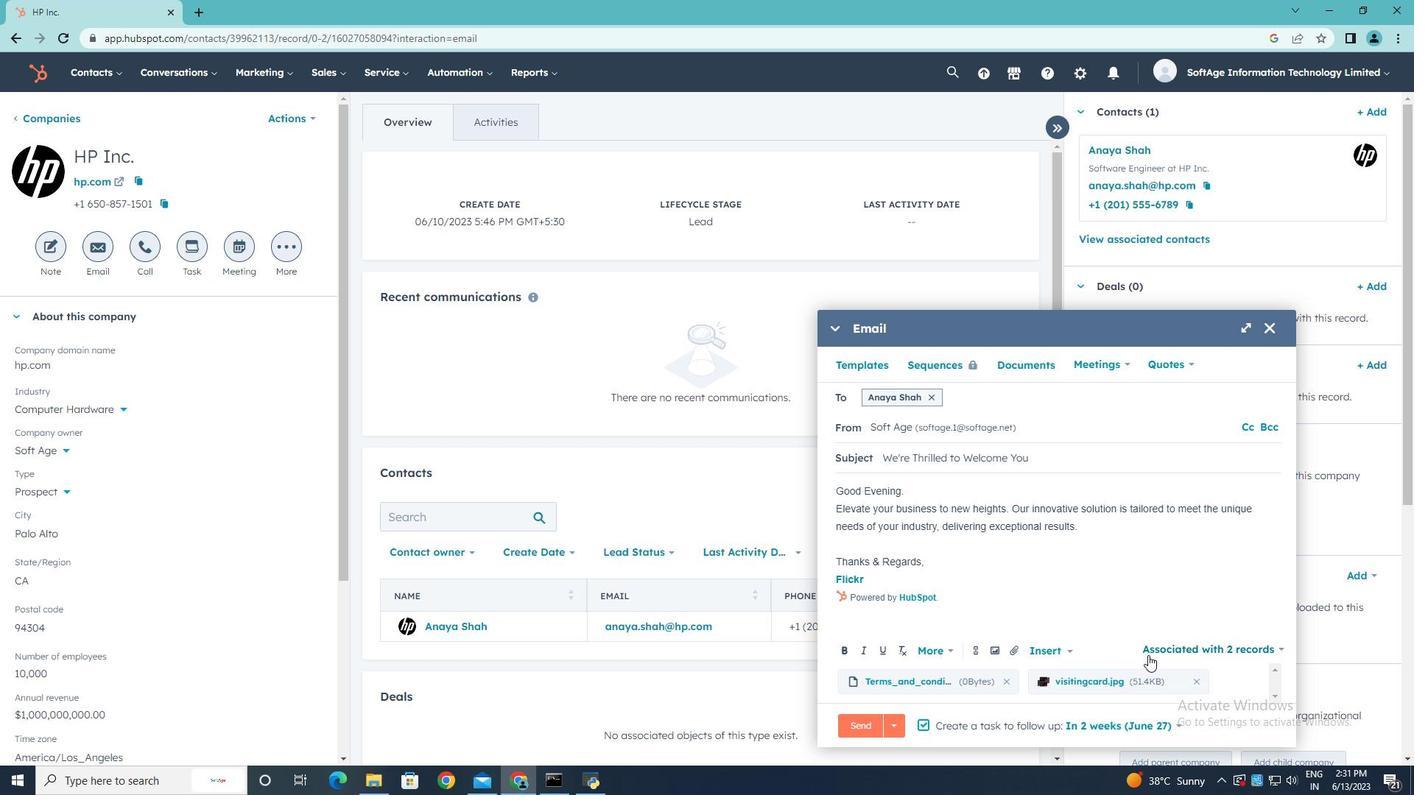 
Action: Mouse scrolled (1148, 654) with delta (0, 0)
Screenshot: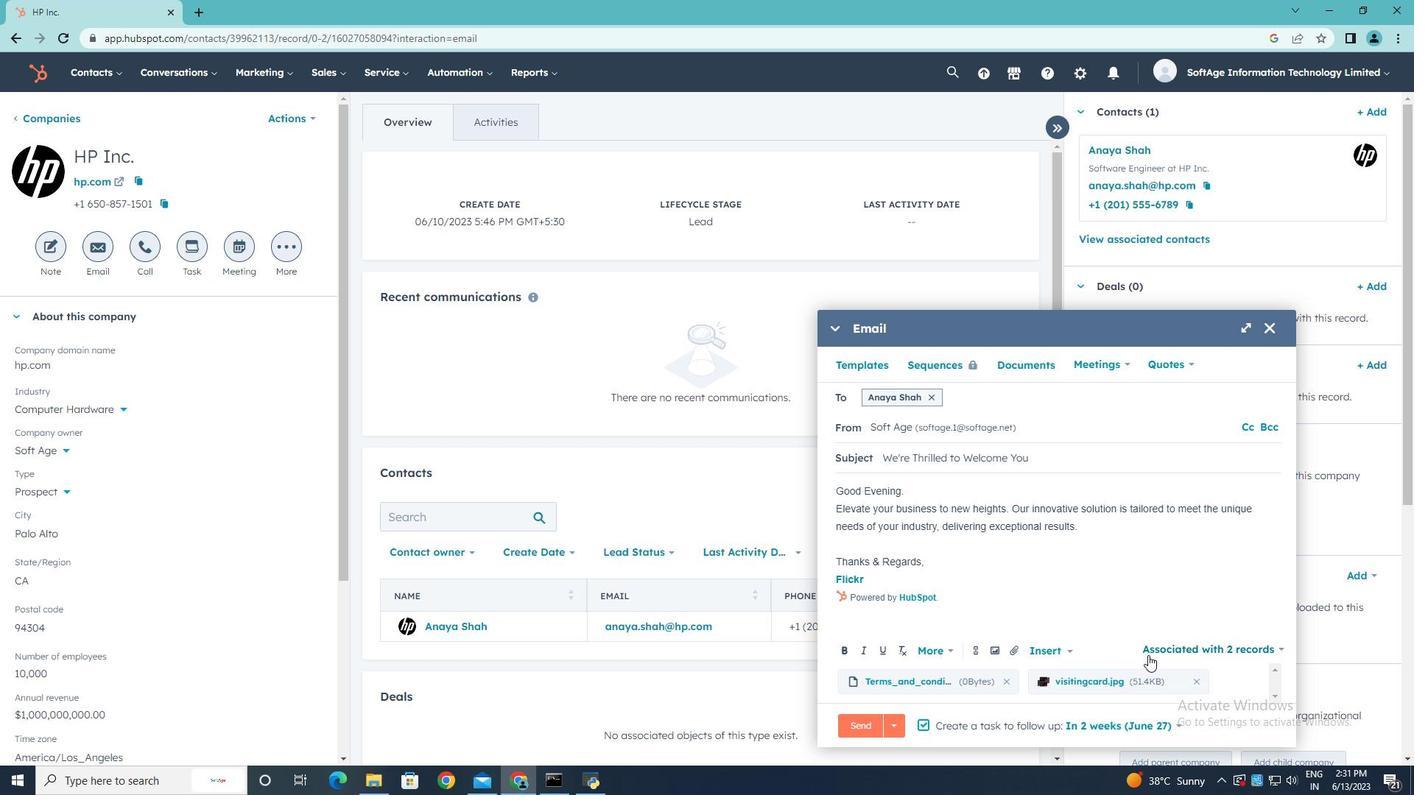 
Action: Mouse moved to (867, 726)
Screenshot: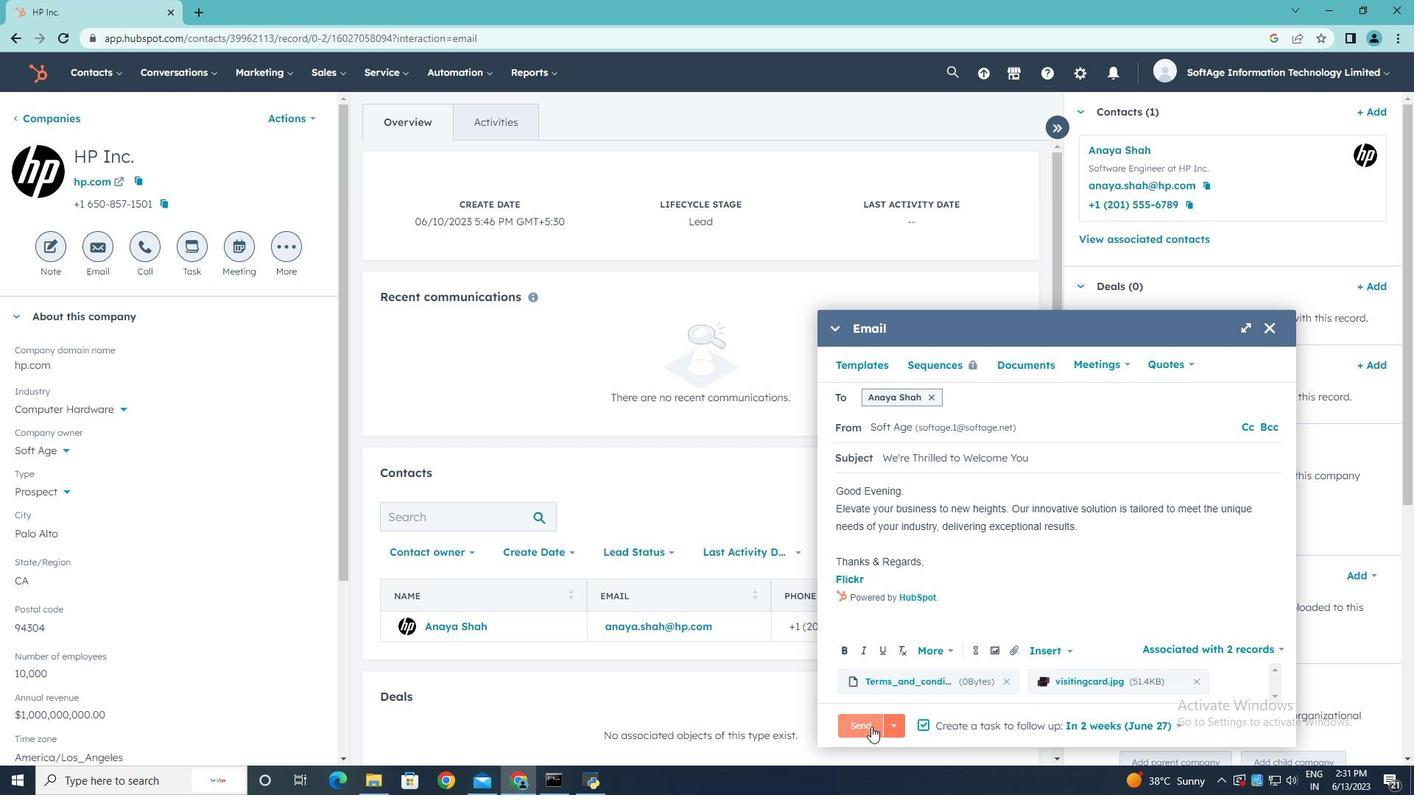 
Action: Mouse pressed left at (867, 726)
Screenshot: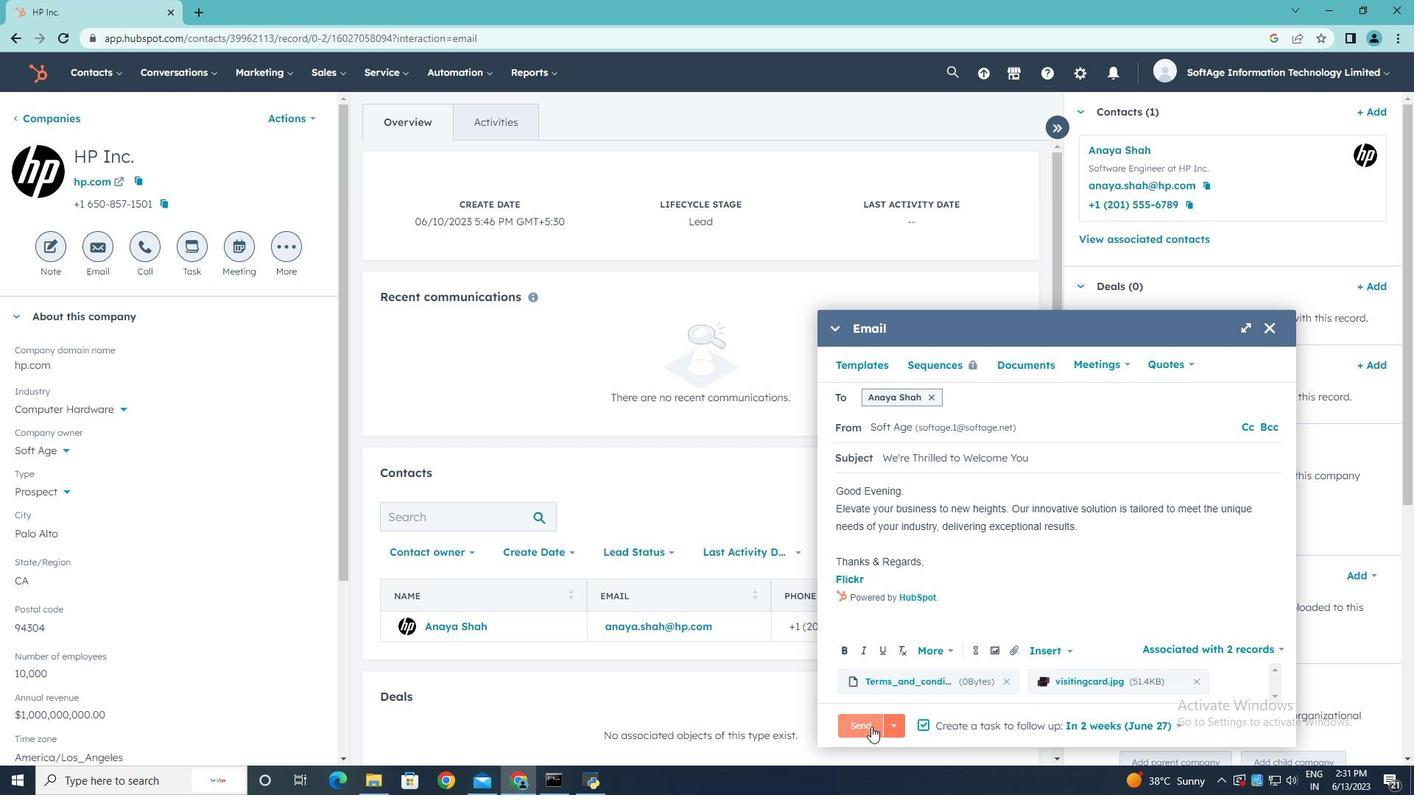 
Action: Mouse moved to (870, 724)
Screenshot: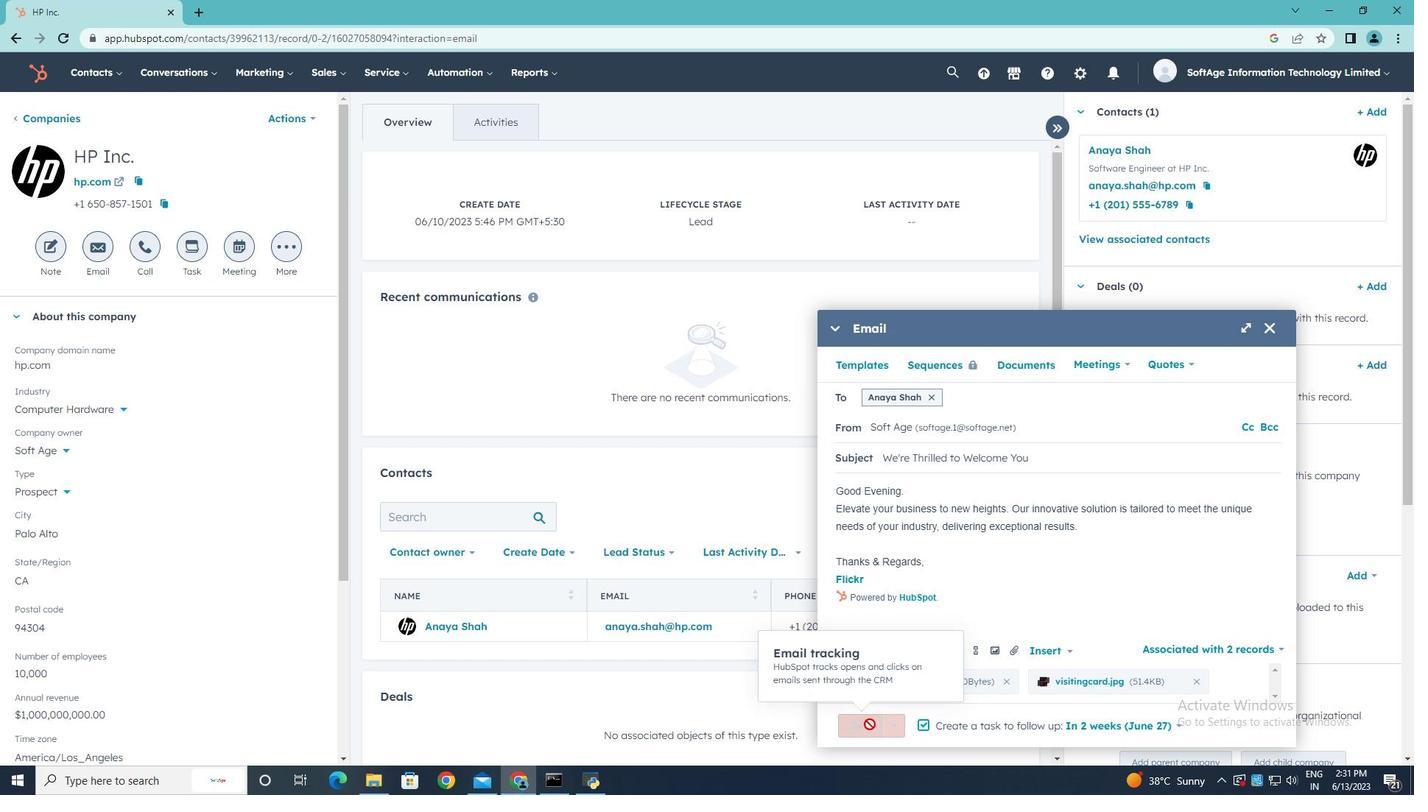 
